 Task: Play online Dominion games in medium mode.
Action: Mouse moved to (222, 516)
Screenshot: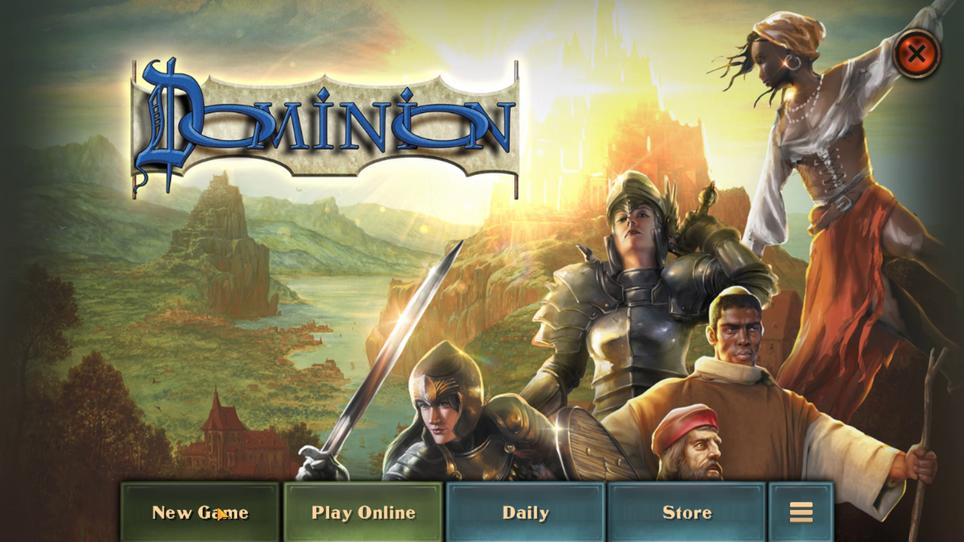 
Action: Mouse pressed left at (222, 516)
Screenshot: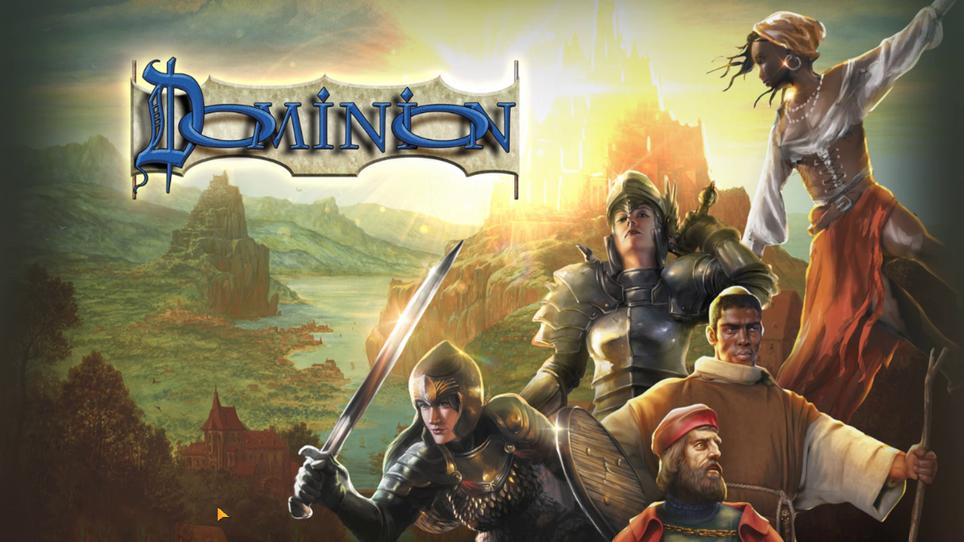 
Action: Mouse moved to (453, 222)
Screenshot: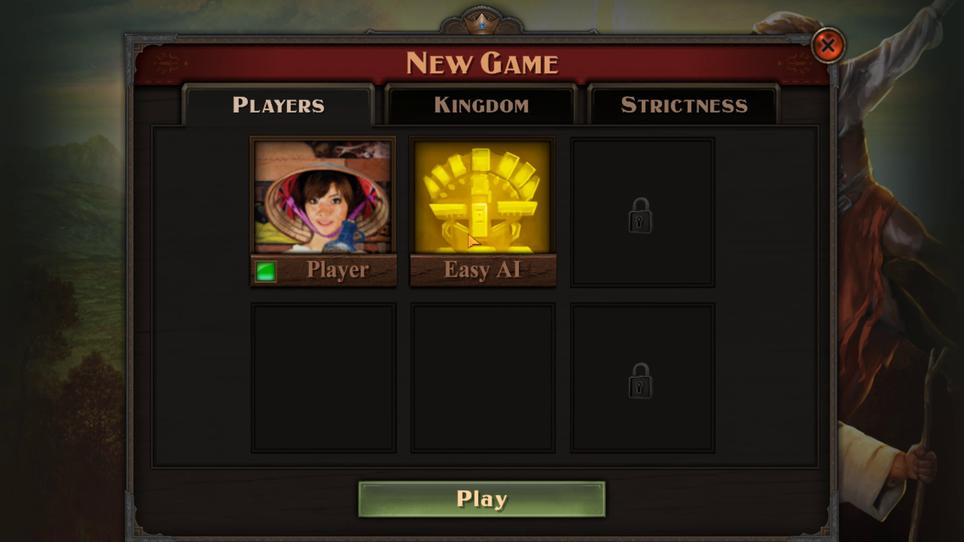 
Action: Mouse pressed left at (453, 222)
Screenshot: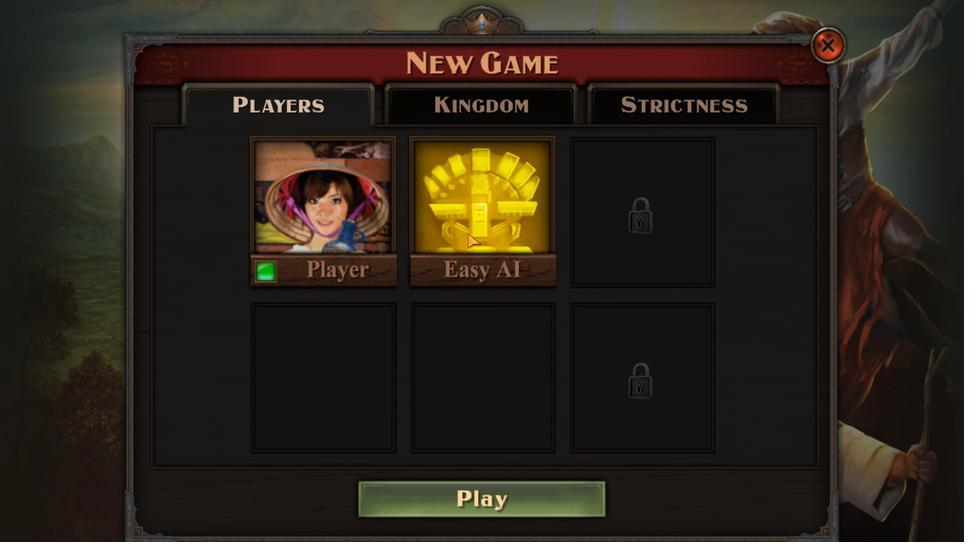 
Action: Mouse moved to (316, 387)
Screenshot: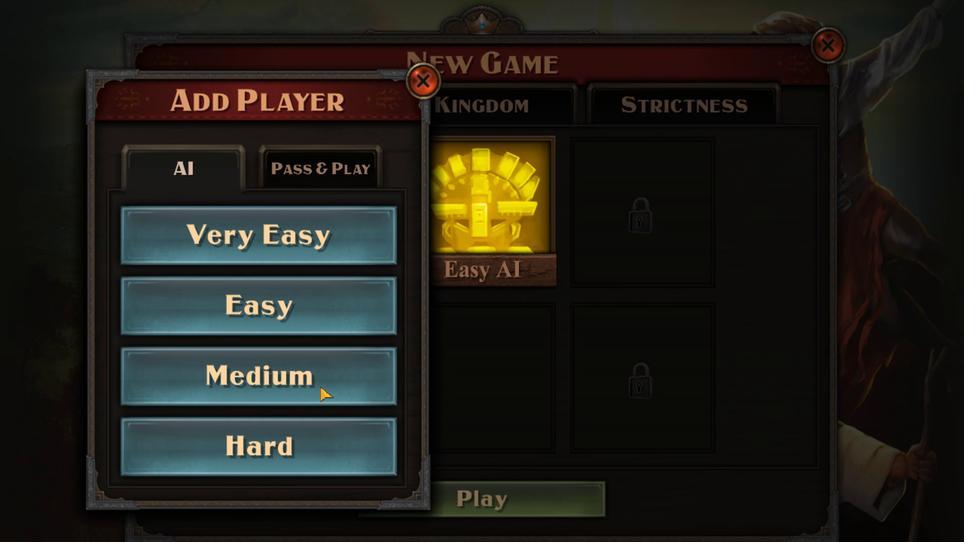 
Action: Mouse pressed left at (316, 387)
Screenshot: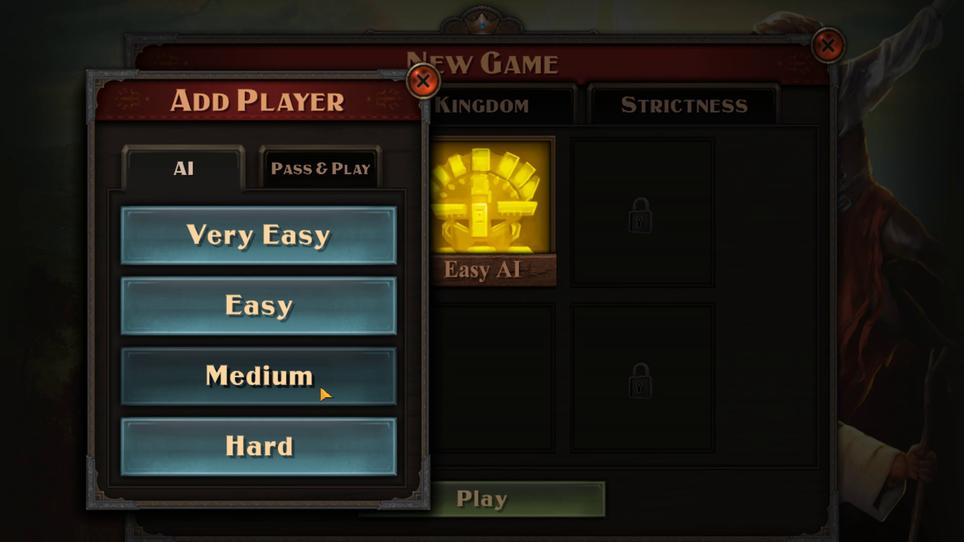 
Action: Mouse moved to (518, 504)
Screenshot: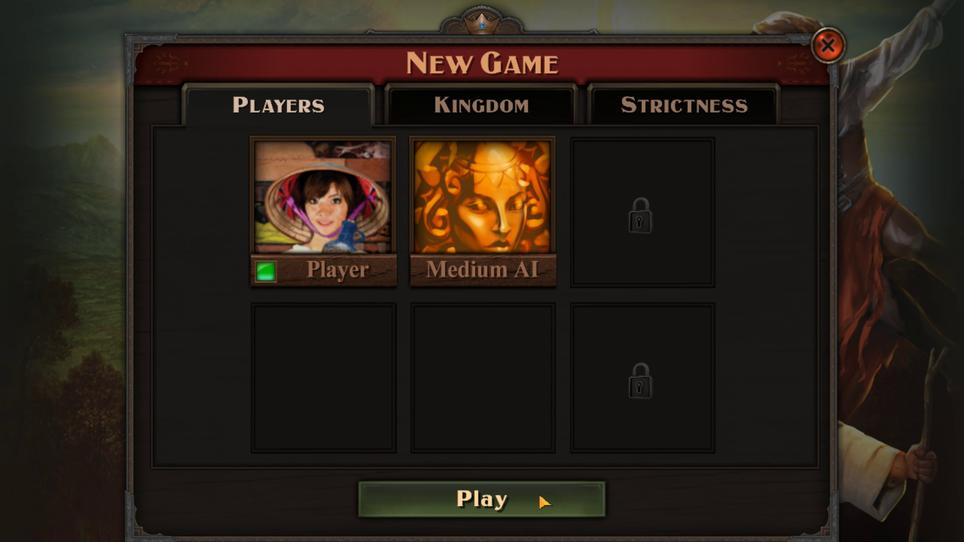 
Action: Mouse pressed left at (518, 504)
Screenshot: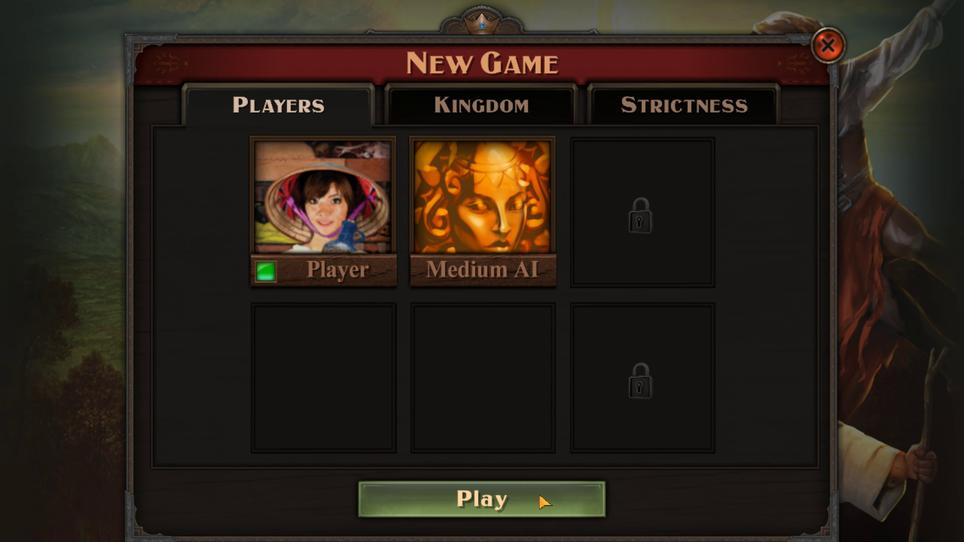 
Action: Mouse moved to (458, 465)
Screenshot: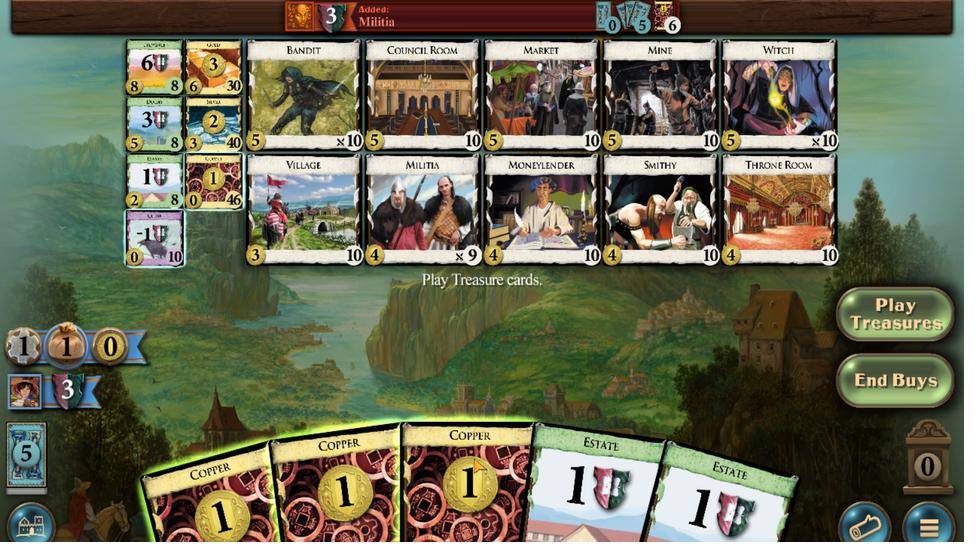 
Action: Mouse scrolled (458, 464) with delta (0, 0)
Screenshot: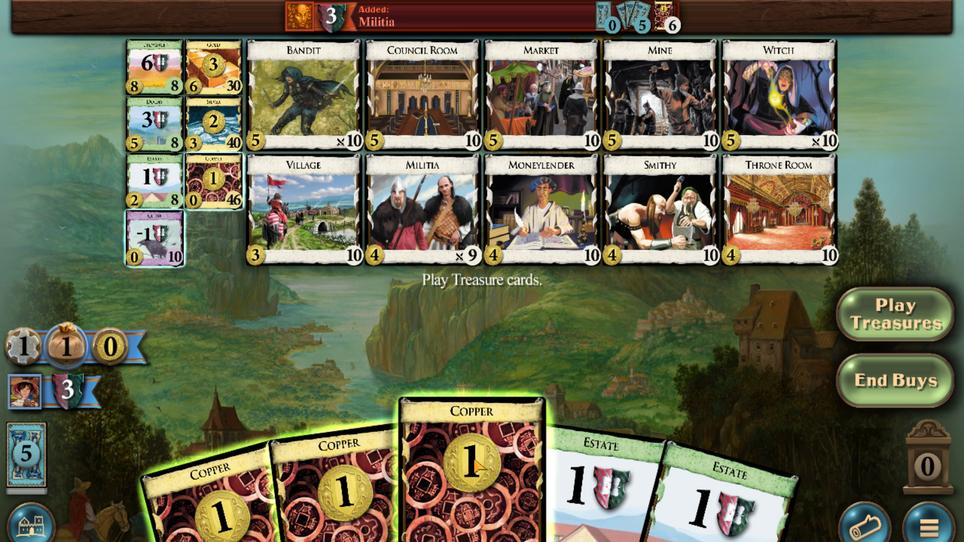 
Action: Mouse moved to (403, 498)
Screenshot: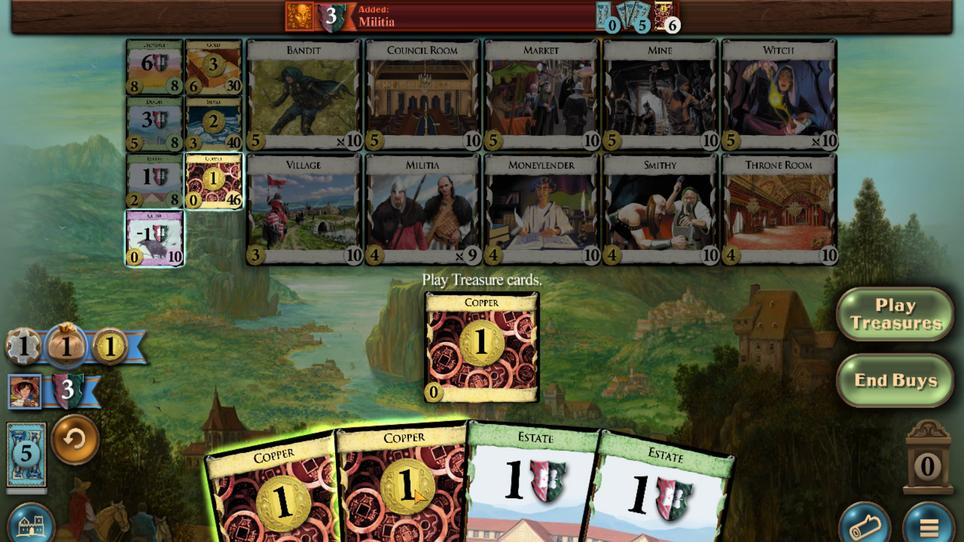 
Action: Mouse scrolled (403, 497) with delta (0, 0)
Screenshot: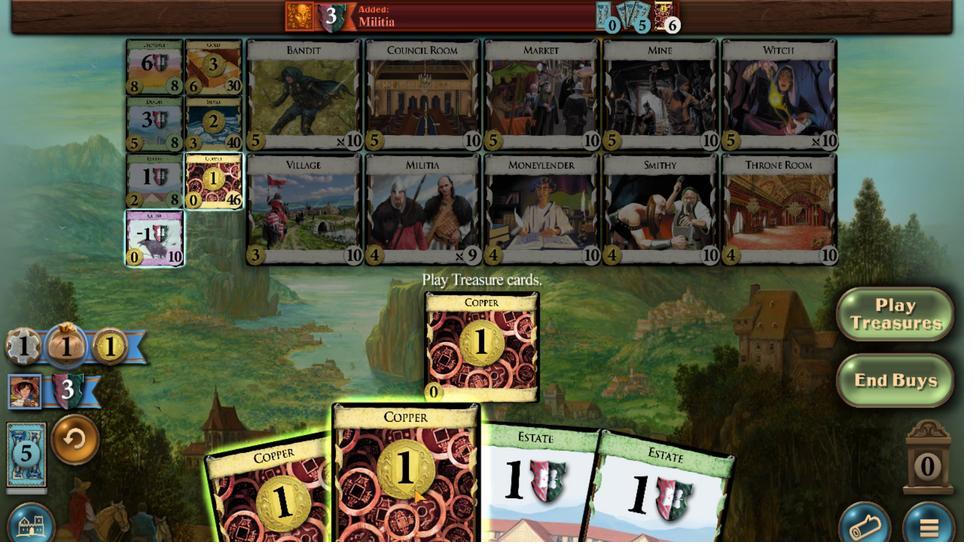 
Action: Mouse moved to (374, 516)
Screenshot: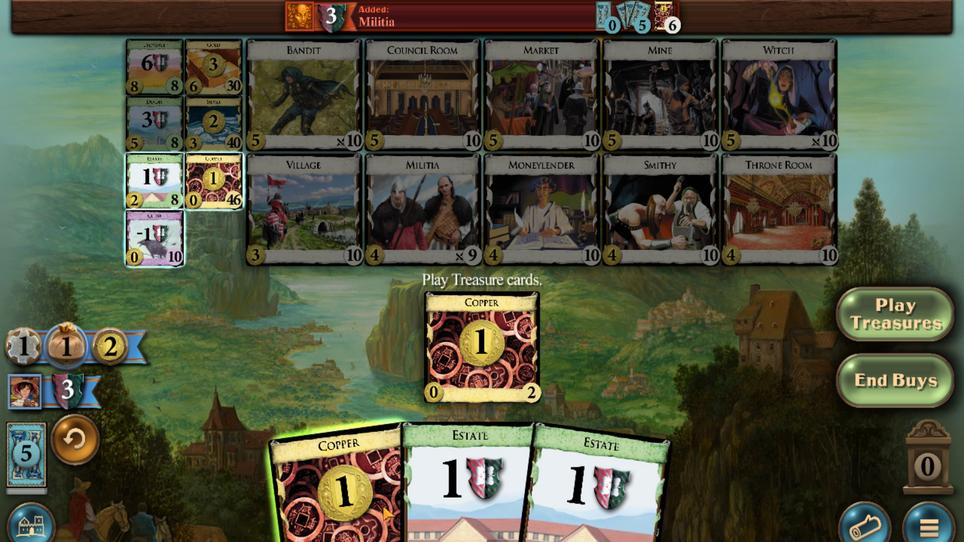 
Action: Mouse scrolled (374, 515) with delta (0, 0)
Screenshot: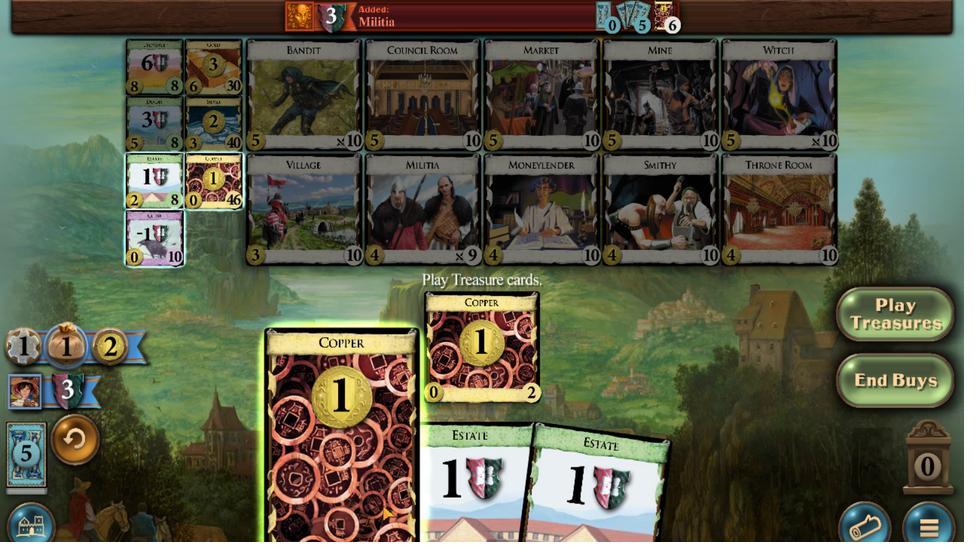 
Action: Mouse moved to (229, 114)
Screenshot: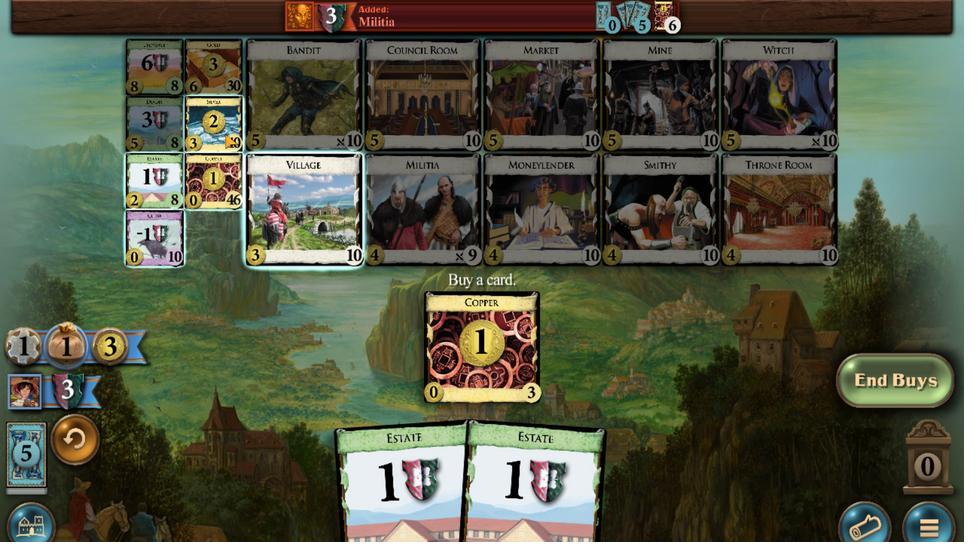
Action: Mouse scrolled (229, 115) with delta (0, 0)
Screenshot: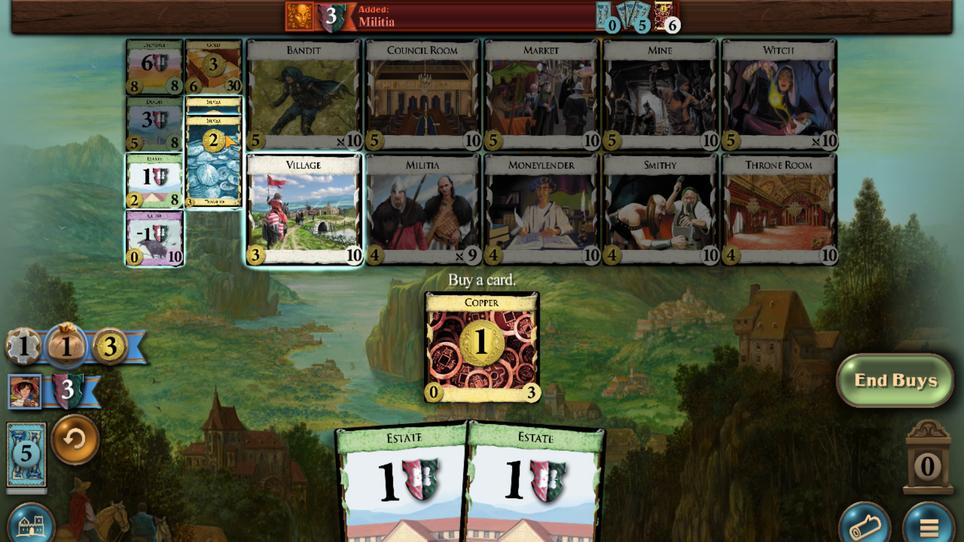 
Action: Mouse scrolled (229, 115) with delta (0, 0)
Screenshot: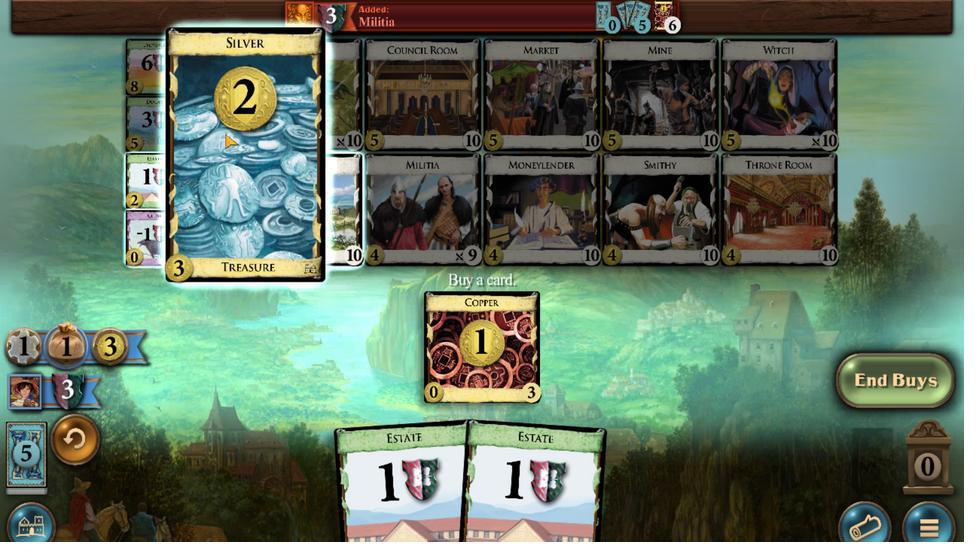 
Action: Mouse scrolled (229, 115) with delta (0, 0)
Screenshot: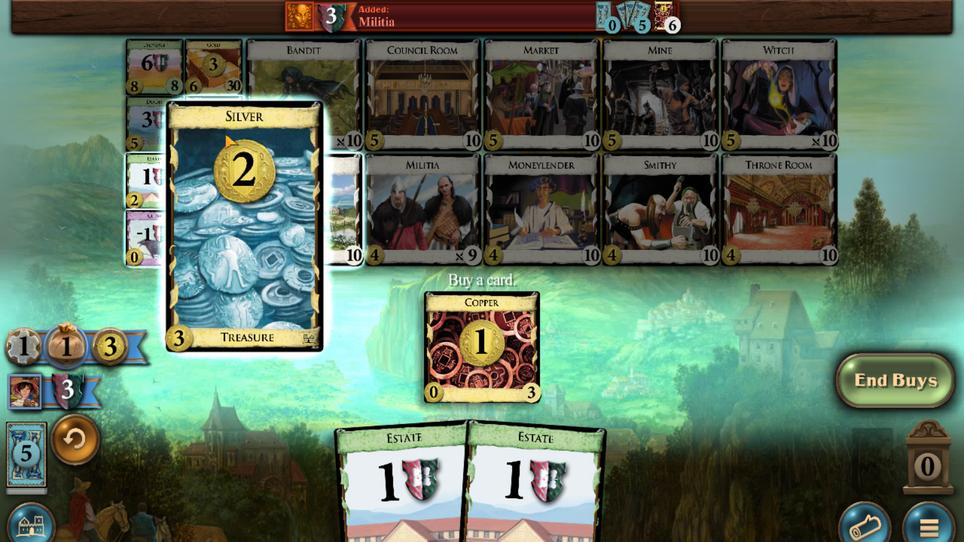
Action: Mouse scrolled (229, 115) with delta (0, 0)
Screenshot: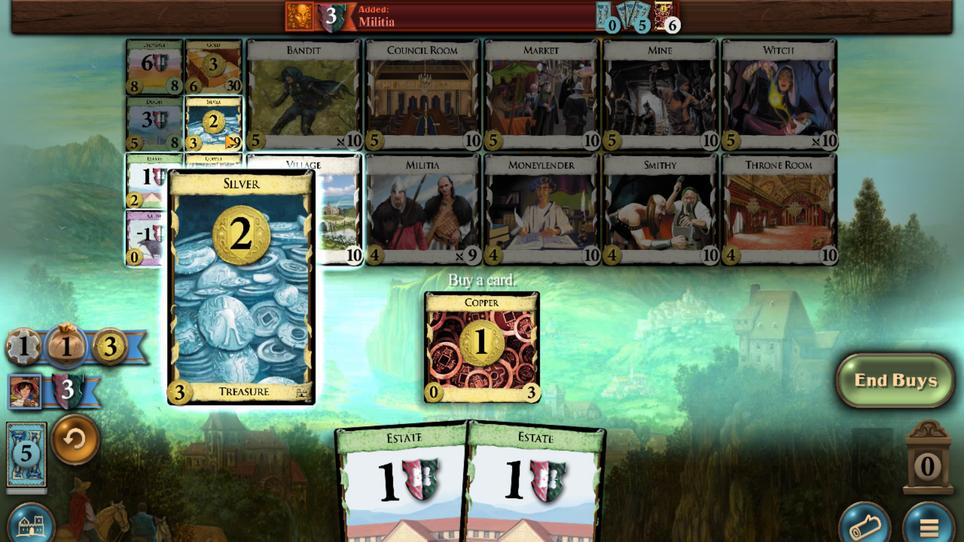 
Action: Mouse scrolled (229, 115) with delta (0, 0)
Screenshot: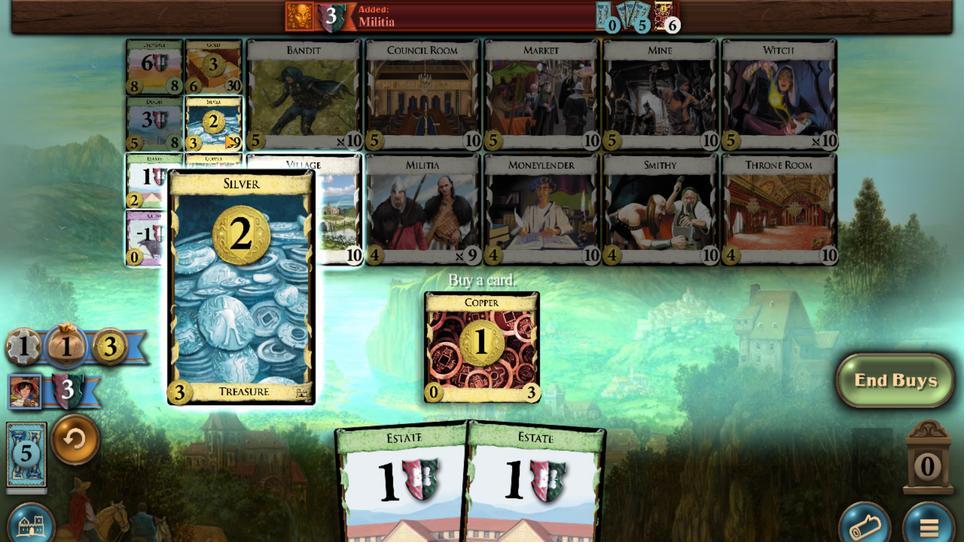 
Action: Mouse moved to (569, 491)
Screenshot: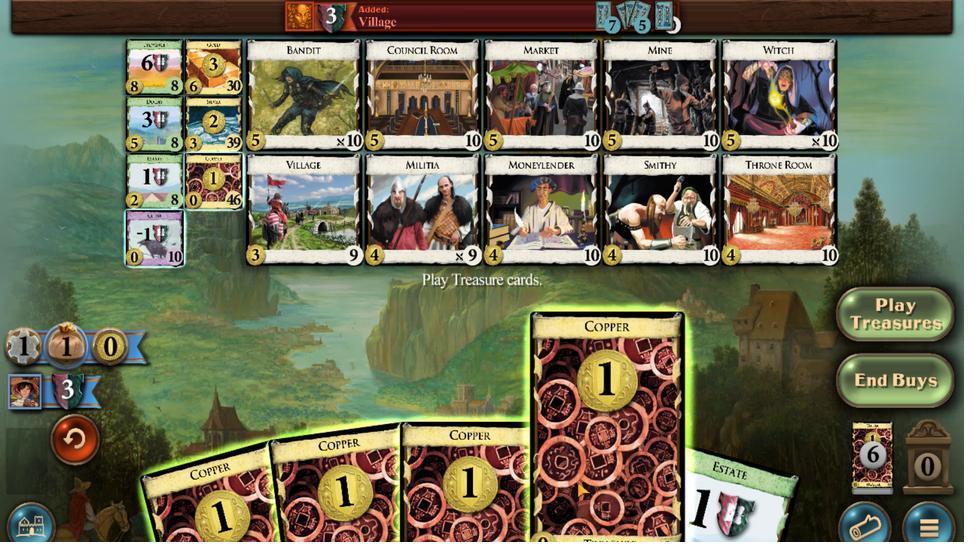 
Action: Mouse scrolled (569, 491) with delta (0, 0)
Screenshot: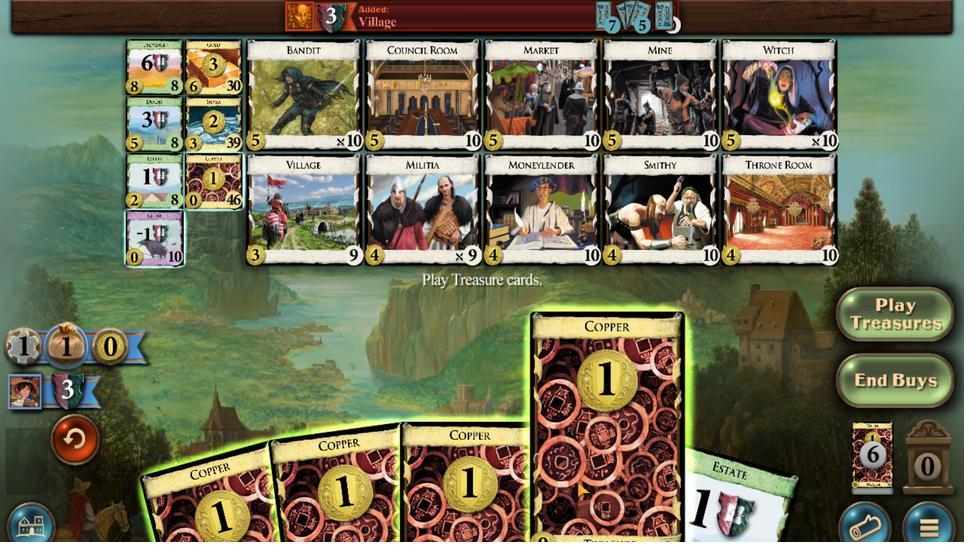 
Action: Mouse moved to (477, 495)
Screenshot: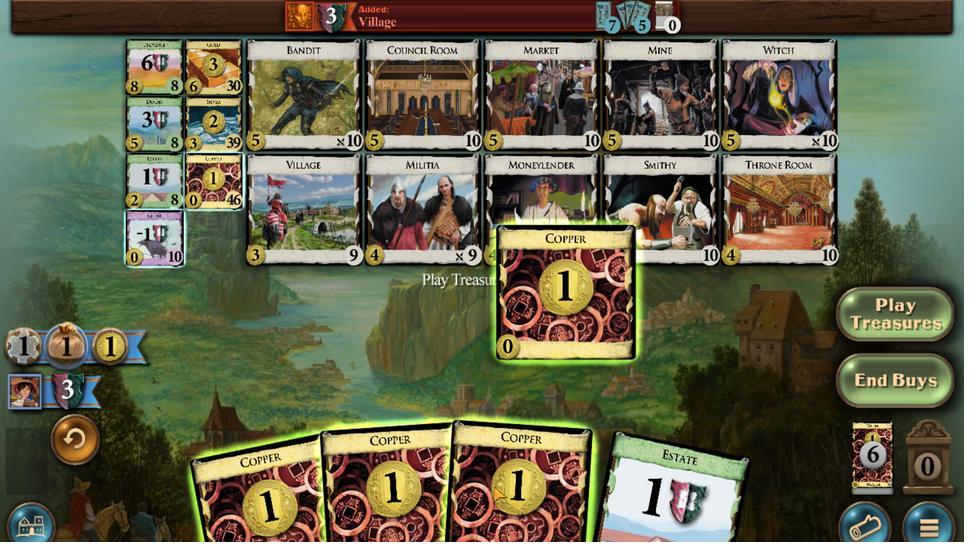 
Action: Mouse scrolled (477, 495) with delta (0, 0)
Screenshot: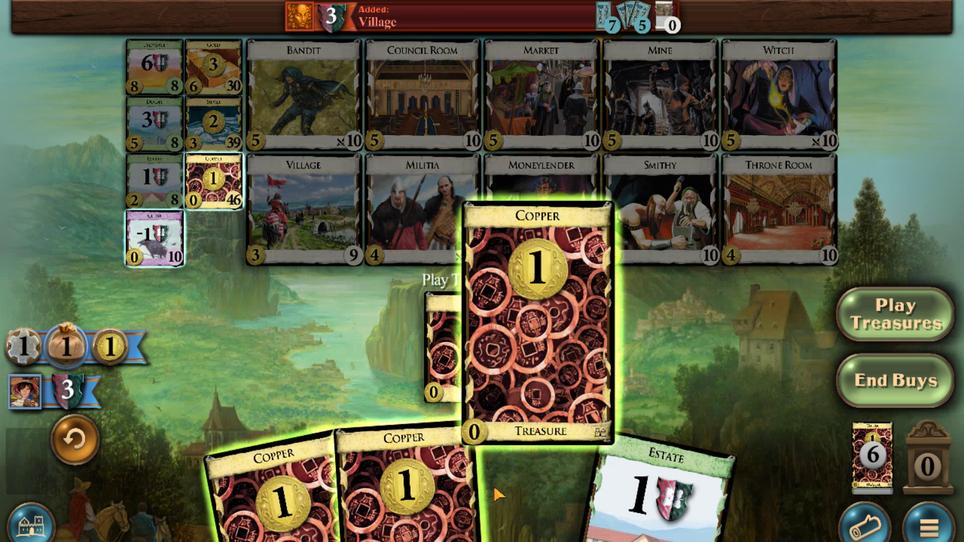 
Action: Mouse moved to (467, 499)
Screenshot: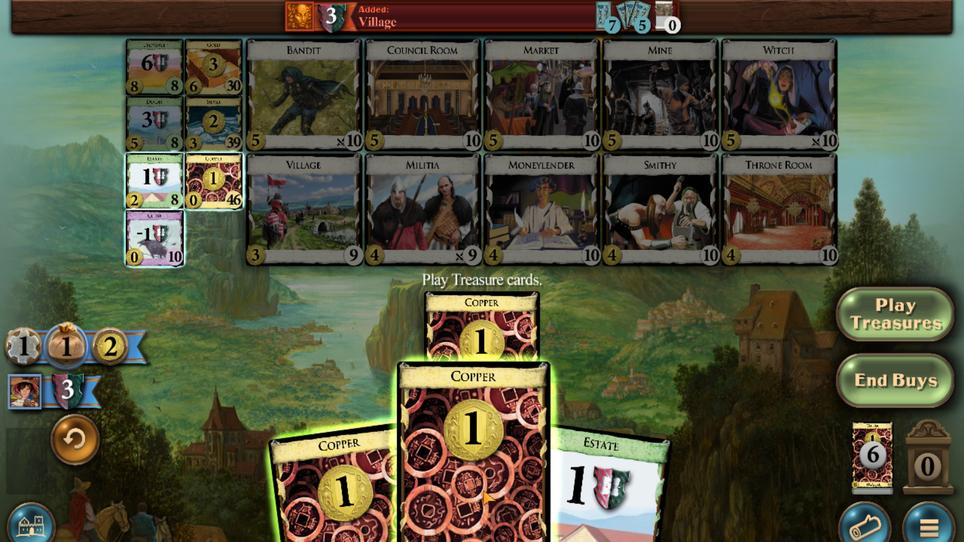 
Action: Mouse scrolled (467, 498) with delta (0, -1)
Screenshot: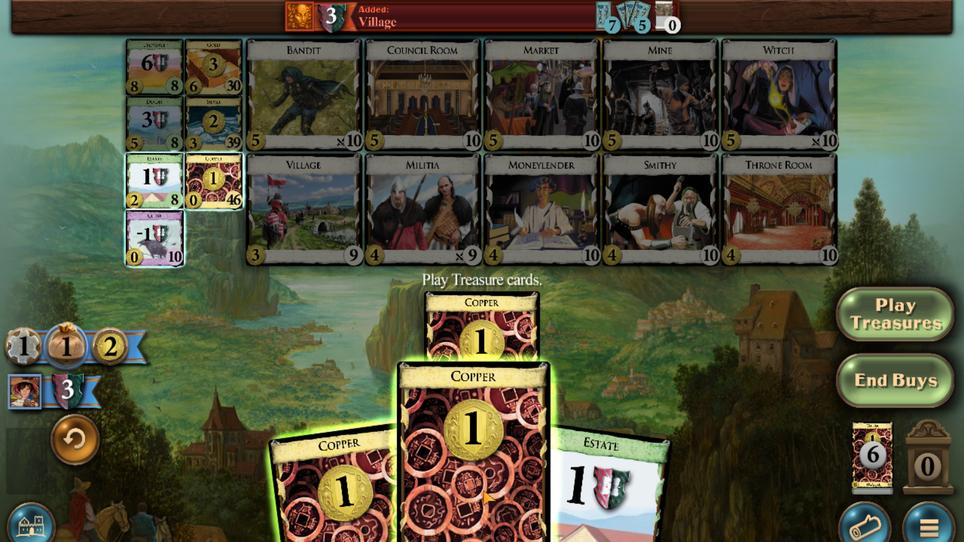 
Action: Mouse moved to (412, 479)
Screenshot: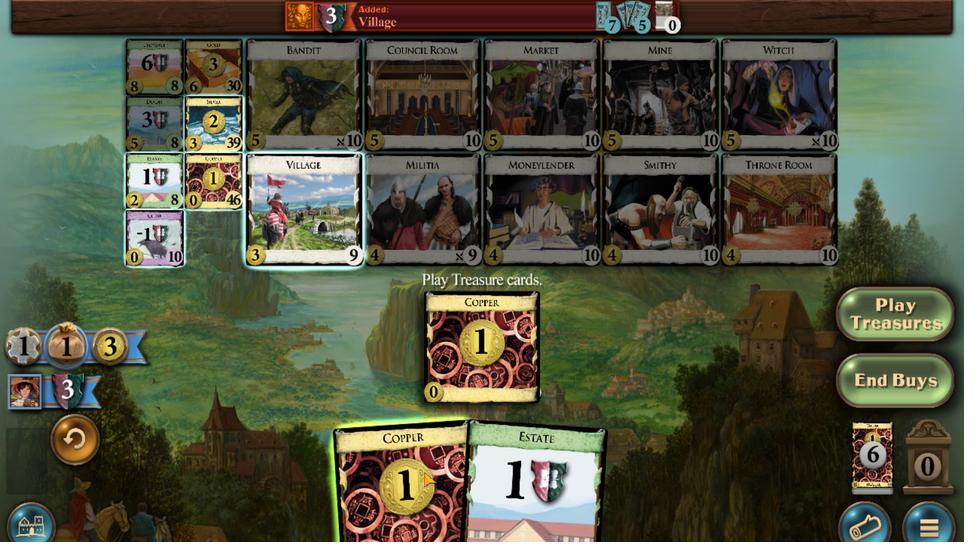 
Action: Mouse scrolled (412, 479) with delta (0, 0)
Screenshot: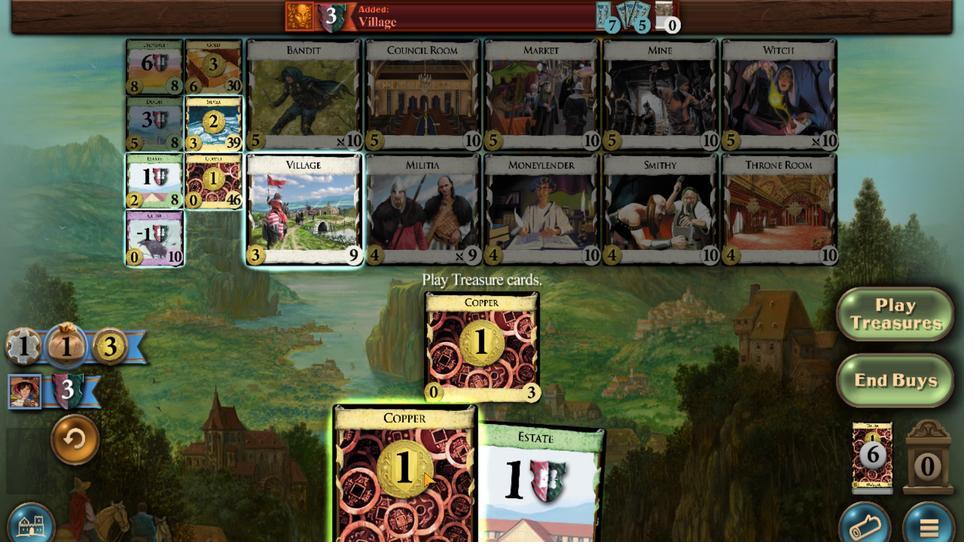 
Action: Mouse moved to (616, 223)
Screenshot: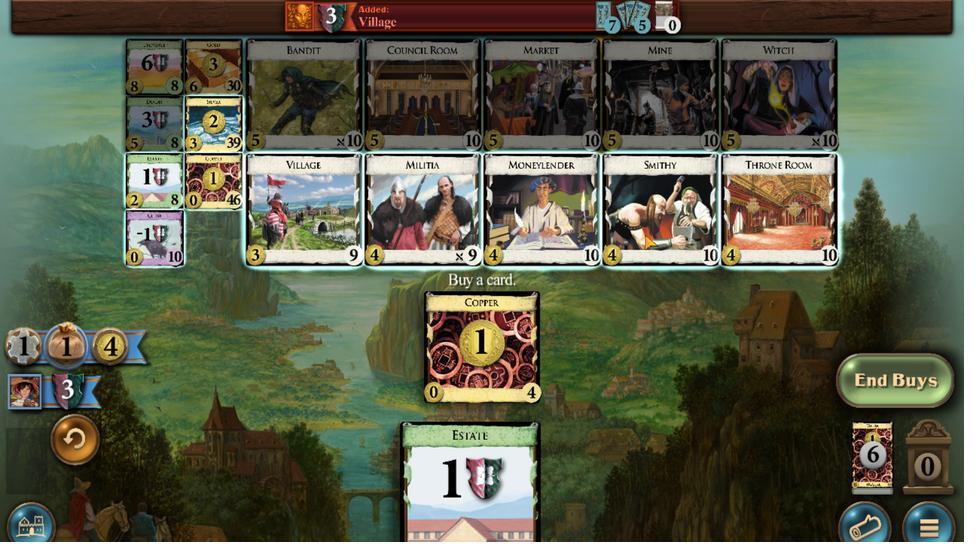 
Action: Mouse scrolled (616, 224) with delta (0, 0)
Screenshot: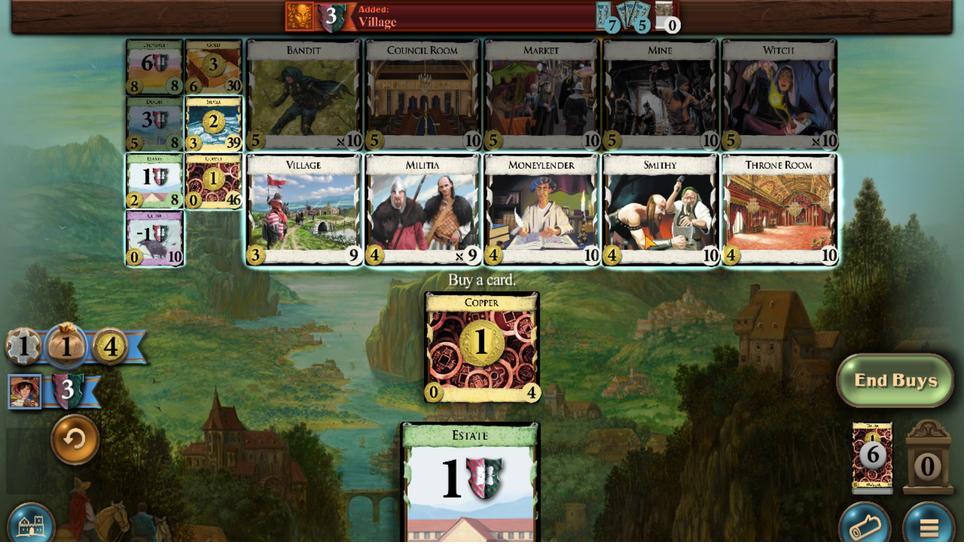 
Action: Mouse scrolled (616, 224) with delta (0, 0)
Screenshot: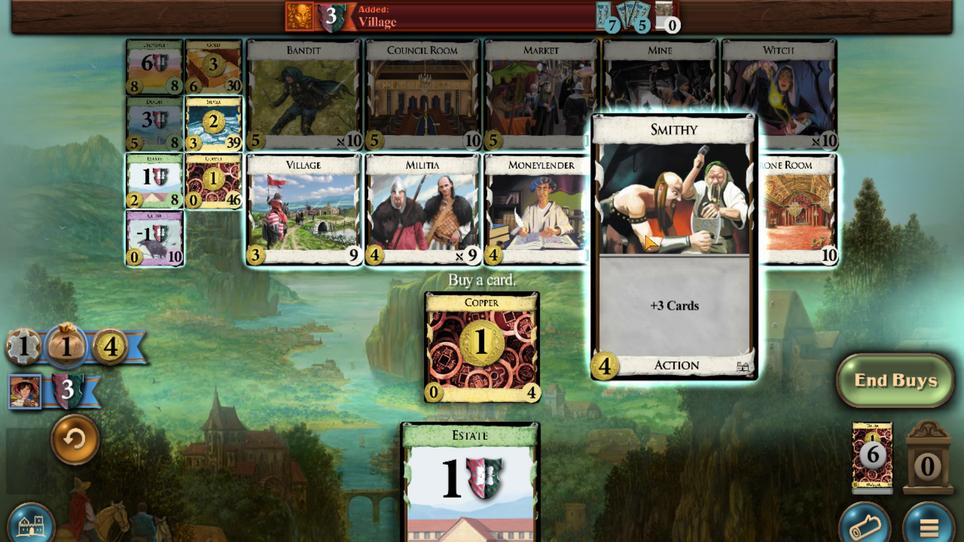
Action: Mouse scrolled (616, 224) with delta (0, 0)
Screenshot: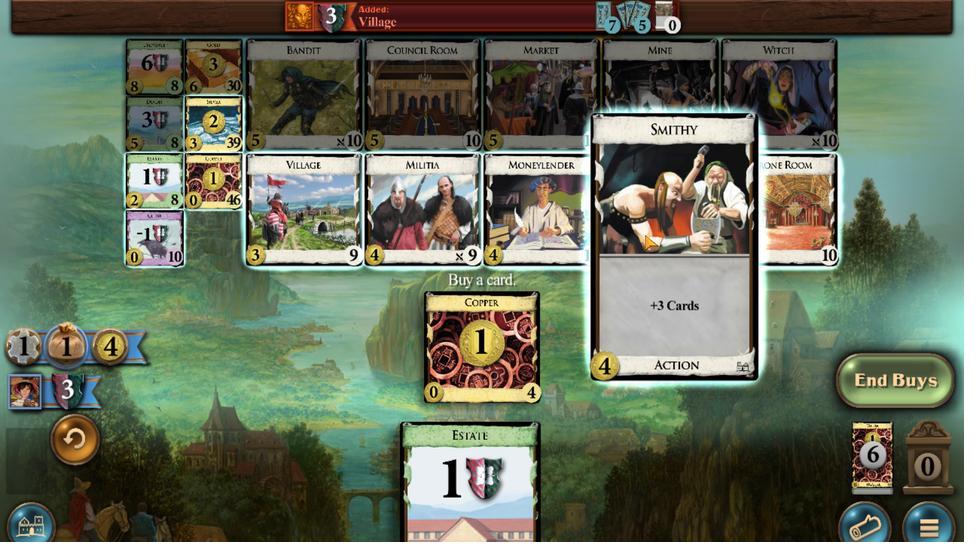 
Action: Mouse scrolled (616, 224) with delta (0, 0)
Screenshot: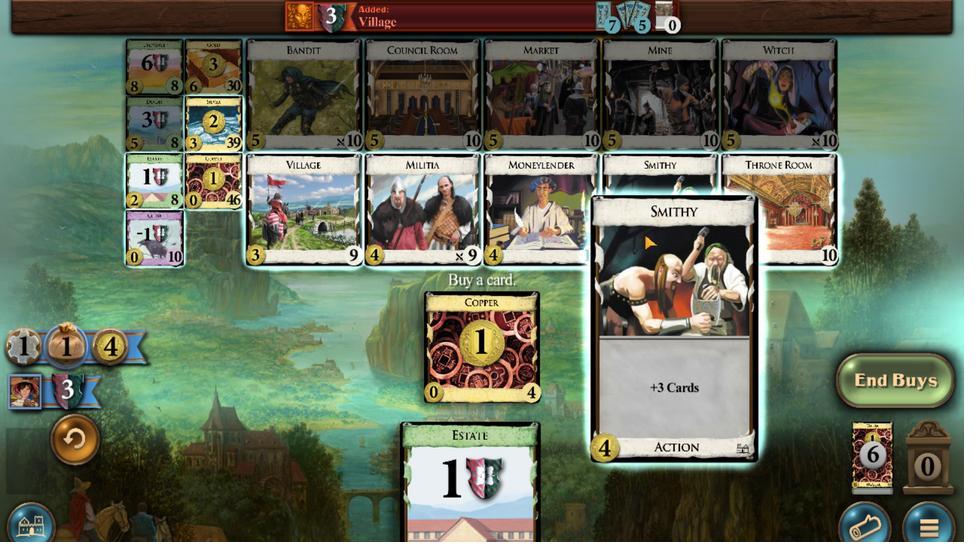 
Action: Mouse moved to (554, 491)
Screenshot: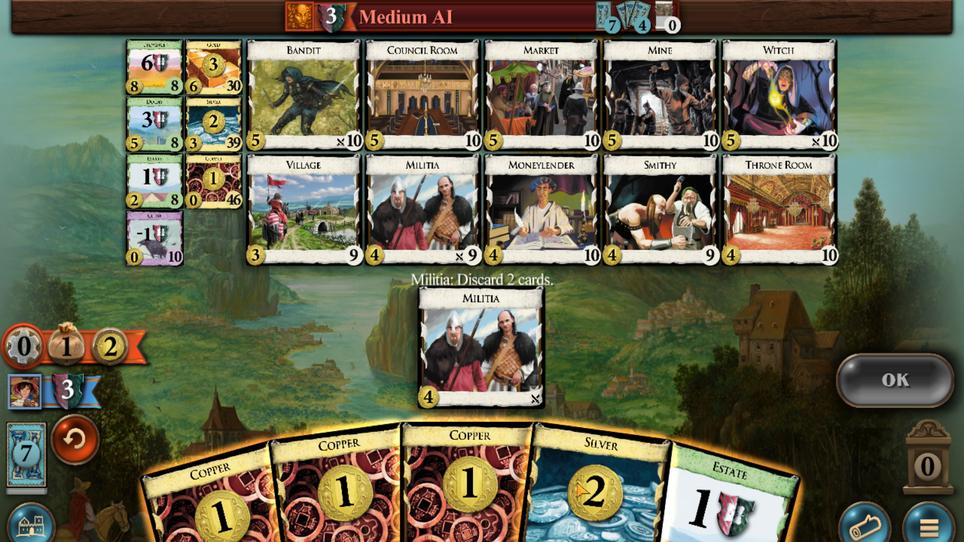 
Action: Mouse scrolled (554, 490) with delta (0, 0)
Screenshot: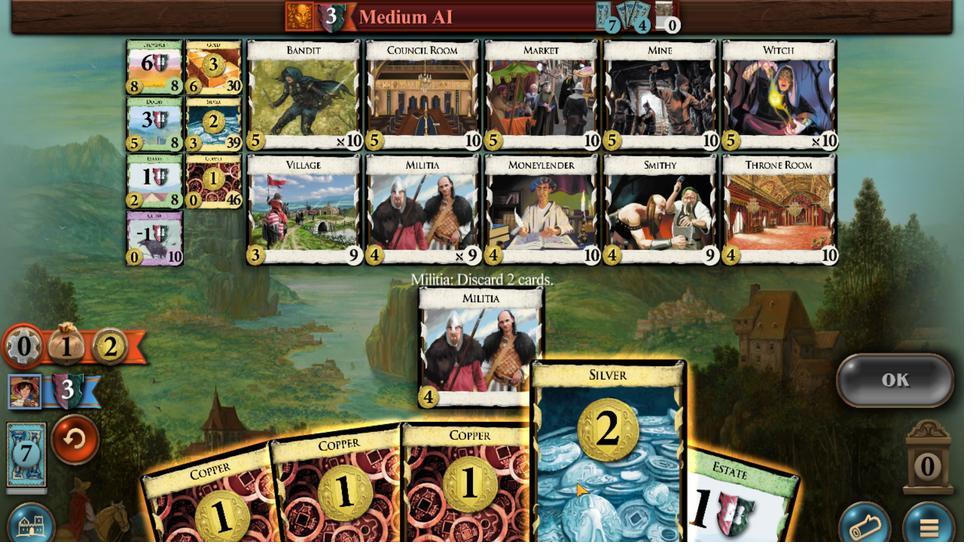 
Action: Mouse moved to (512, 483)
Screenshot: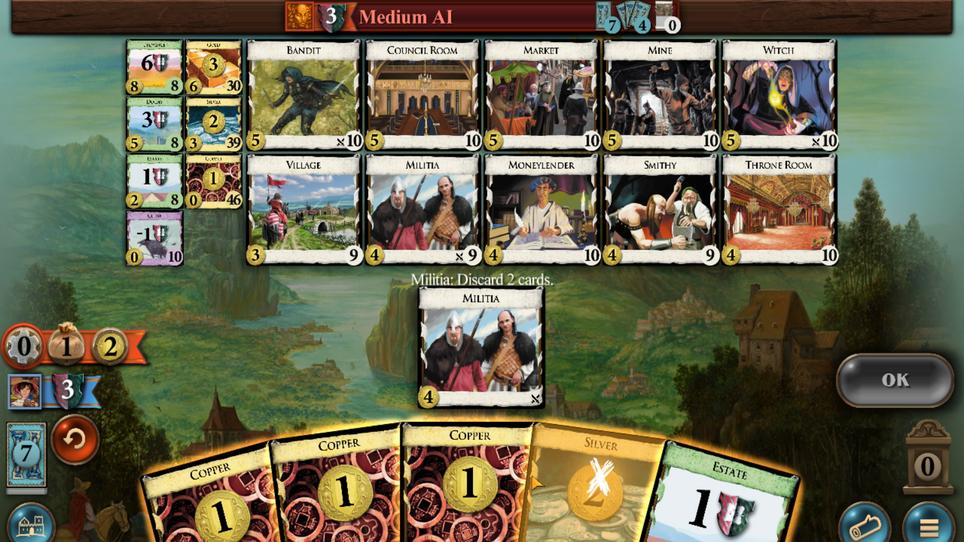 
Action: Mouse scrolled (512, 482) with delta (0, 0)
Screenshot: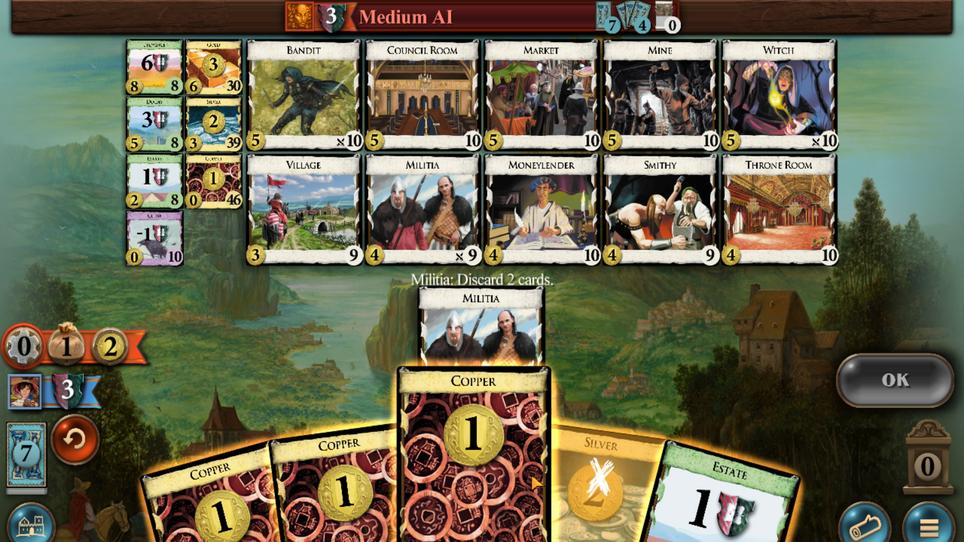 
Action: Mouse moved to (480, 483)
Screenshot: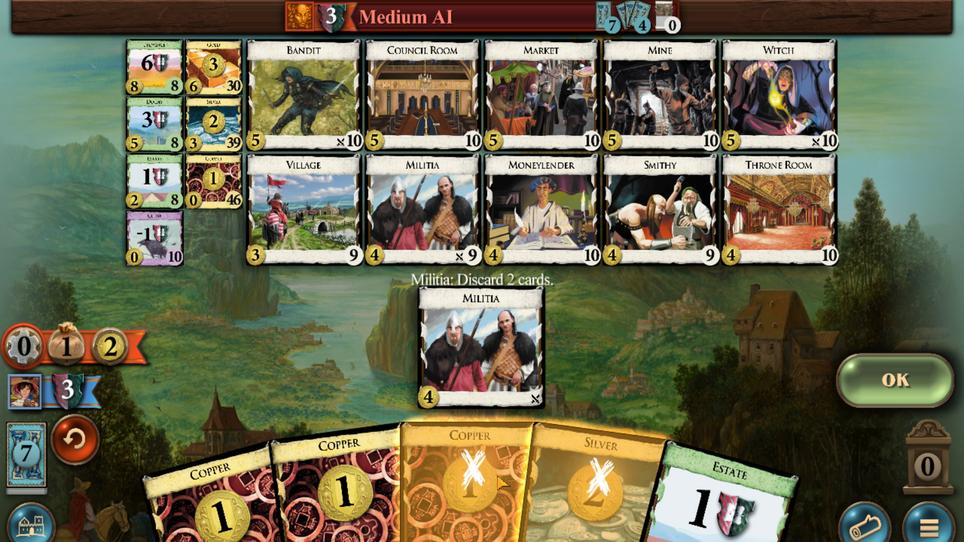 
Action: Mouse scrolled (480, 482) with delta (0, 0)
Screenshot: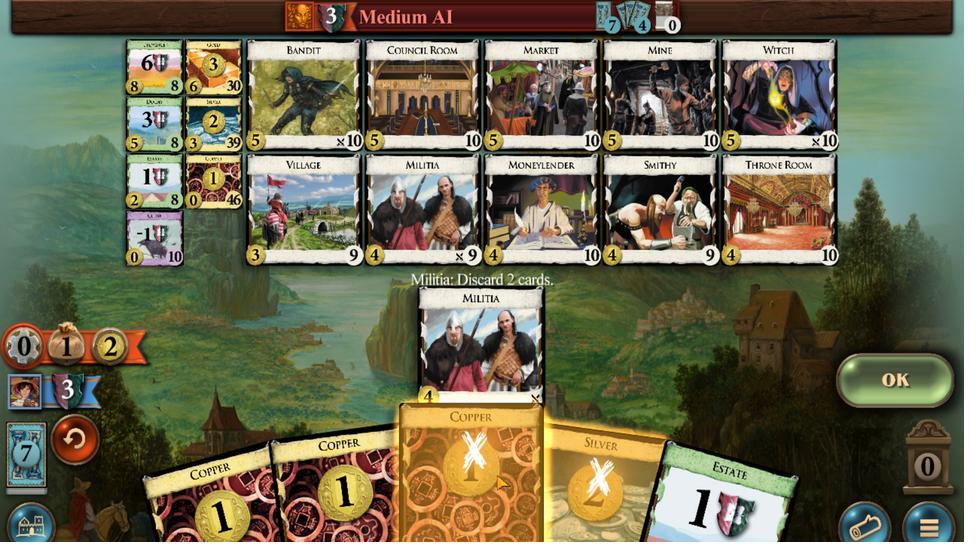 
Action: Mouse moved to (542, 482)
Screenshot: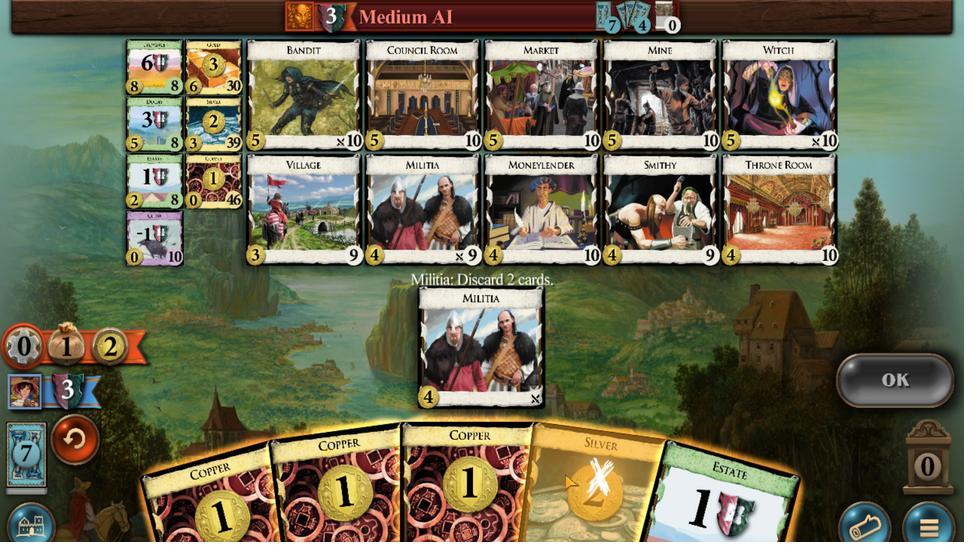 
Action: Mouse scrolled (542, 482) with delta (0, 0)
Screenshot: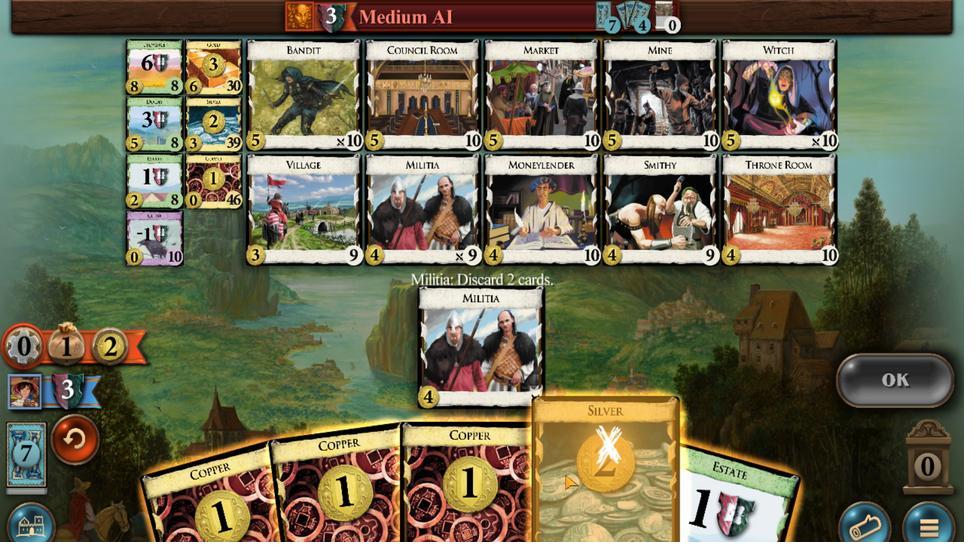 
Action: Mouse moved to (653, 524)
Screenshot: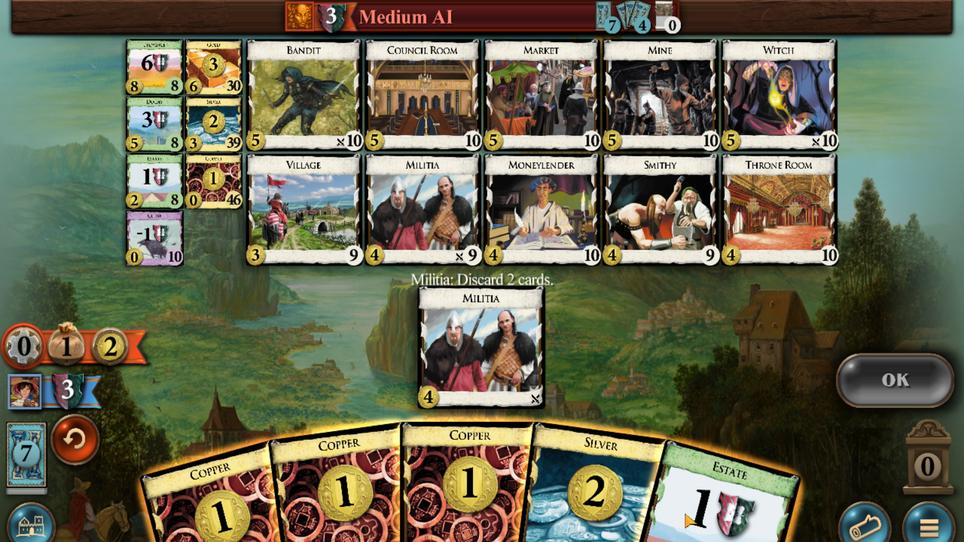 
Action: Mouse scrolled (653, 523) with delta (0, 0)
Screenshot: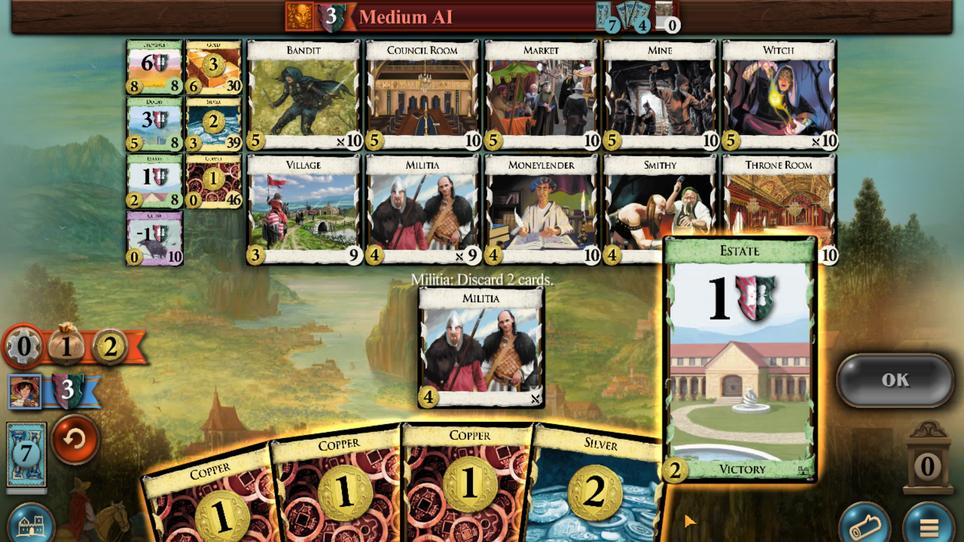 
Action: Mouse moved to (252, 538)
Screenshot: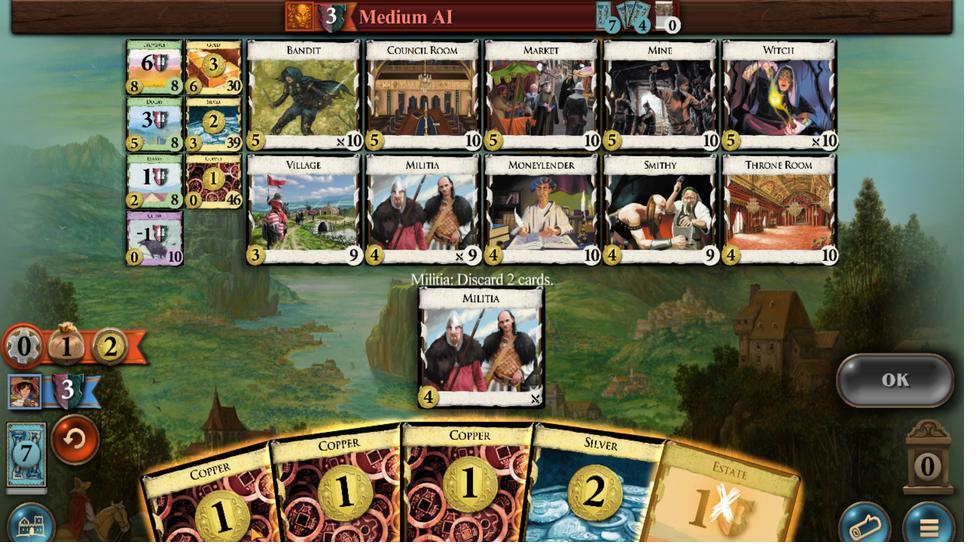 
Action: Mouse scrolled (252, 538) with delta (0, 0)
Screenshot: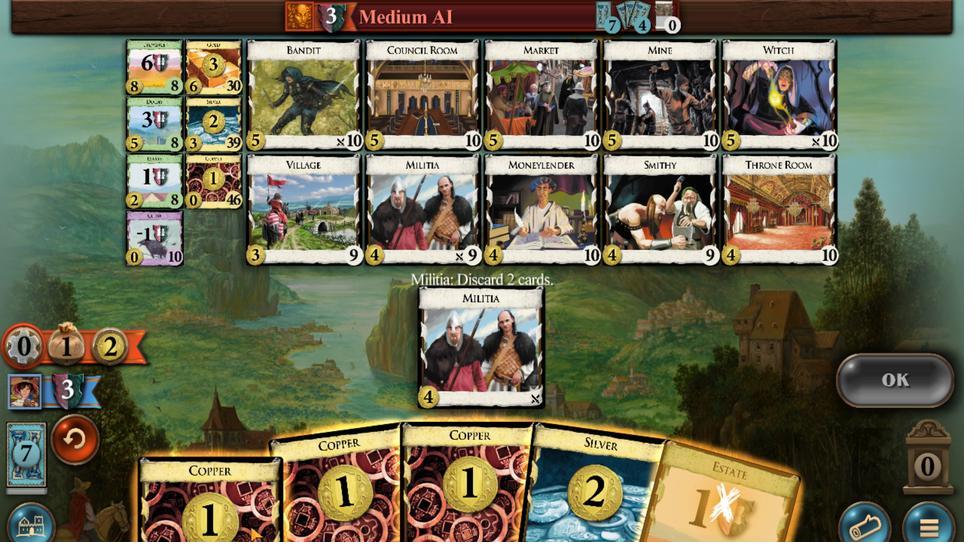 
Action: Mouse moved to (847, 381)
Screenshot: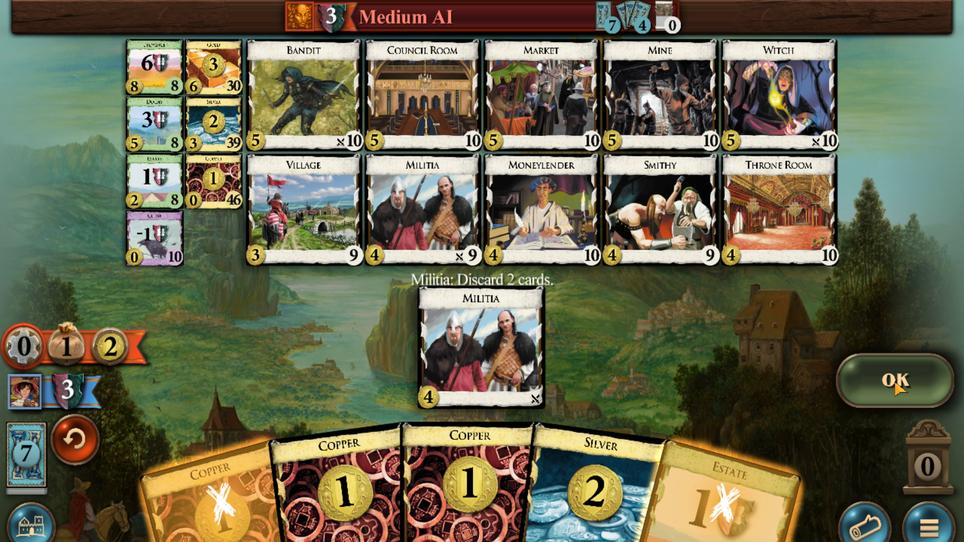 
Action: Mouse pressed left at (847, 381)
Screenshot: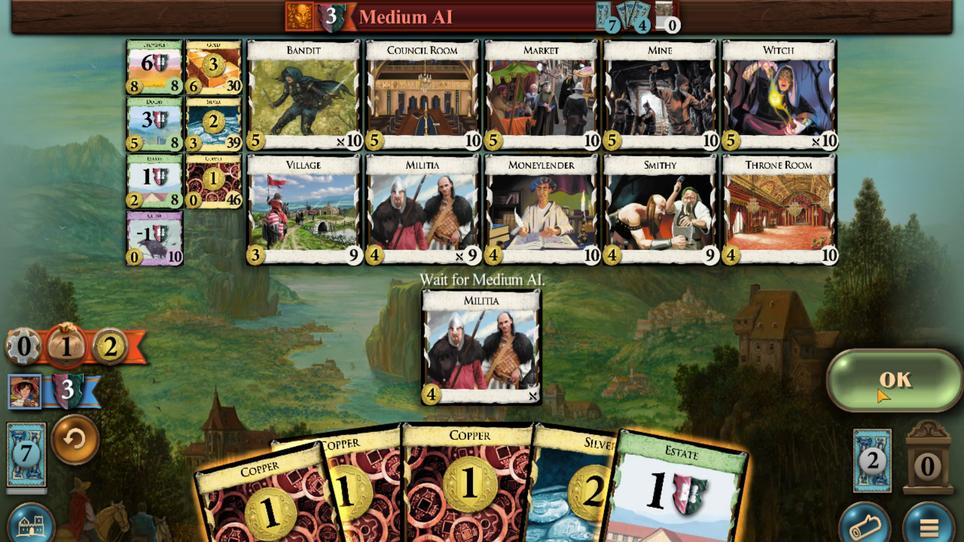 
Action: Mouse moved to (571, 478)
Screenshot: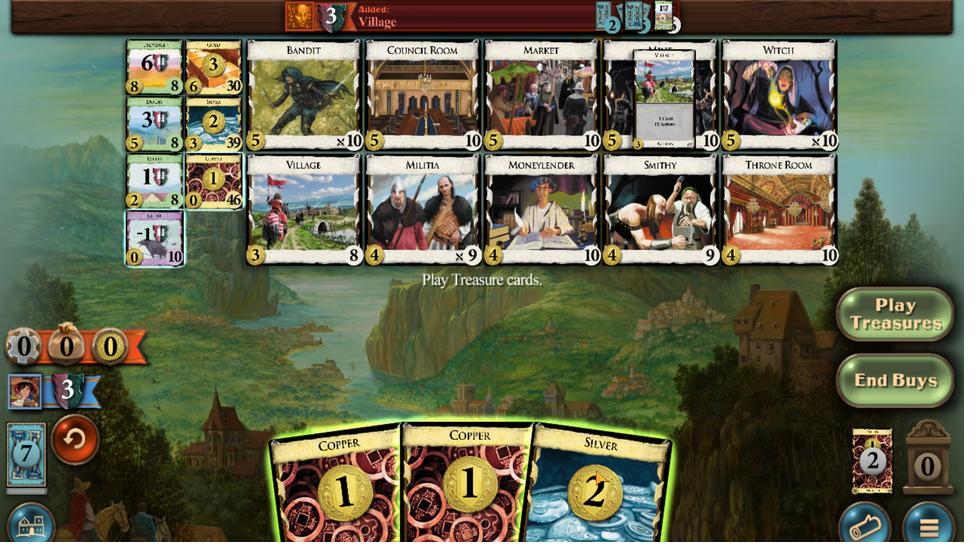 
Action: Mouse scrolled (571, 477) with delta (0, 0)
Screenshot: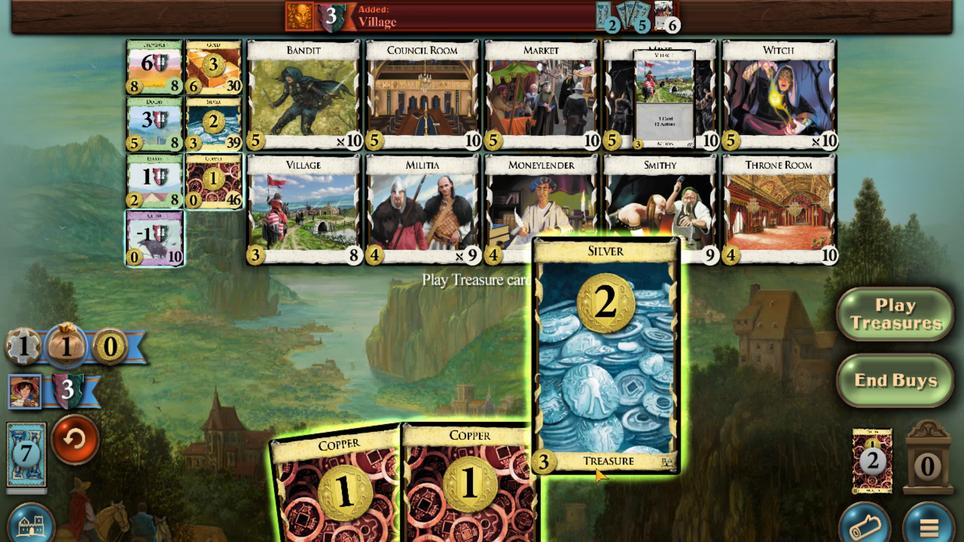 
Action: Mouse moved to (477, 456)
Screenshot: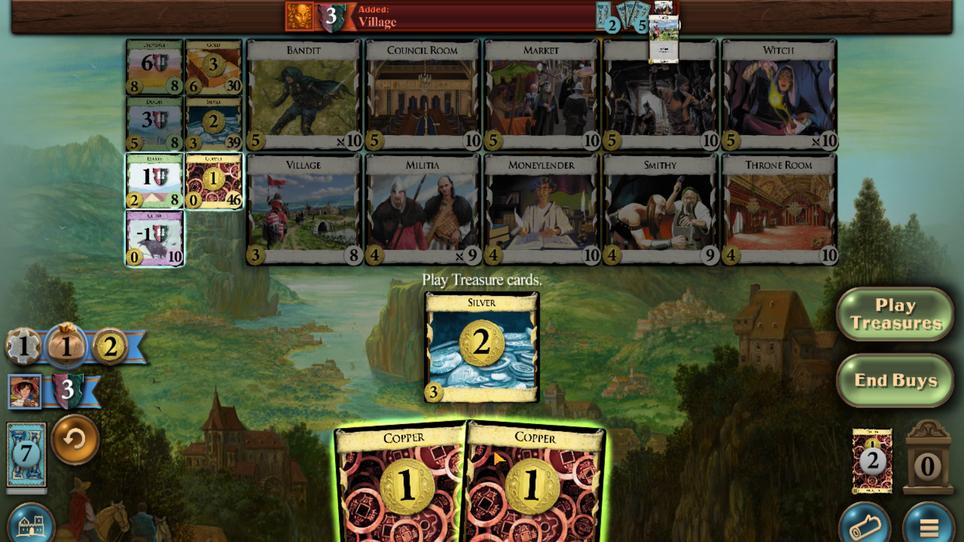 
Action: Mouse scrolled (477, 456) with delta (0, 0)
Screenshot: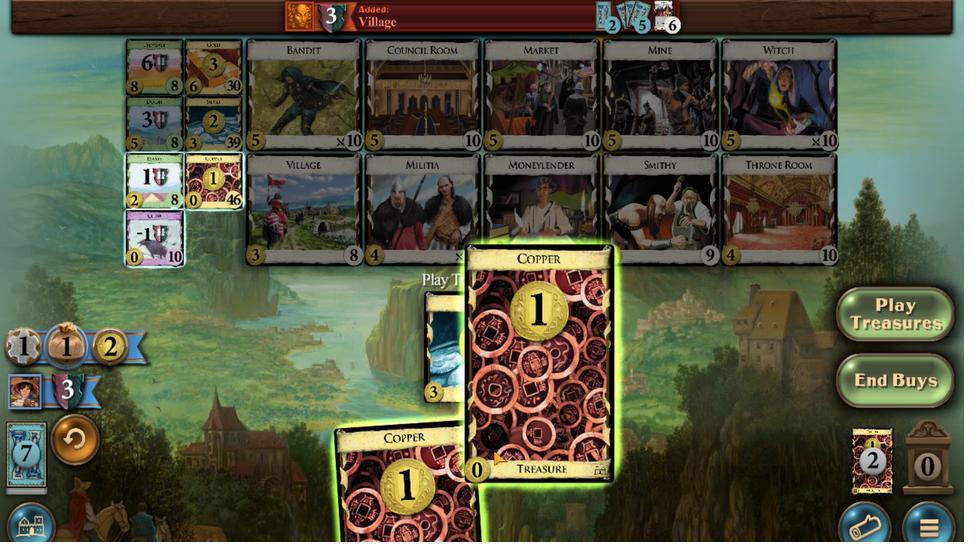 
Action: Mouse moved to (465, 462)
Screenshot: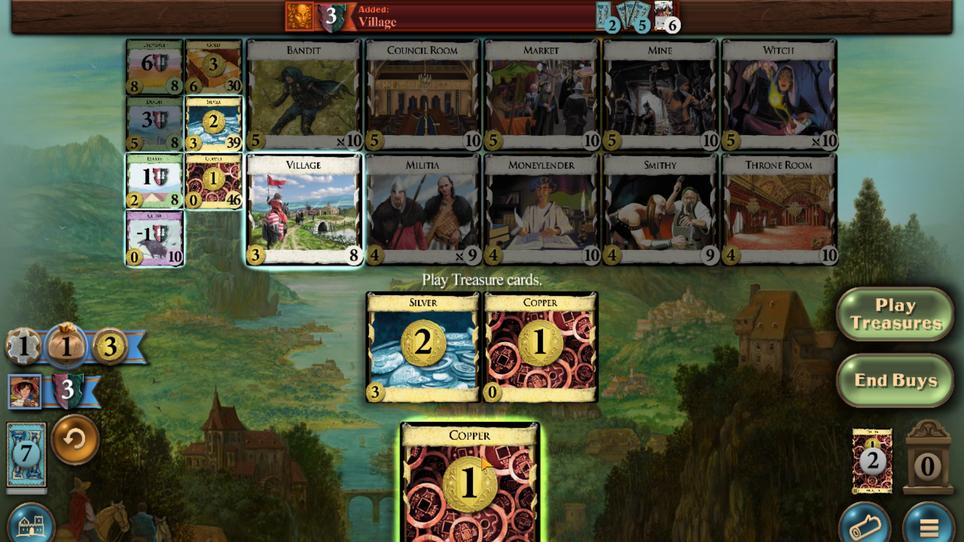 
Action: Mouse scrolled (465, 461) with delta (0, -1)
Screenshot: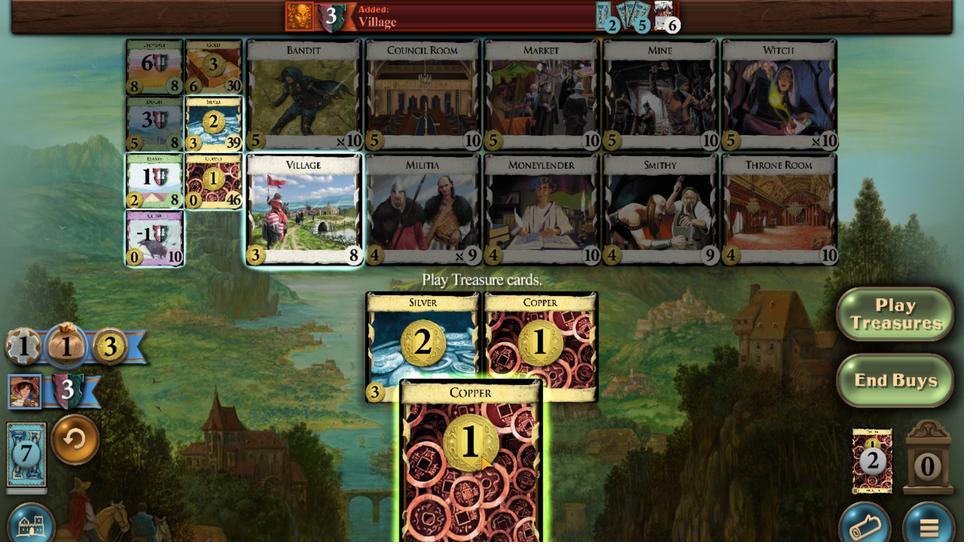 
Action: Mouse moved to (216, 104)
Screenshot: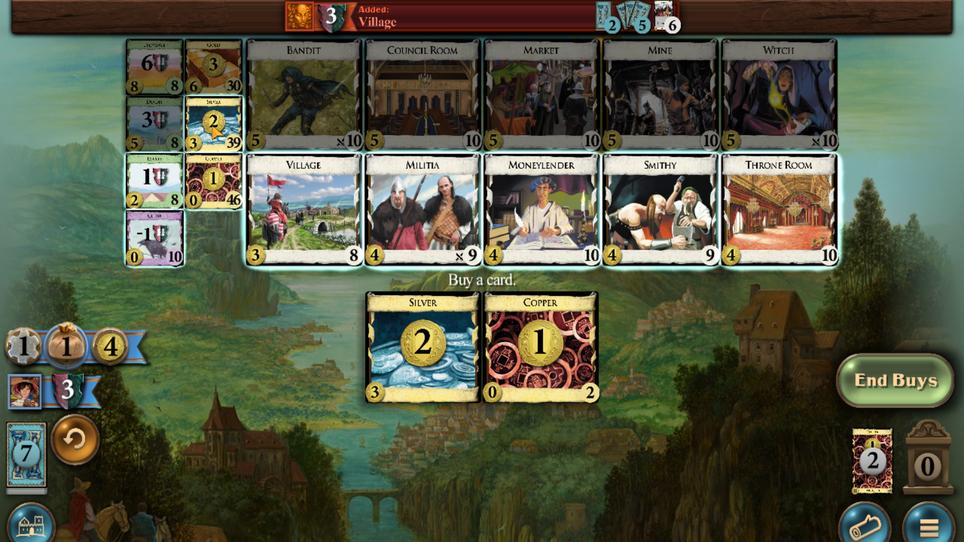 
Action: Mouse scrolled (216, 105) with delta (0, 0)
Screenshot: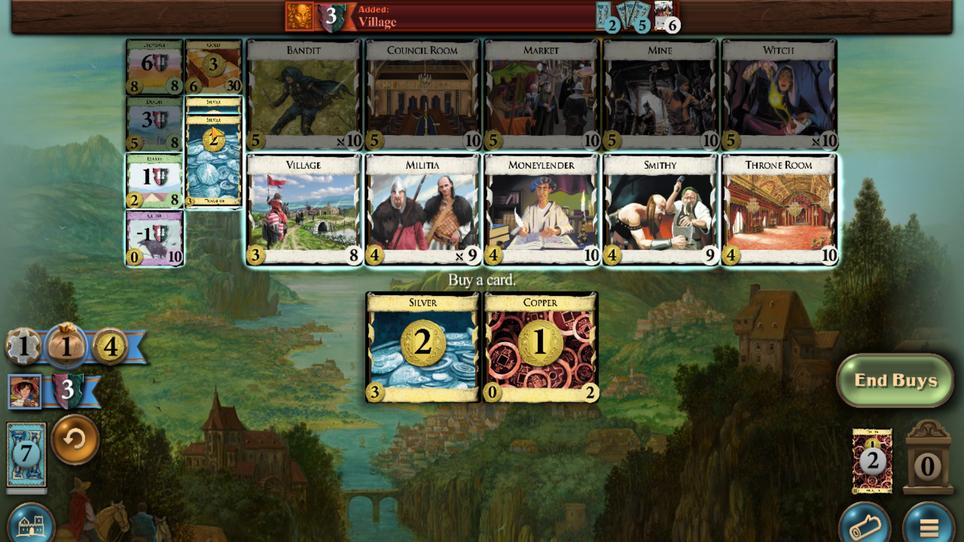 
Action: Mouse scrolled (216, 105) with delta (0, 0)
Screenshot: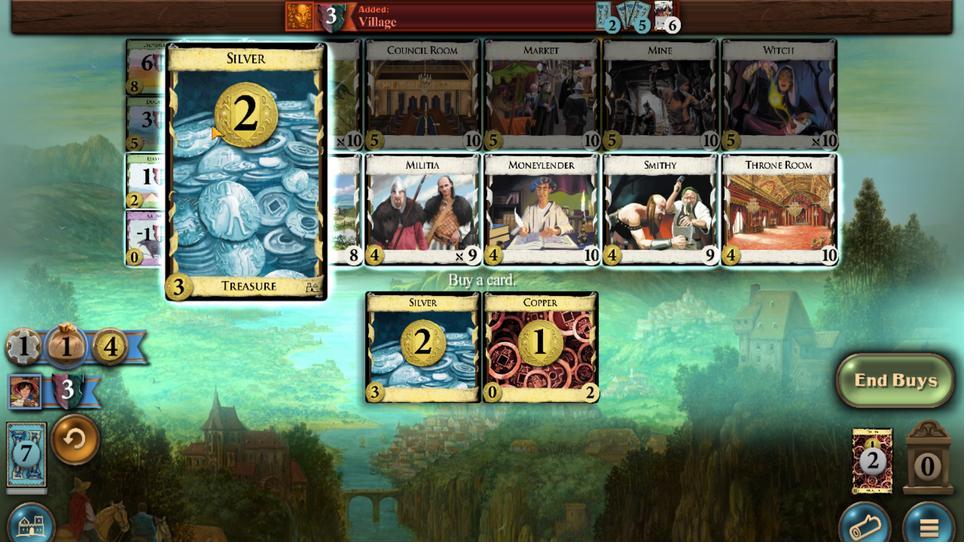 
Action: Mouse scrolled (216, 105) with delta (0, 0)
Screenshot: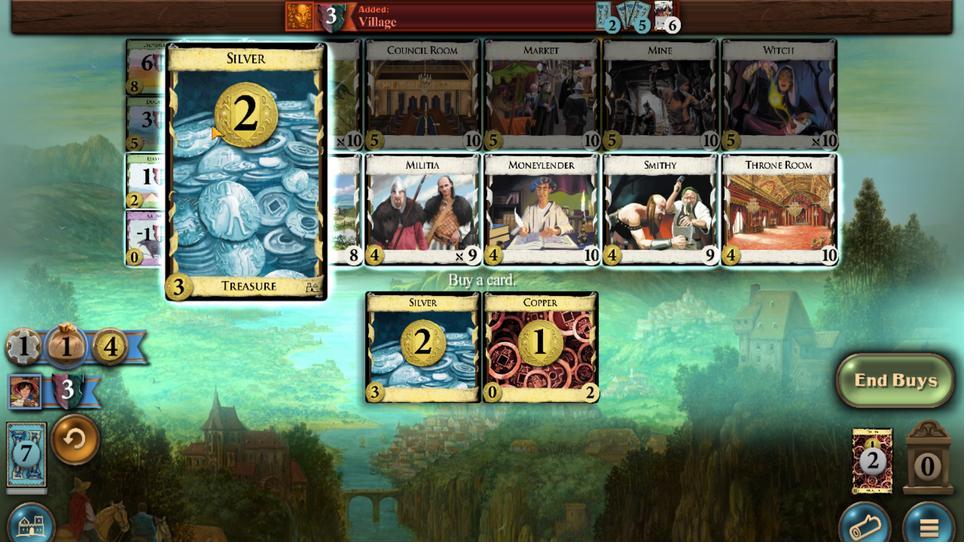 
Action: Mouse scrolled (216, 105) with delta (0, 0)
Screenshot: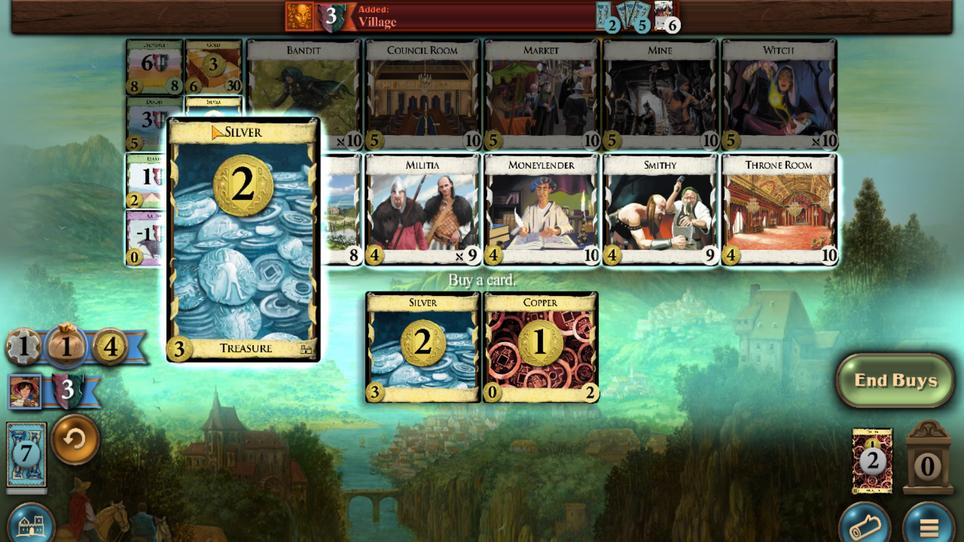 
Action: Mouse scrolled (216, 105) with delta (0, 0)
Screenshot: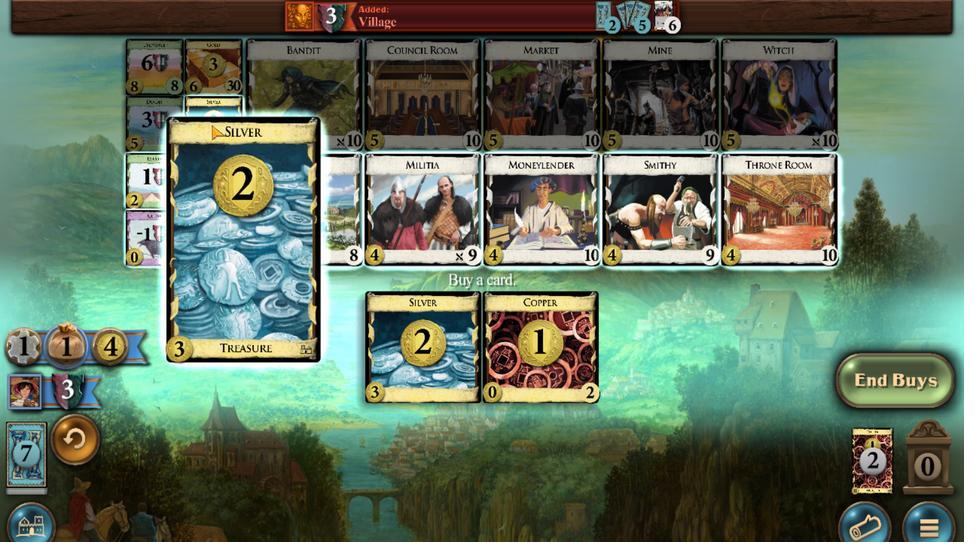 
Action: Mouse moved to (242, 490)
Screenshot: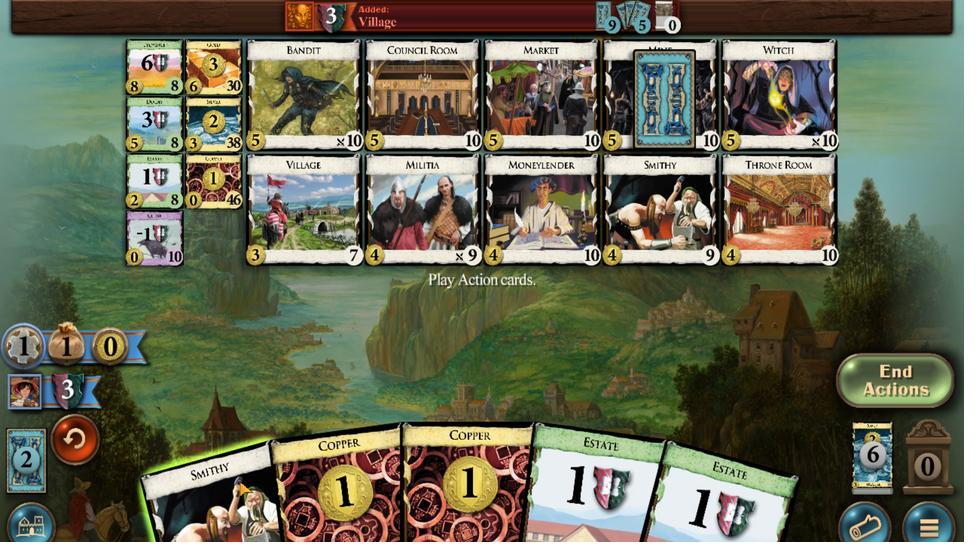 
Action: Mouse scrolled (242, 489) with delta (0, -1)
Screenshot: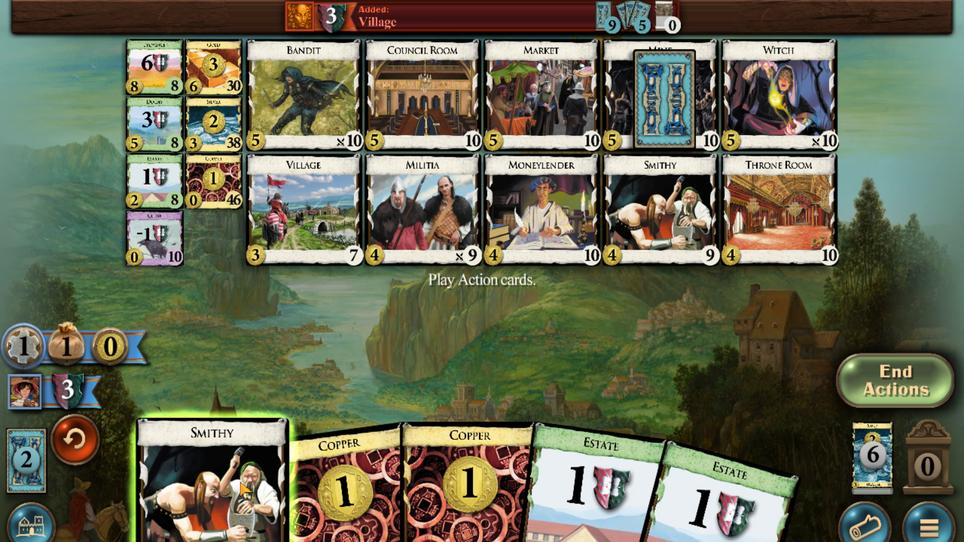 
Action: Mouse moved to (513, 478)
Screenshot: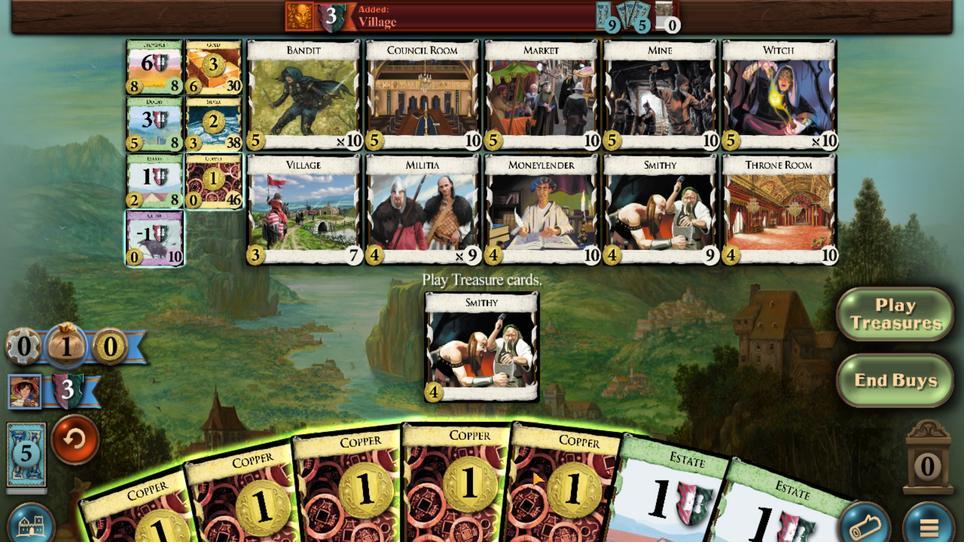 
Action: Mouse scrolled (513, 478) with delta (0, 0)
Screenshot: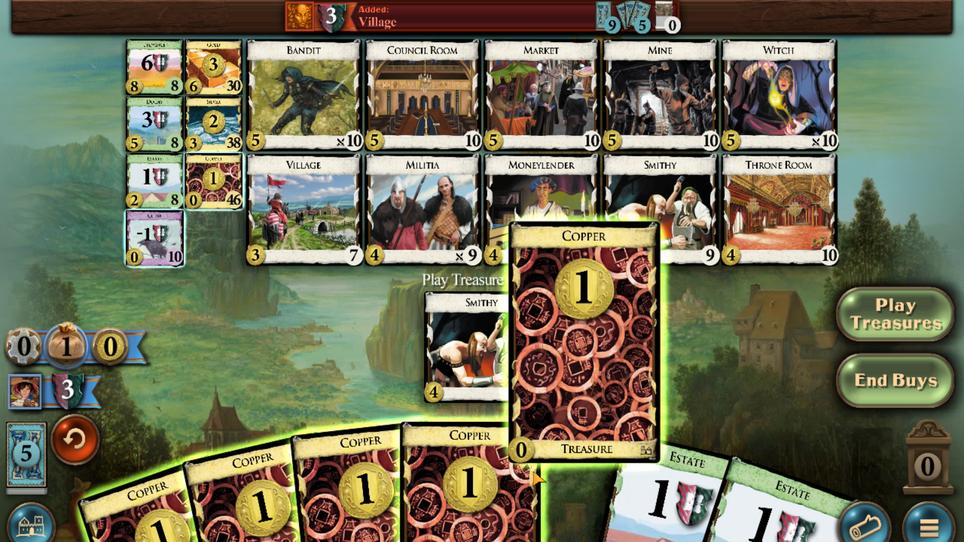 
Action: Mouse moved to (512, 493)
Screenshot: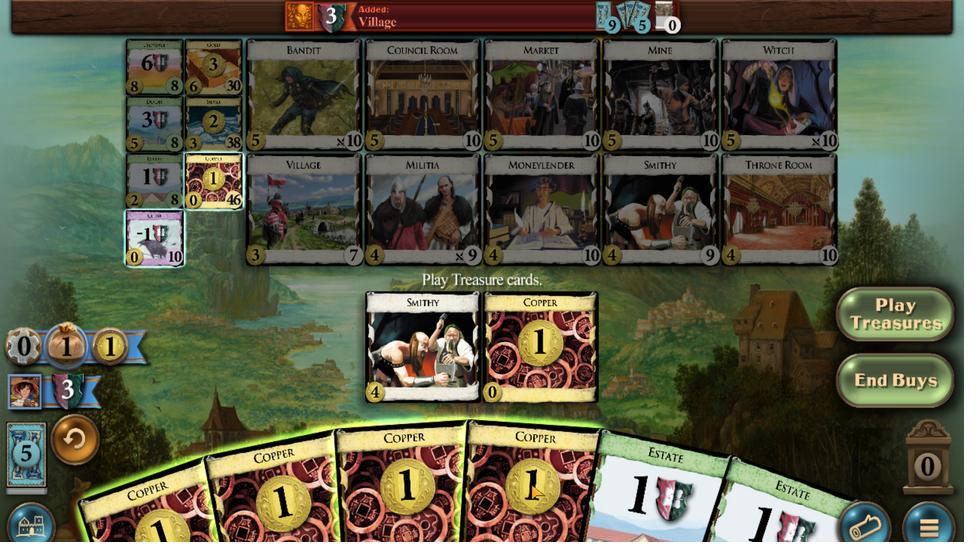 
Action: Mouse scrolled (512, 492) with delta (0, 0)
Screenshot: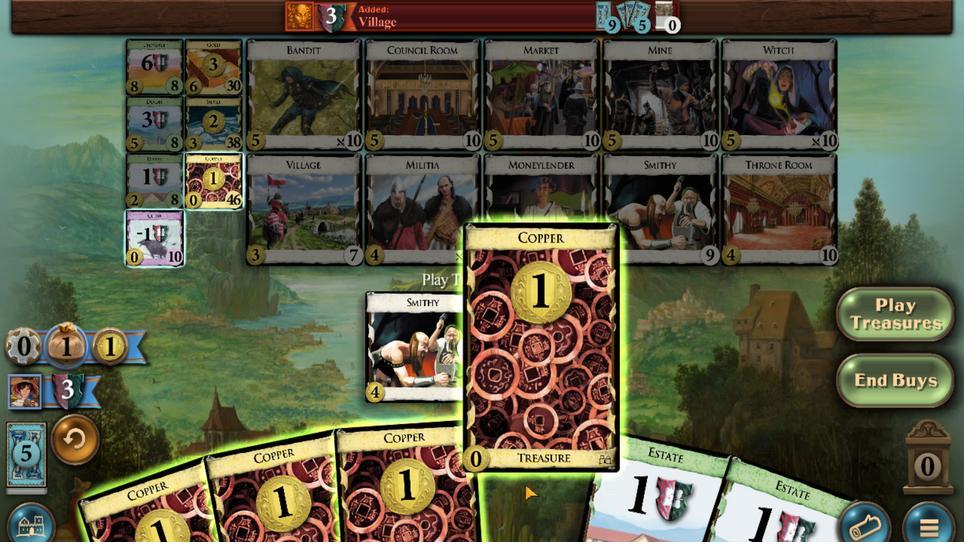 
Action: Mouse moved to (417, 507)
Screenshot: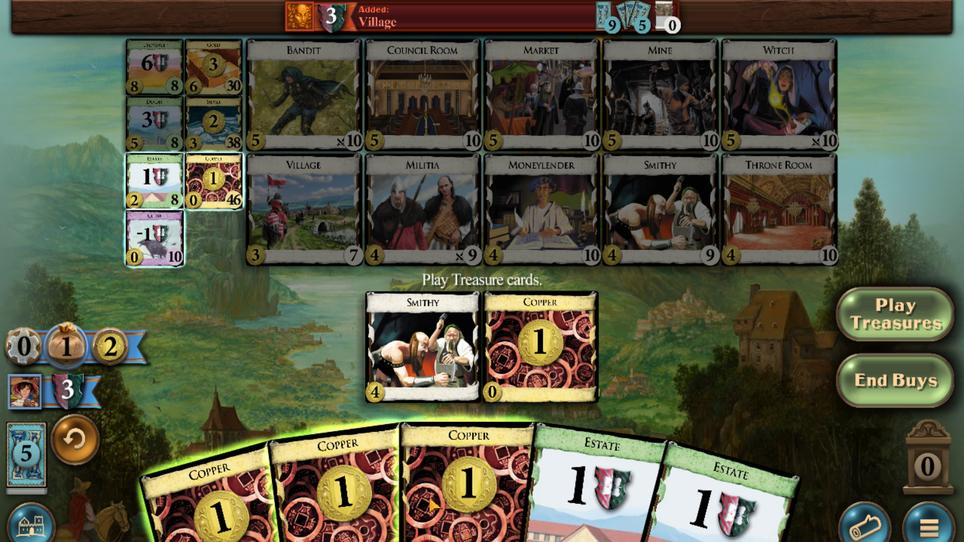 
Action: Mouse scrolled (417, 506) with delta (0, 0)
Screenshot: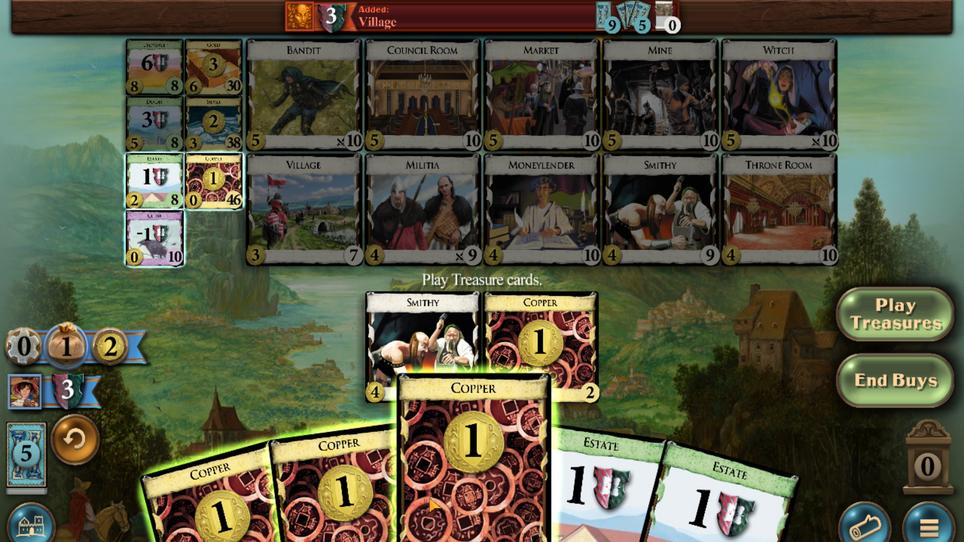 
Action: Mouse moved to (406, 500)
Screenshot: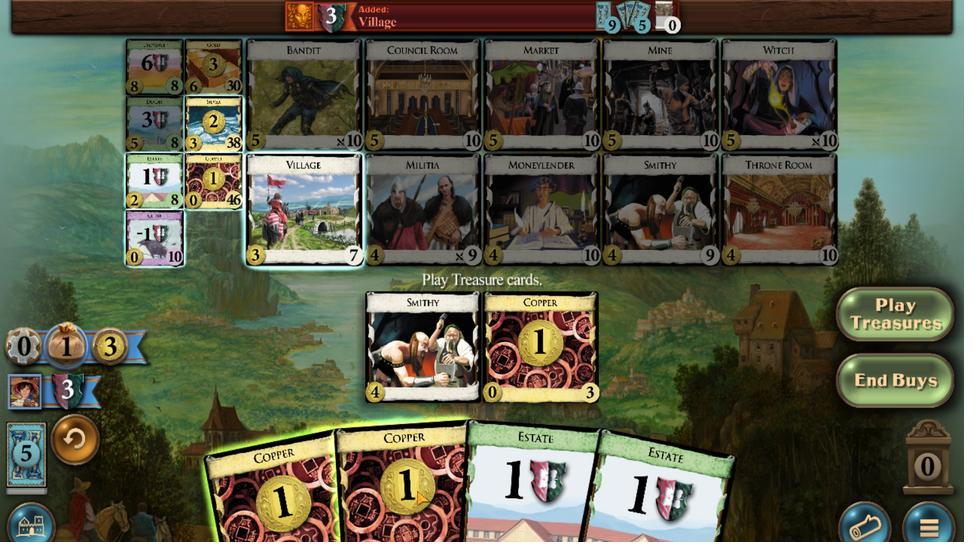 
Action: Mouse scrolled (406, 499) with delta (0, 0)
Screenshot: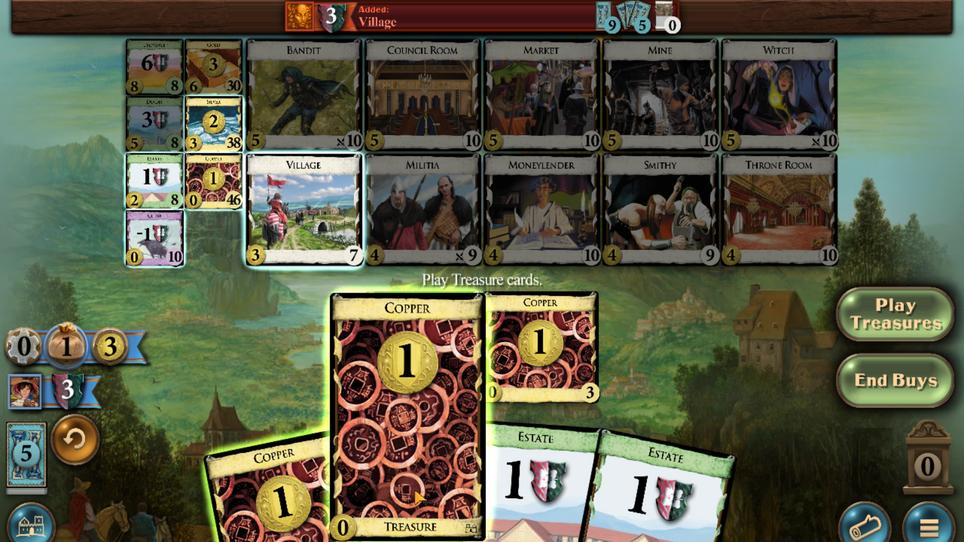 
Action: Mouse moved to (341, 495)
Screenshot: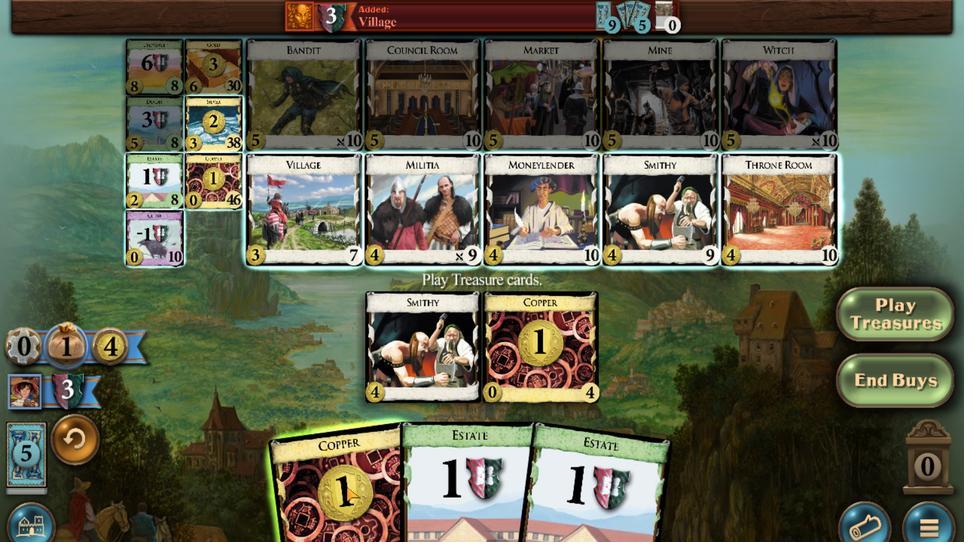 
Action: Mouse scrolled (341, 495) with delta (0, 0)
Screenshot: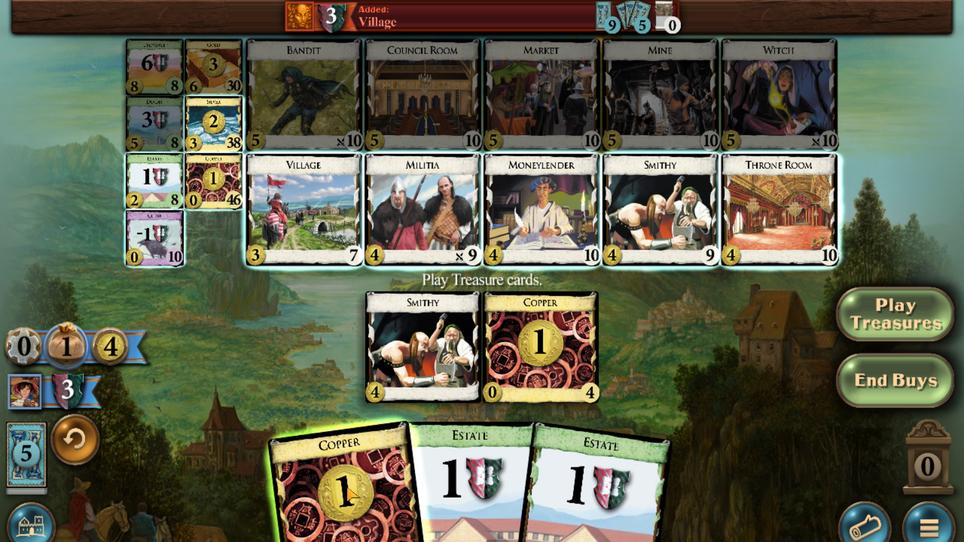 
Action: Mouse moved to (177, 109)
Screenshot: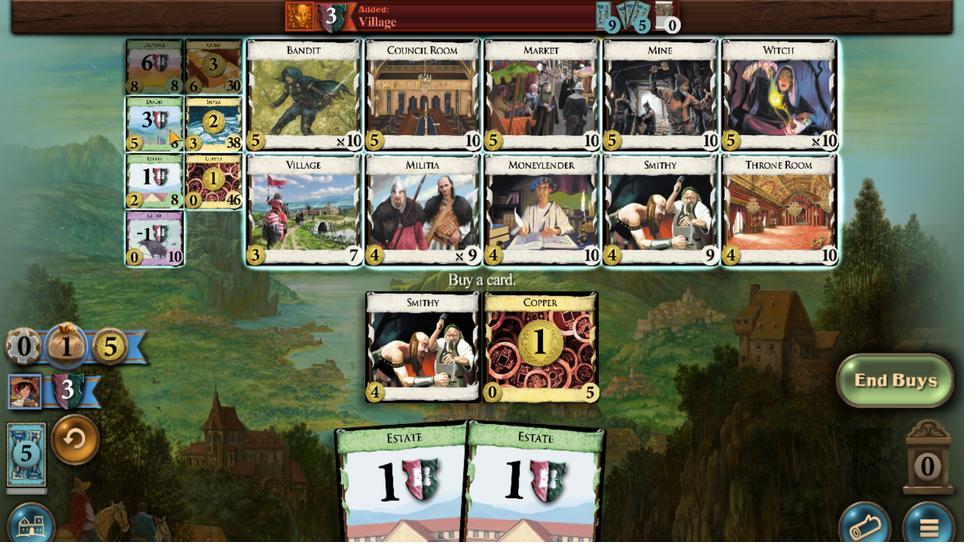 
Action: Mouse scrolled (177, 110) with delta (0, 0)
Screenshot: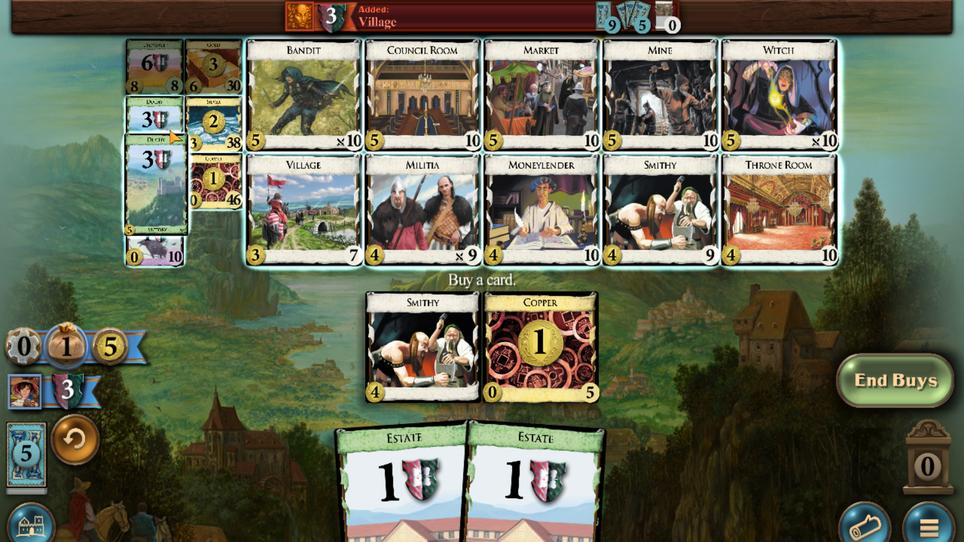 
Action: Mouse scrolled (177, 110) with delta (0, 0)
Screenshot: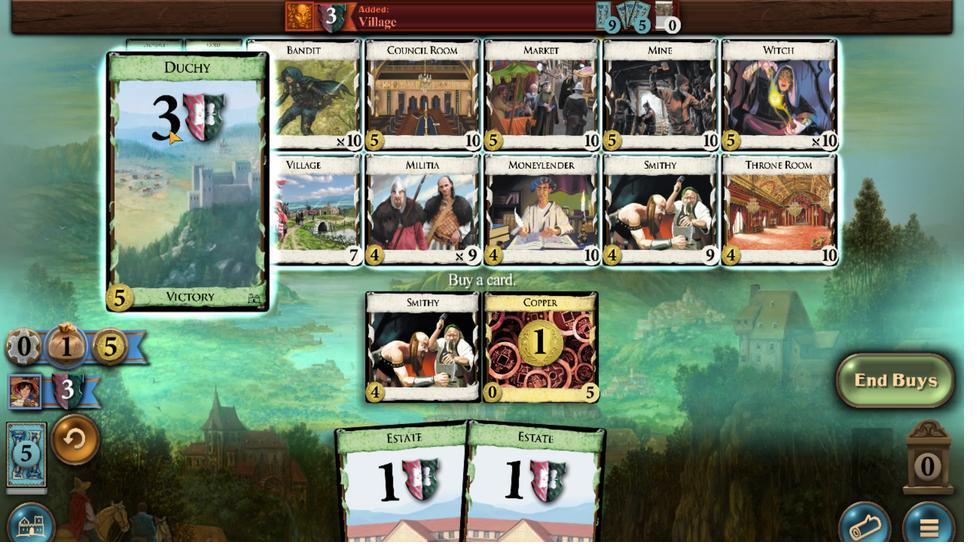 
Action: Mouse scrolled (177, 110) with delta (0, 0)
Screenshot: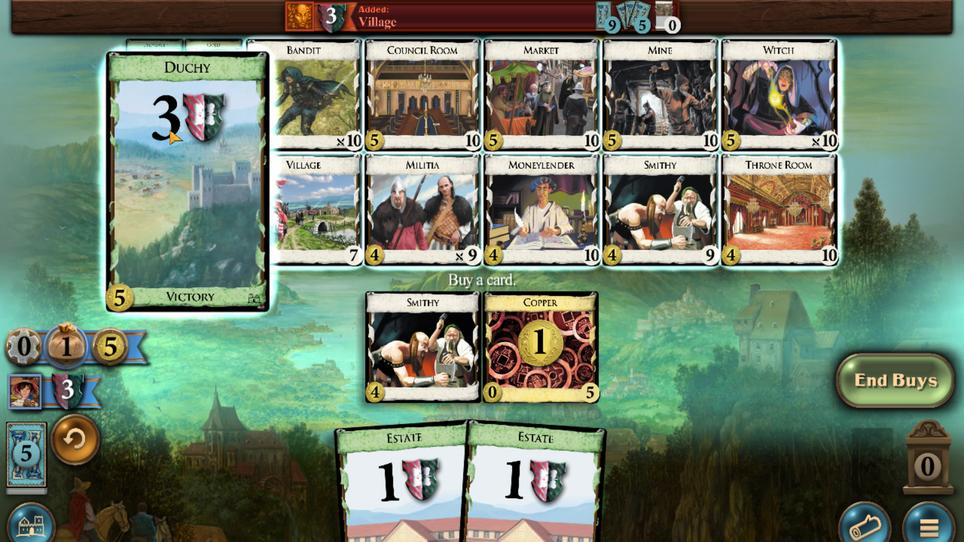 
Action: Mouse scrolled (177, 110) with delta (0, 0)
Screenshot: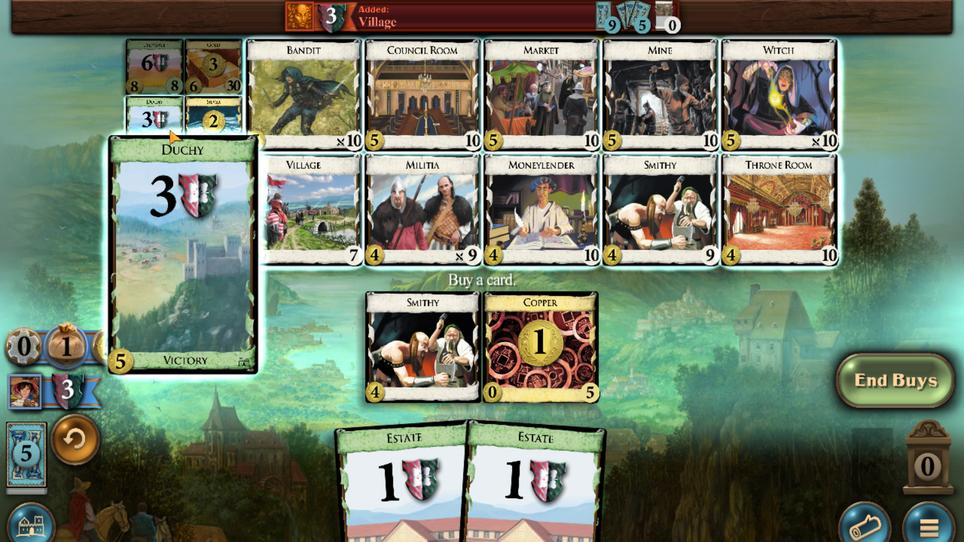 
Action: Mouse moved to (662, 497)
Screenshot: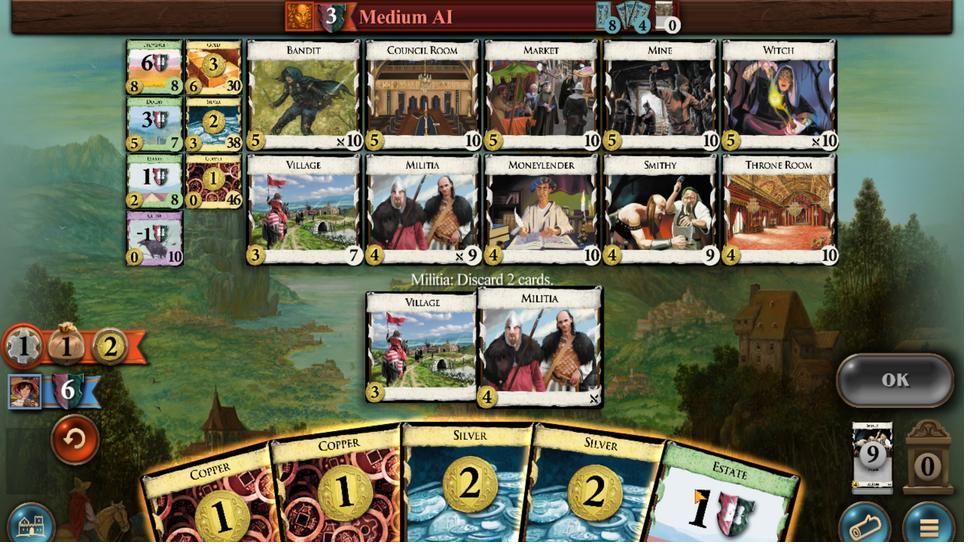 
Action: Mouse scrolled (662, 497) with delta (0, 0)
Screenshot: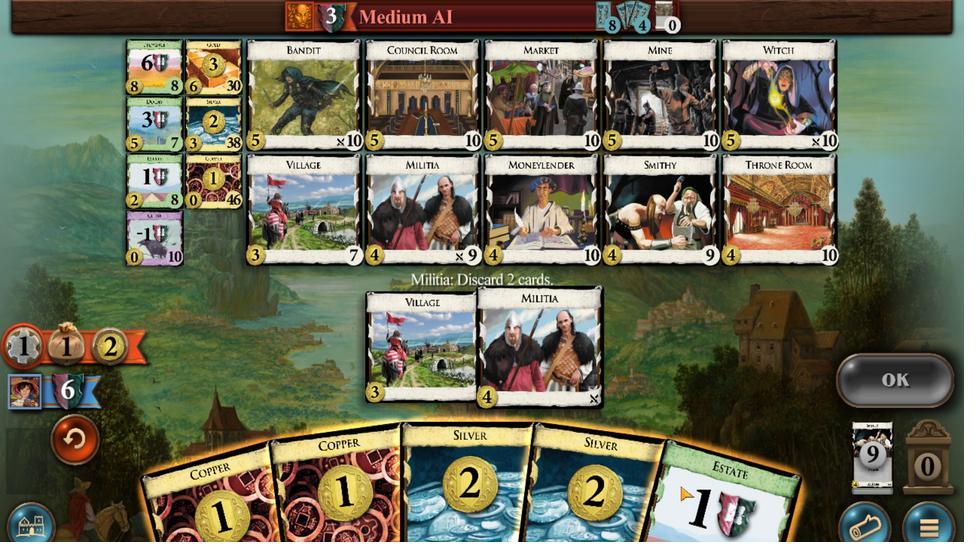 
Action: Mouse moved to (258, 492)
Screenshot: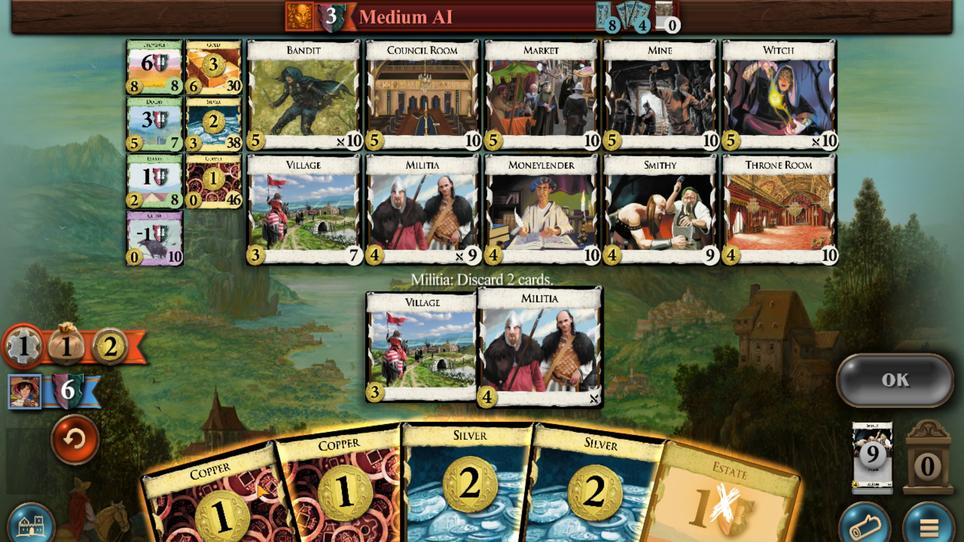 
Action: Mouse scrolled (258, 491) with delta (0, 0)
Screenshot: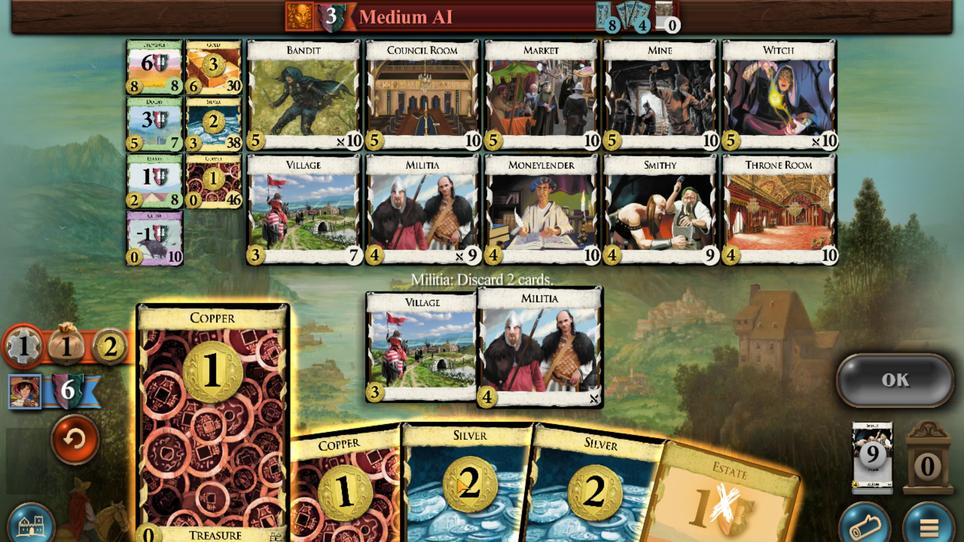 
Action: Mouse moved to (839, 389)
Screenshot: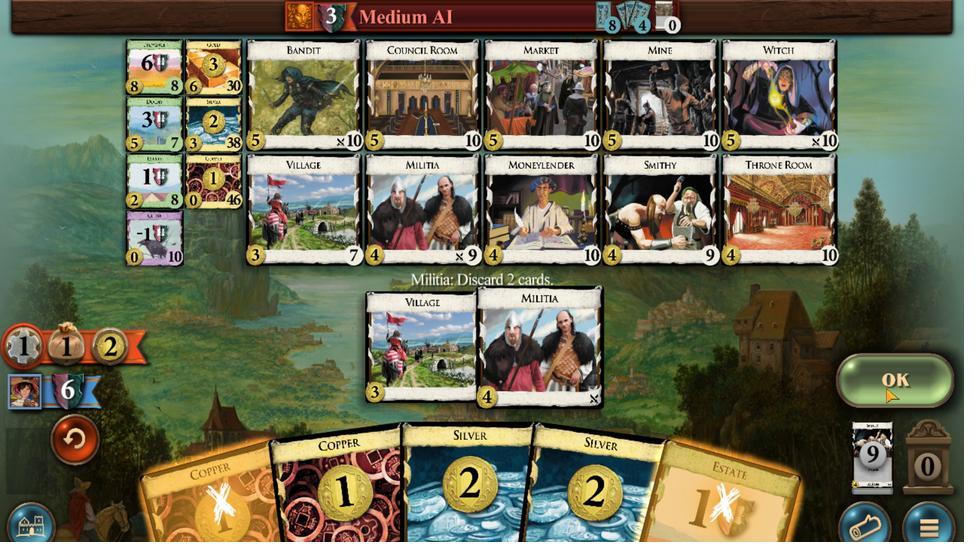 
Action: Mouse scrolled (839, 388) with delta (0, 0)
Screenshot: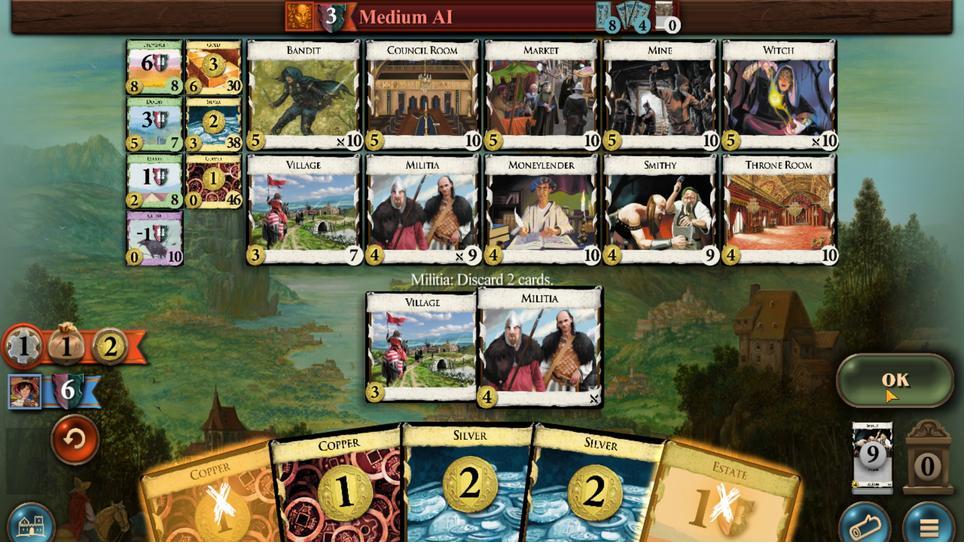 
Action: Mouse moved to (841, 365)
Screenshot: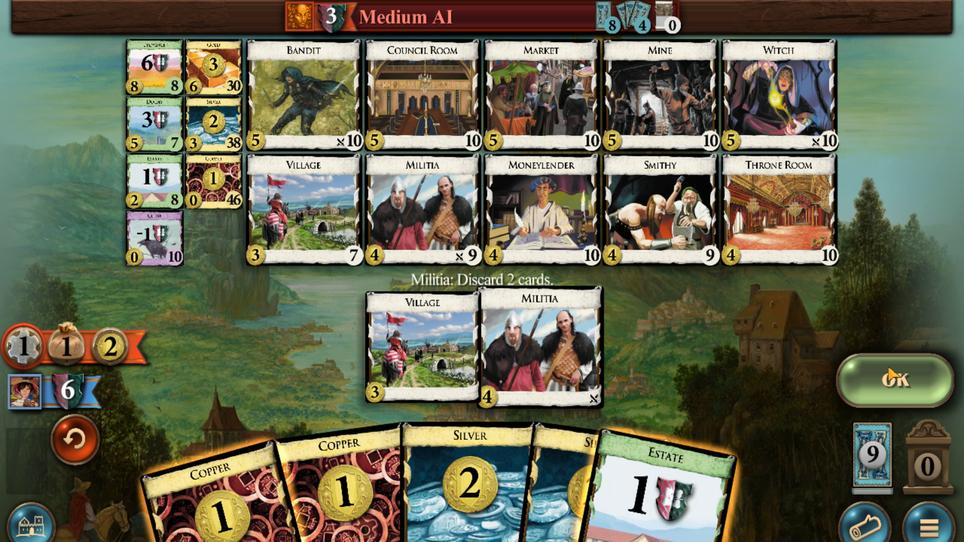 
Action: Mouse pressed left at (841, 365)
Screenshot: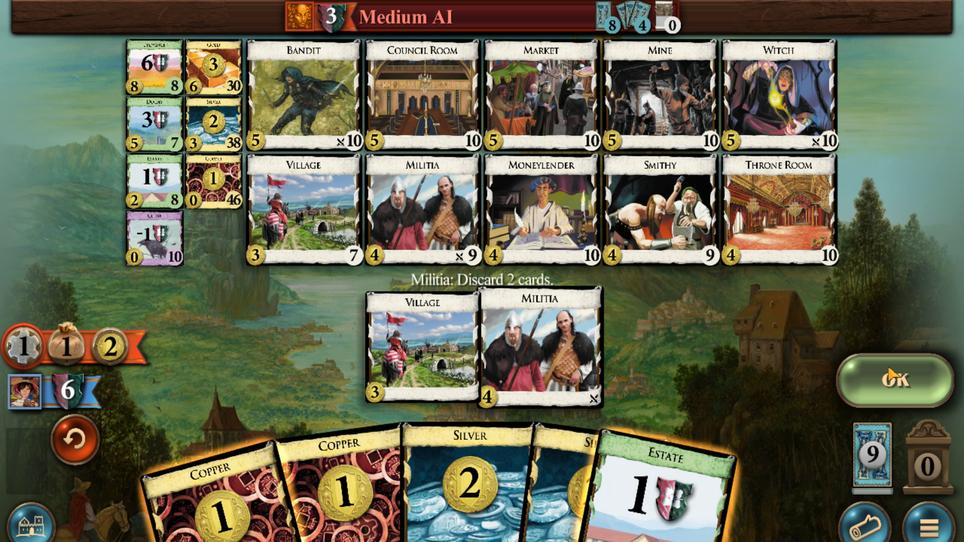 
Action: Mouse moved to (575, 532)
Screenshot: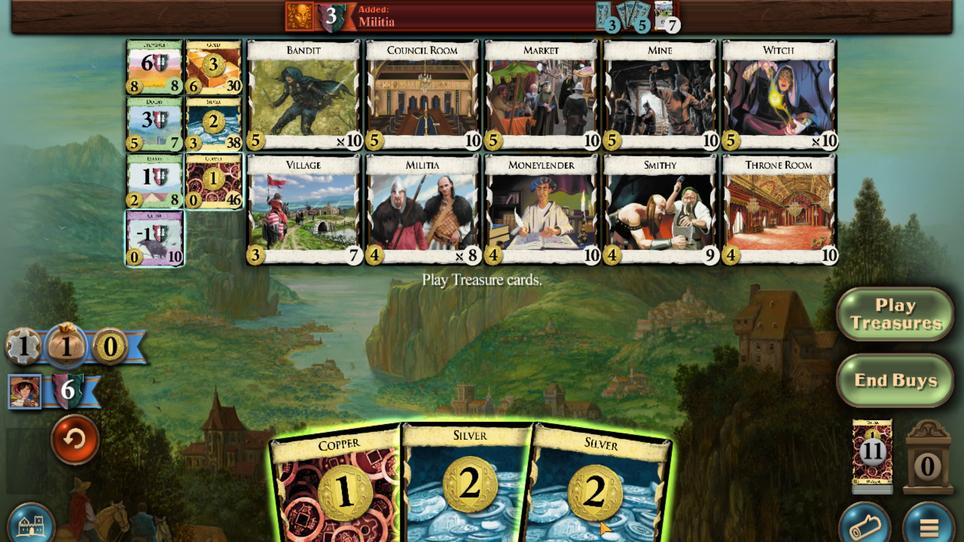 
Action: Mouse scrolled (575, 531) with delta (0, -1)
Screenshot: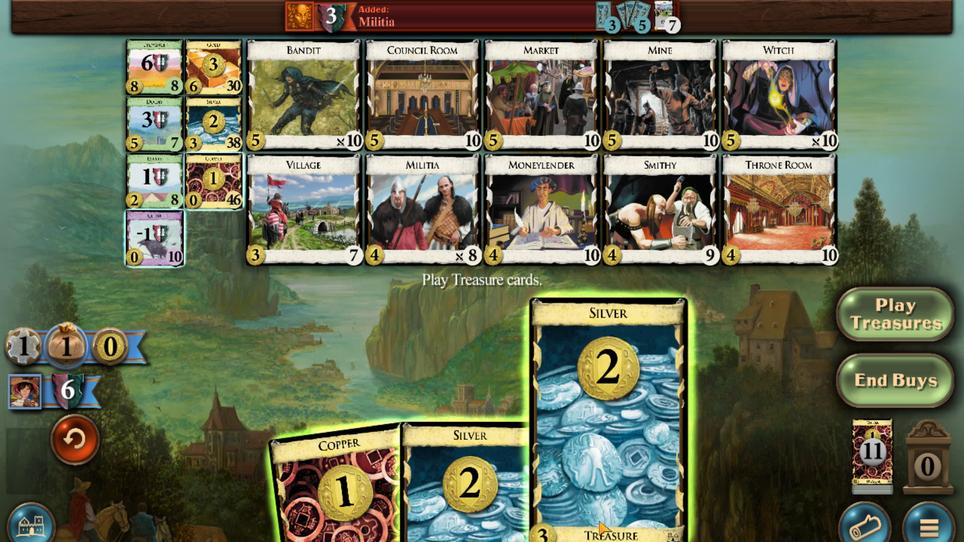 
Action: Mouse moved to (485, 530)
Screenshot: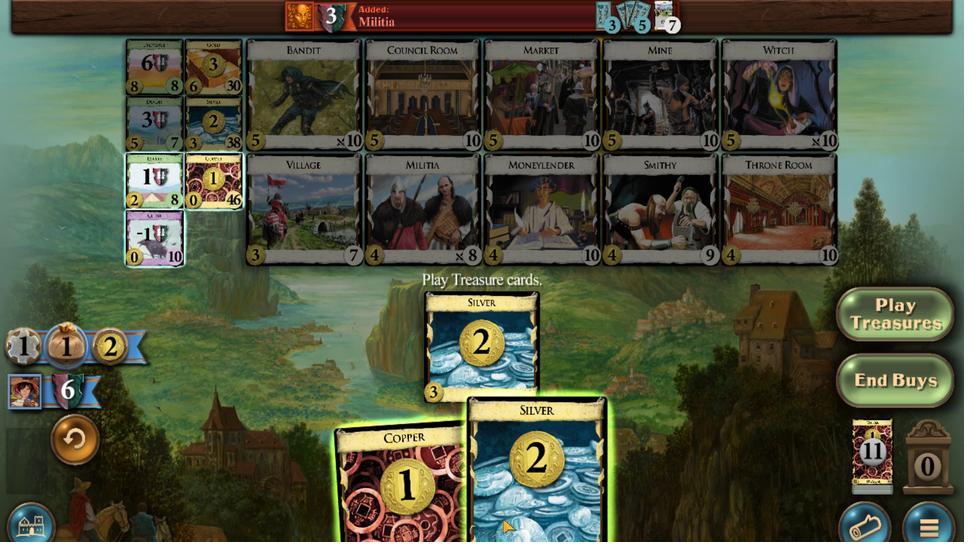 
Action: Mouse scrolled (485, 529) with delta (0, 0)
Screenshot: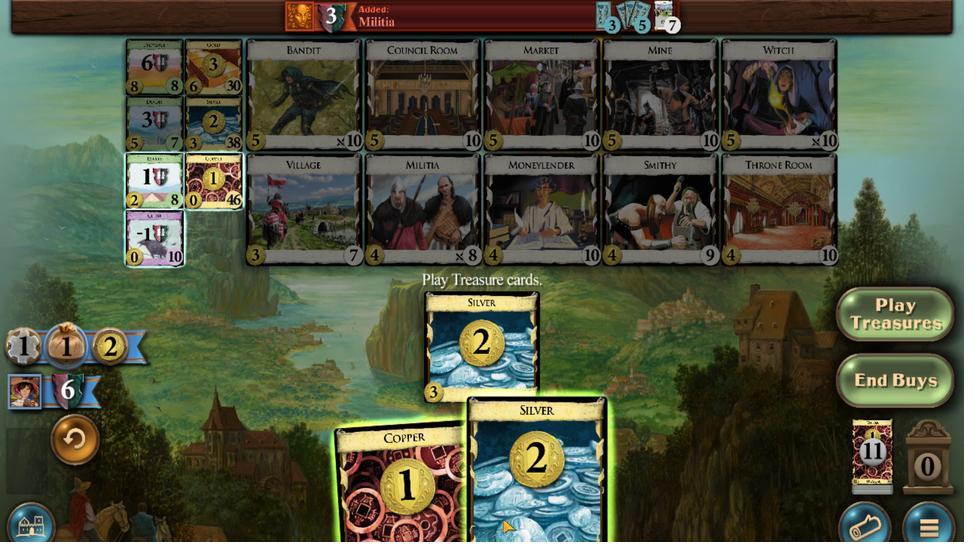 
Action: Mouse moved to (419, 518)
Screenshot: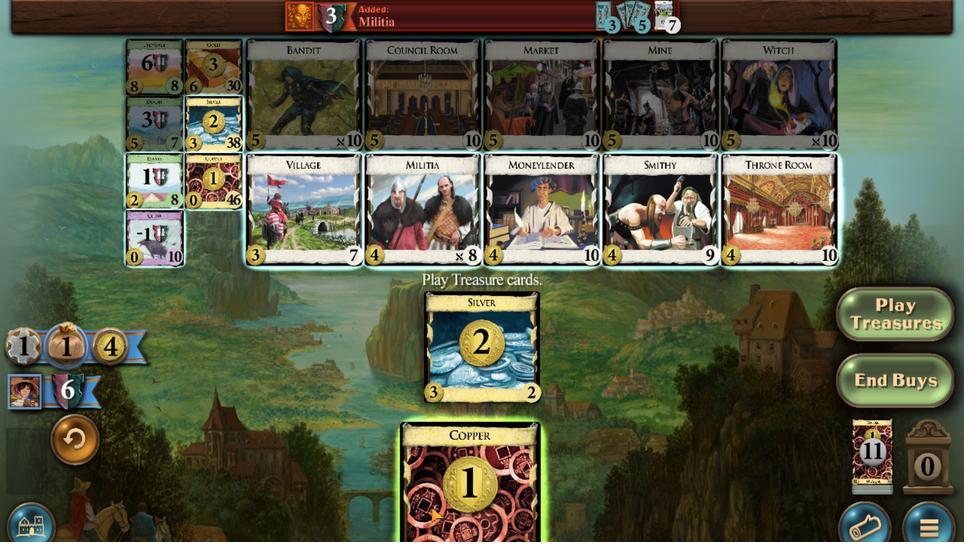 
Action: Mouse scrolled (419, 517) with delta (0, -1)
Screenshot: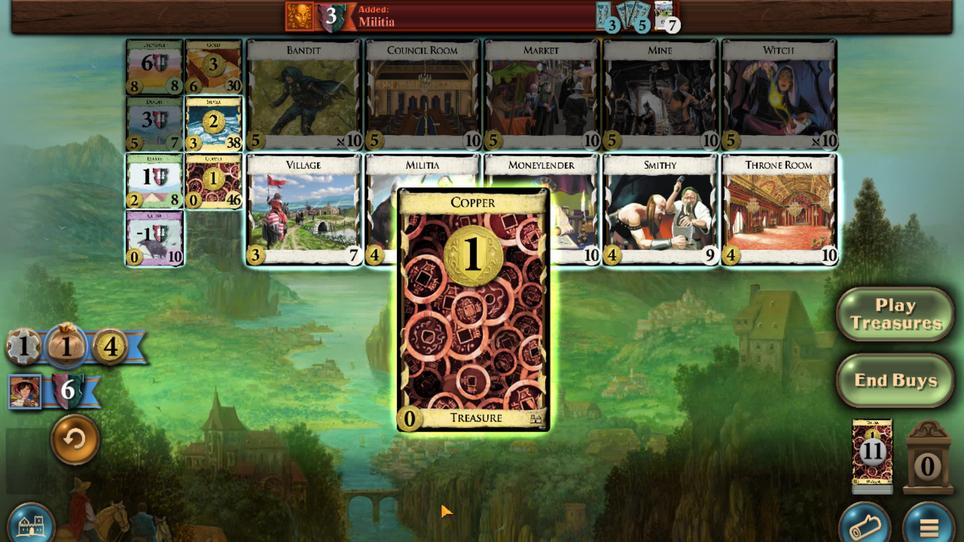 
Action: Mouse moved to (167, 113)
Screenshot: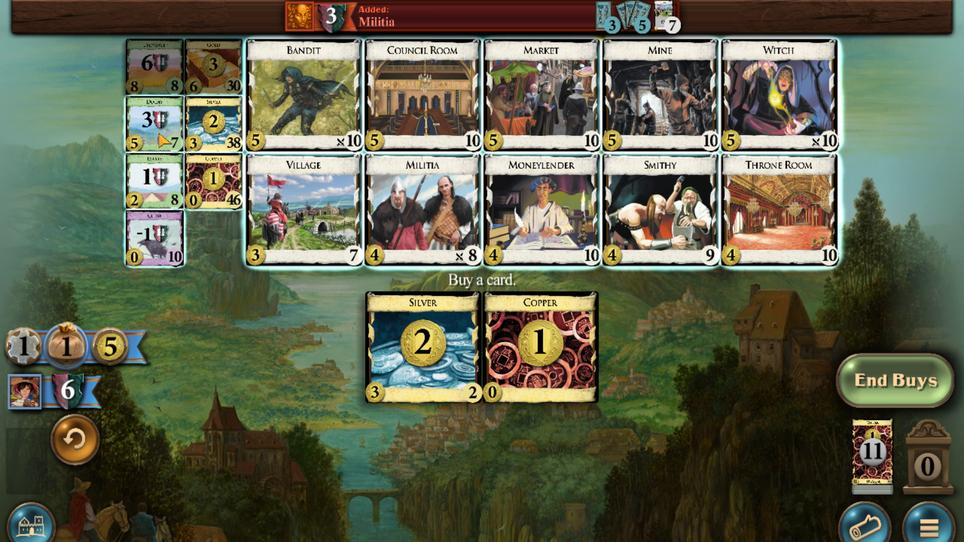 
Action: Mouse scrolled (167, 114) with delta (0, 1)
Screenshot: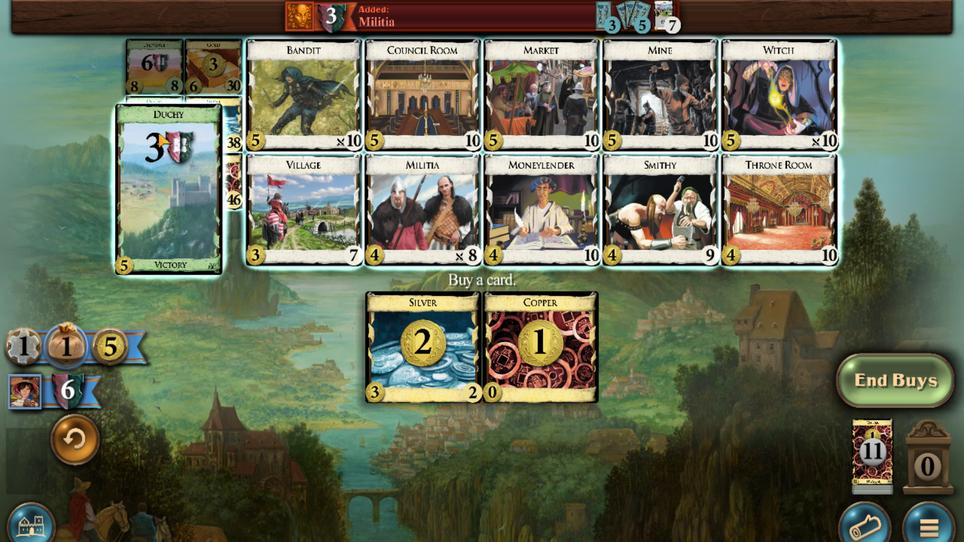 
Action: Mouse scrolled (167, 114) with delta (0, 1)
Screenshot: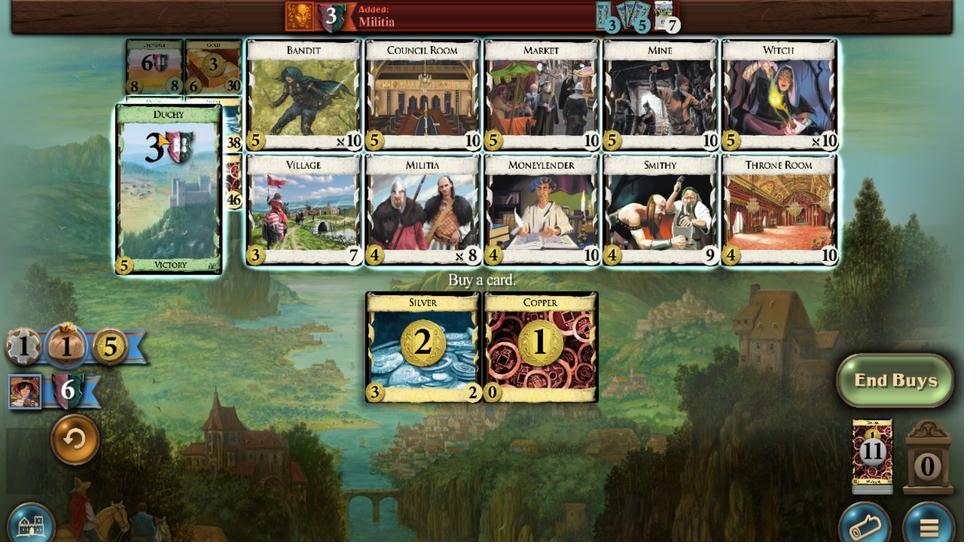 
Action: Mouse scrolled (167, 114) with delta (0, 1)
Screenshot: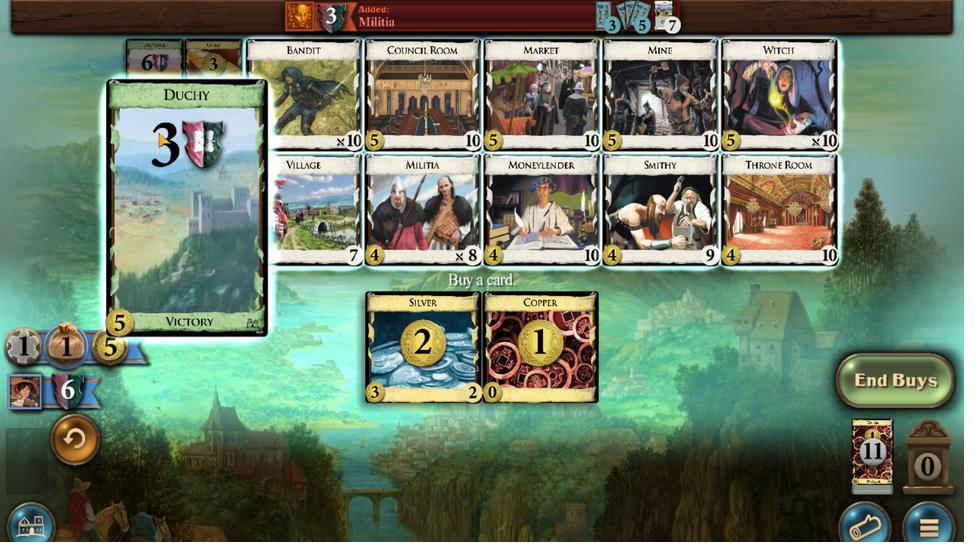
Action: Mouse scrolled (167, 114) with delta (0, 1)
Screenshot: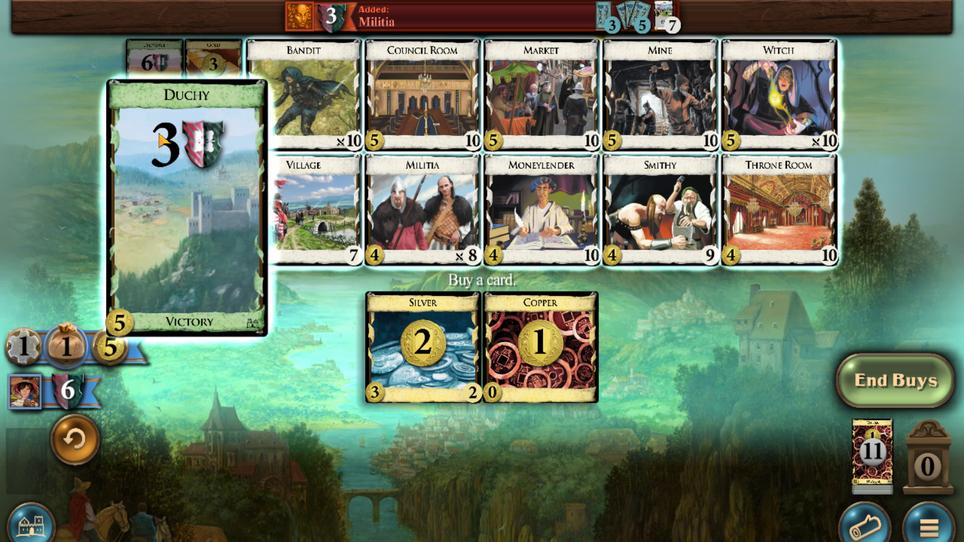
Action: Mouse scrolled (167, 114) with delta (0, 1)
Screenshot: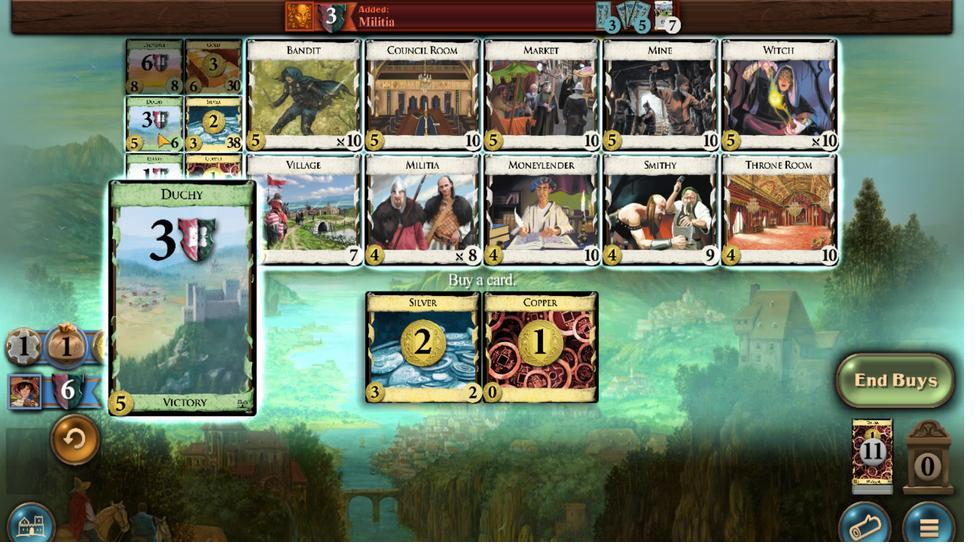 
Action: Mouse scrolled (167, 114) with delta (0, 1)
Screenshot: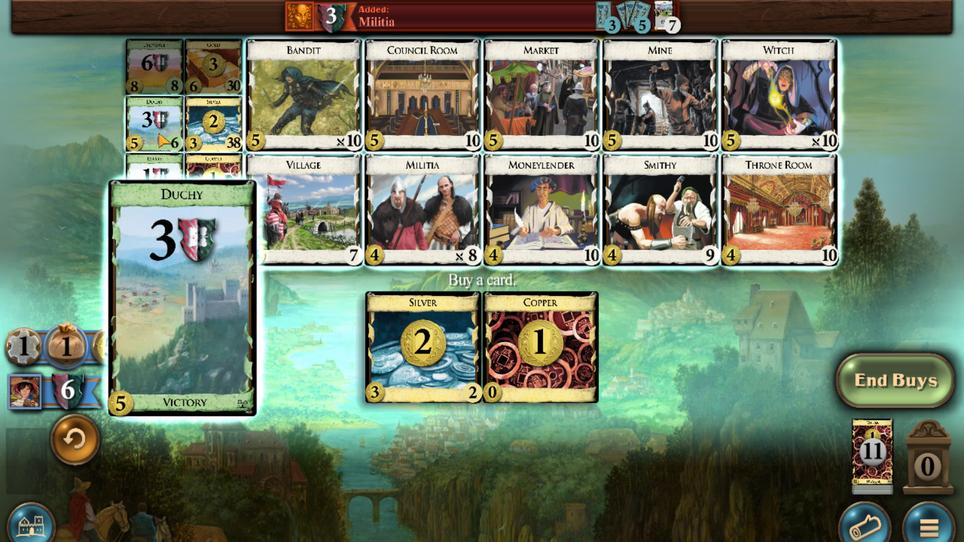 
Action: Mouse moved to (471, 525)
Screenshot: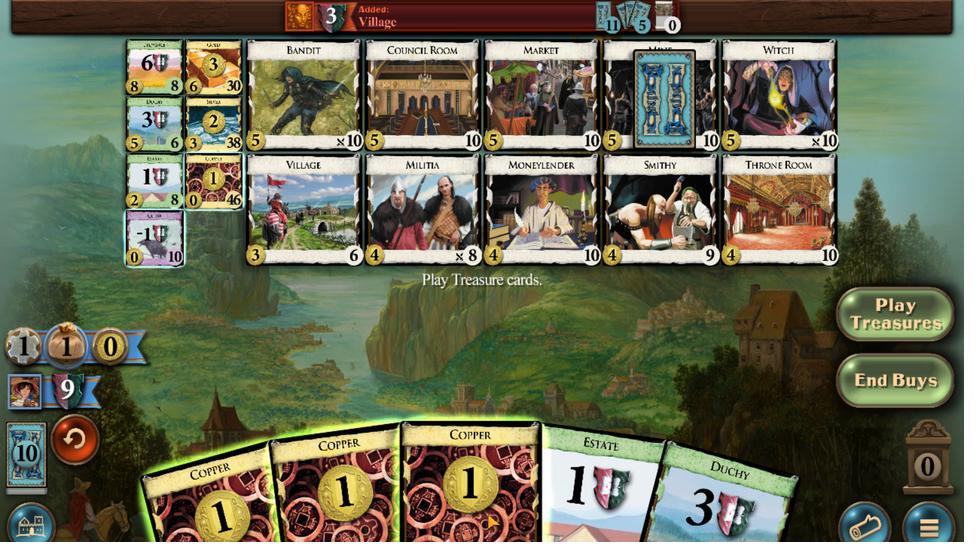
Action: Mouse scrolled (471, 524) with delta (0, 0)
Screenshot: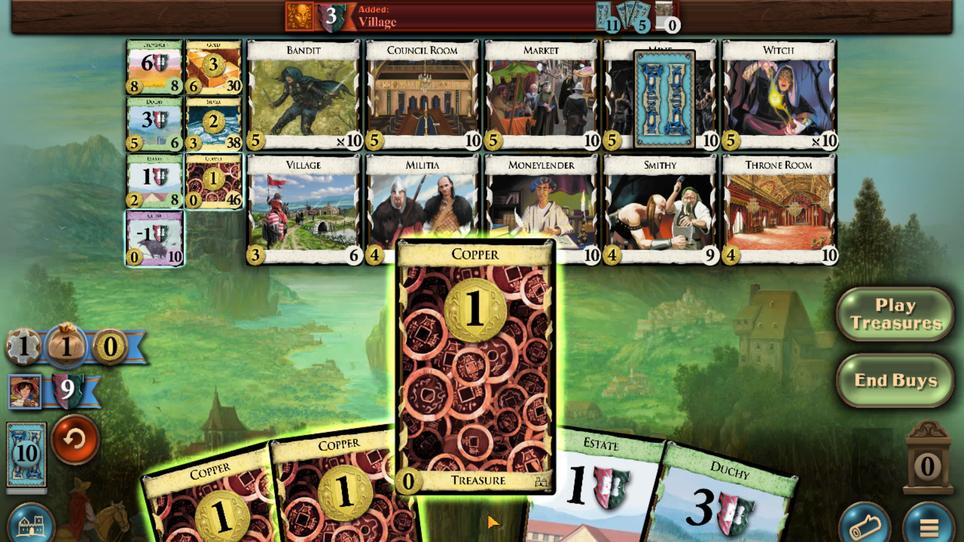 
Action: Mouse moved to (420, 516)
Screenshot: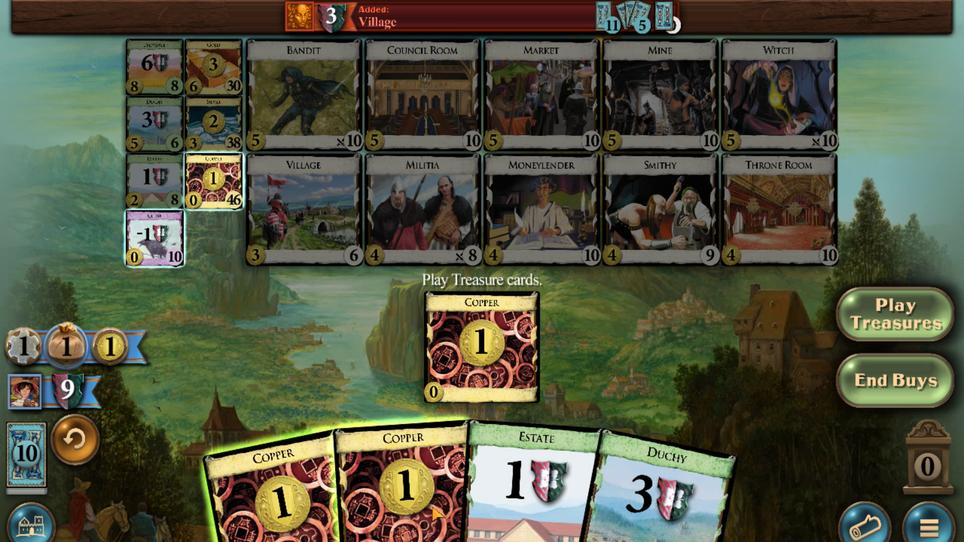 
Action: Mouse scrolled (420, 516) with delta (0, 0)
Screenshot: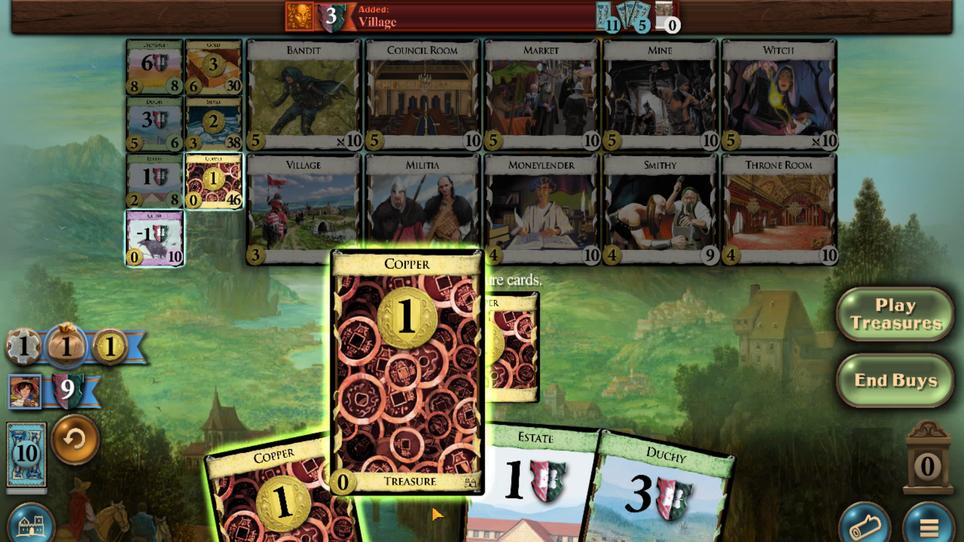 
Action: Mouse moved to (350, 499)
Screenshot: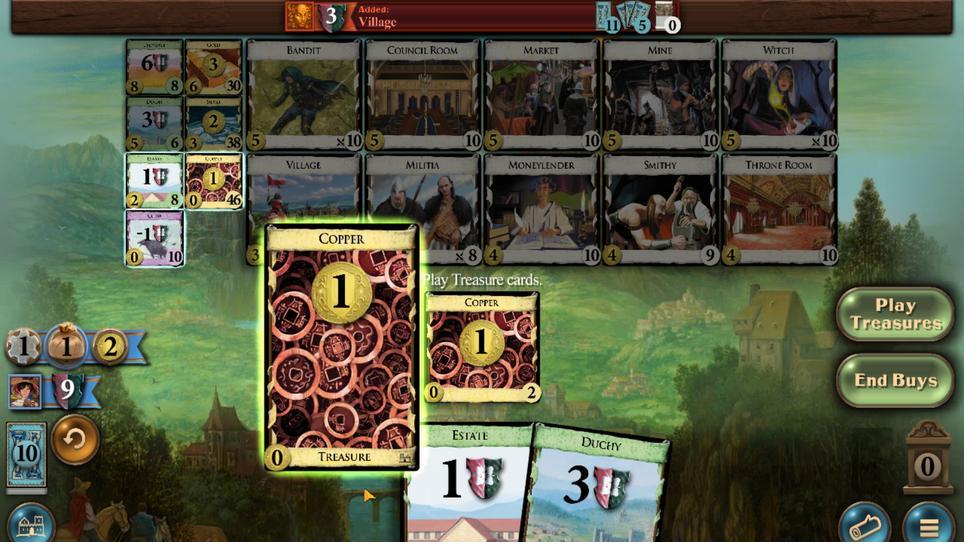 
Action: Mouse scrolled (350, 498) with delta (0, -1)
Screenshot: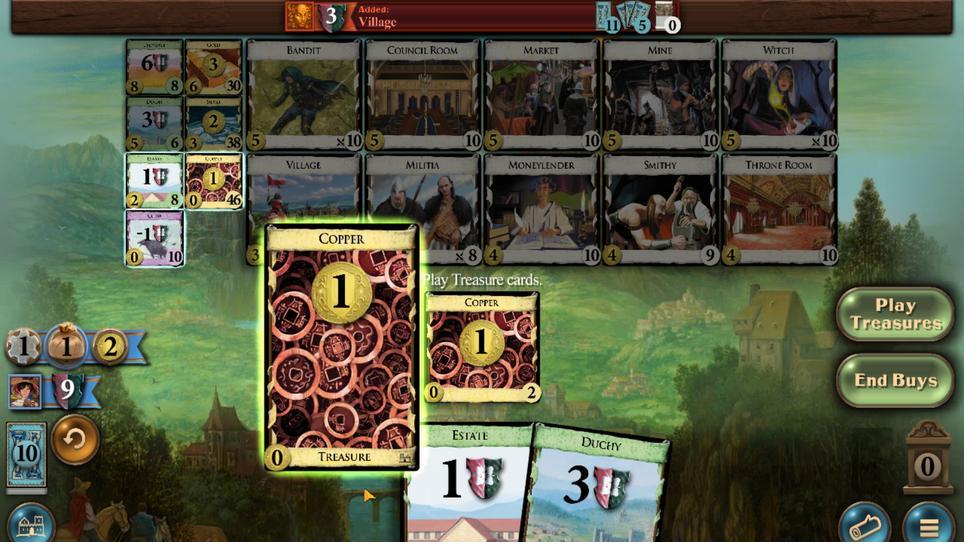
Action: Mouse moved to (222, 103)
Screenshot: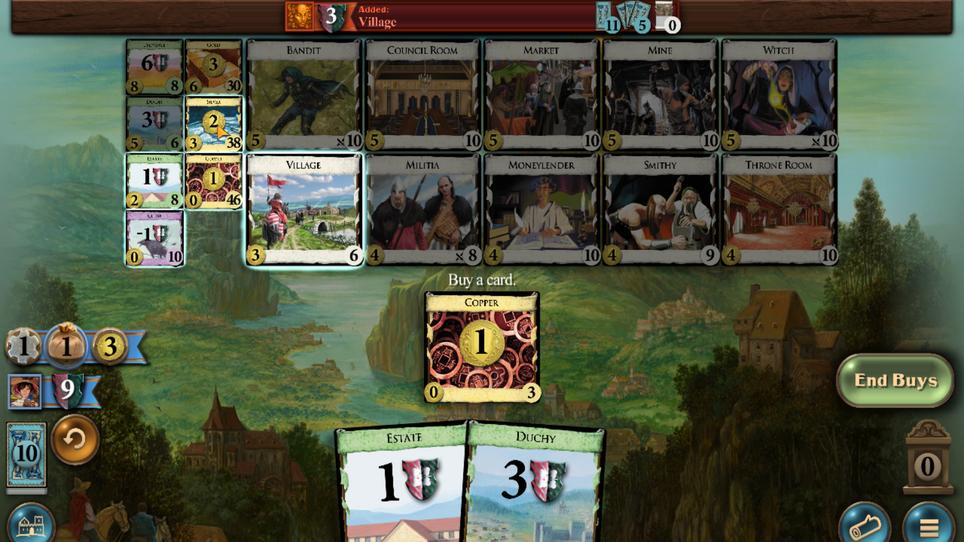 
Action: Mouse scrolled (222, 104) with delta (0, 1)
Screenshot: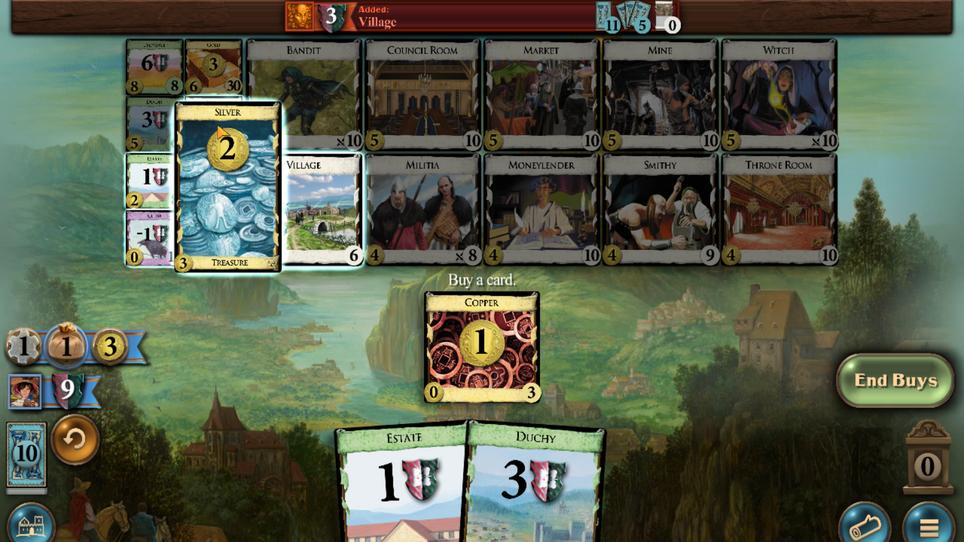 
Action: Mouse scrolled (222, 104) with delta (0, 1)
Screenshot: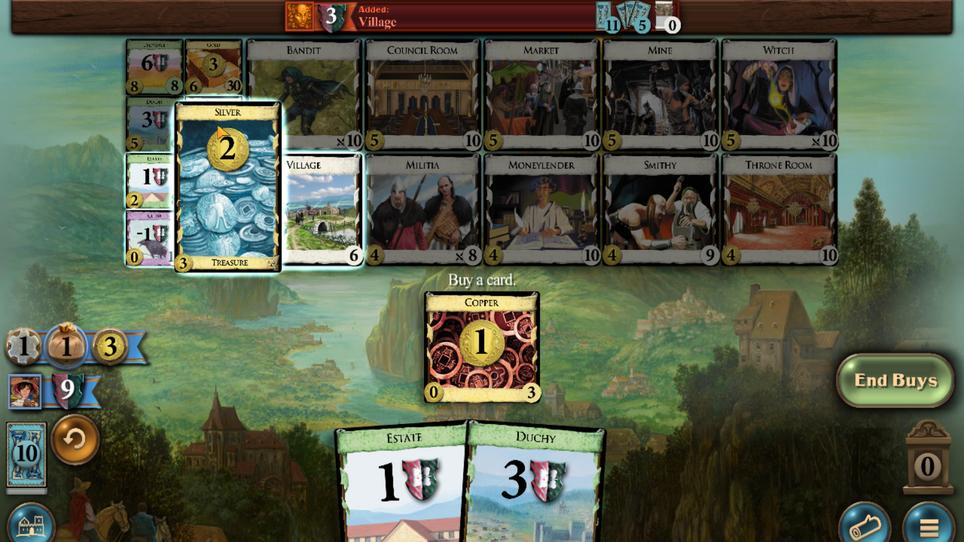
Action: Mouse scrolled (222, 104) with delta (0, 1)
Screenshot: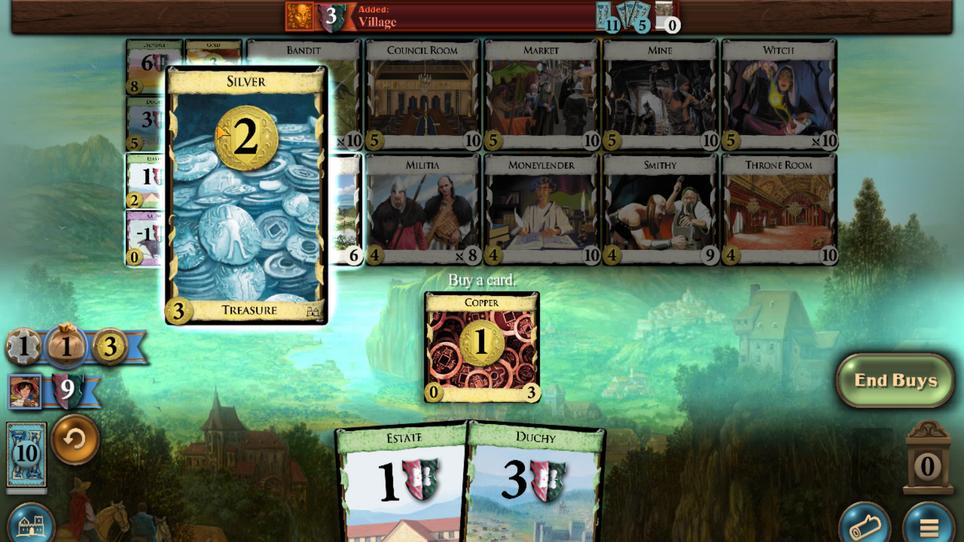 
Action: Mouse scrolled (222, 104) with delta (0, 1)
Screenshot: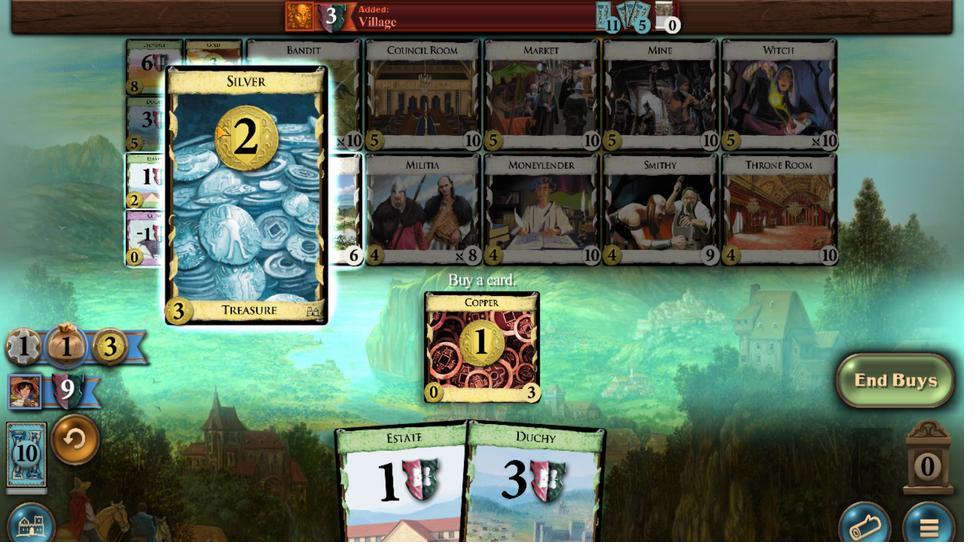 
Action: Mouse moved to (444, 472)
Screenshot: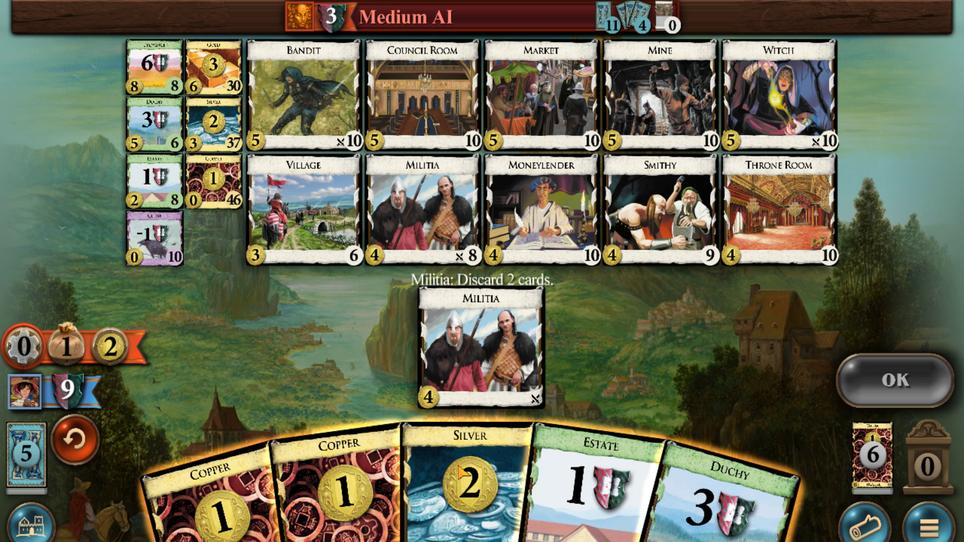 
Action: Mouse scrolled (444, 471) with delta (0, 0)
Screenshot: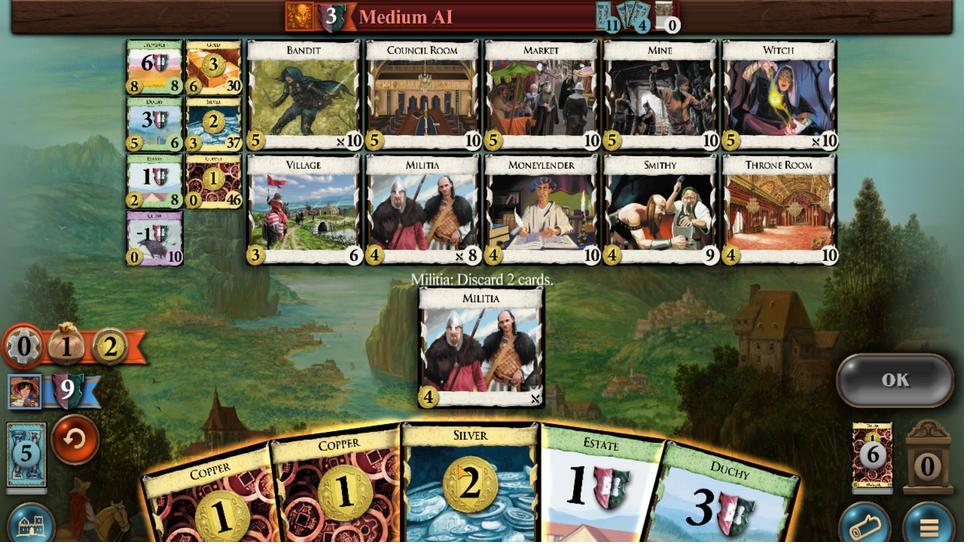 
Action: Mouse moved to (457, 463)
Screenshot: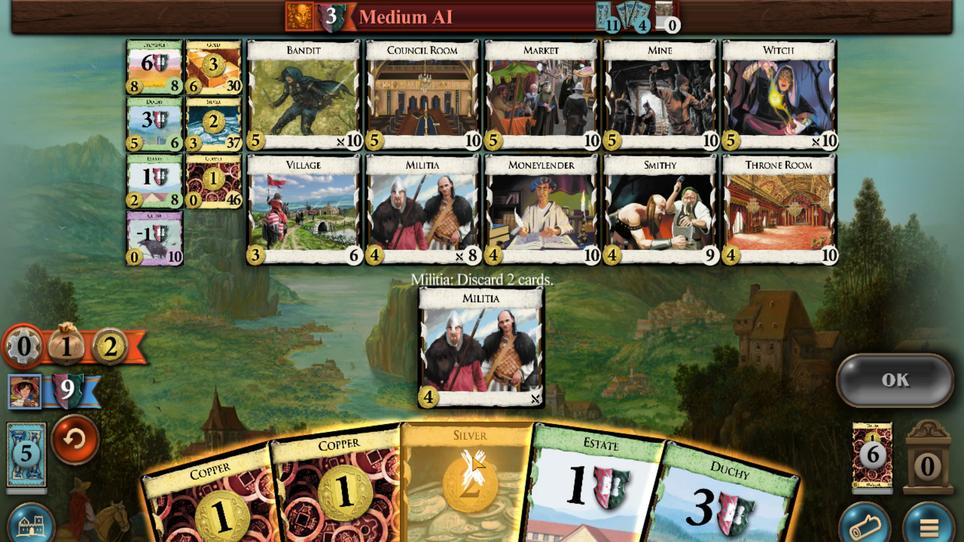 
Action: Mouse scrolled (457, 462) with delta (0, 0)
Screenshot: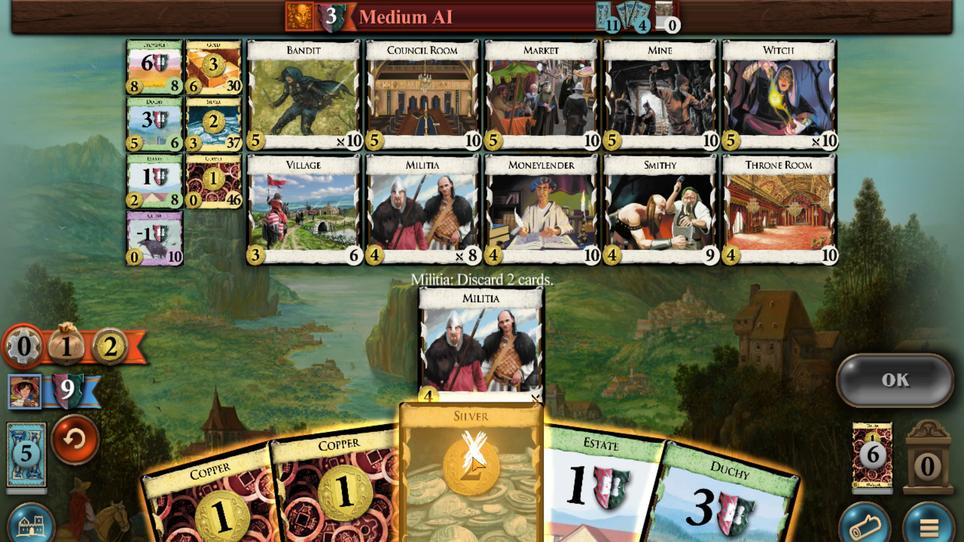 
Action: Mouse moved to (555, 465)
Screenshot: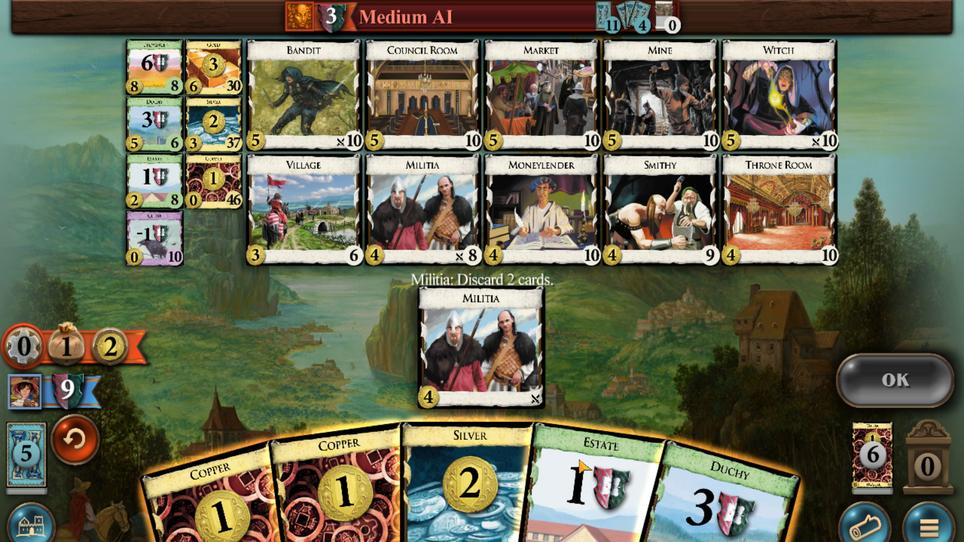 
Action: Mouse scrolled (555, 465) with delta (0, 0)
Screenshot: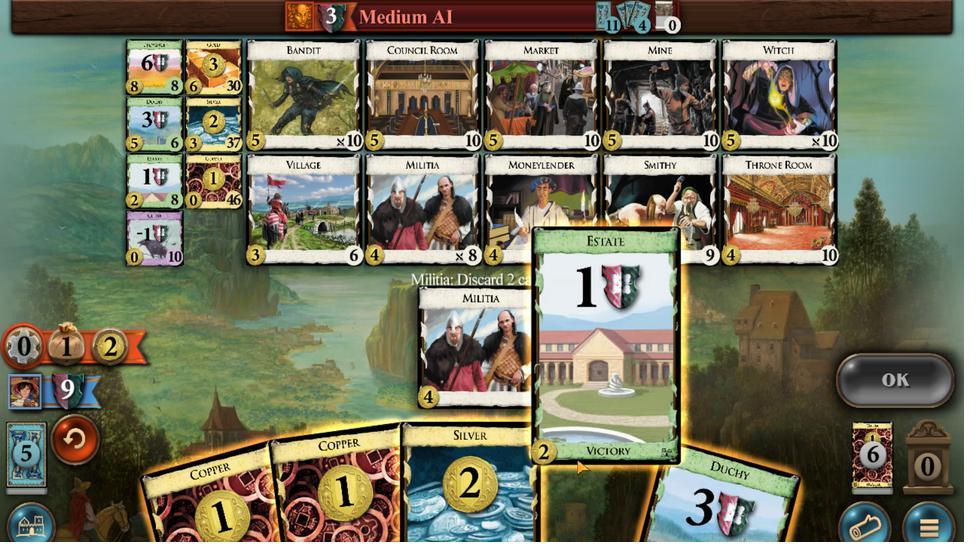 
Action: Mouse moved to (669, 497)
Screenshot: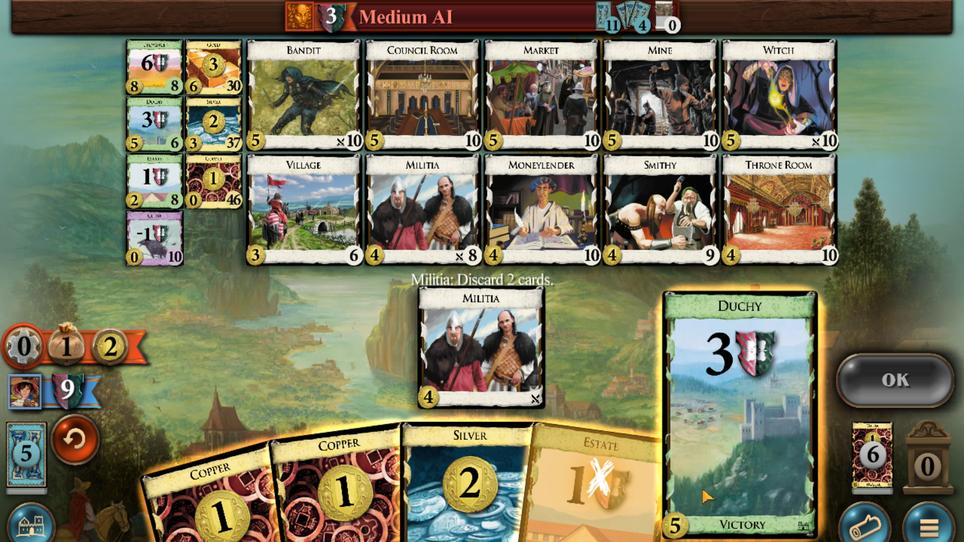 
Action: Mouse scrolled (669, 497) with delta (0, 0)
Screenshot: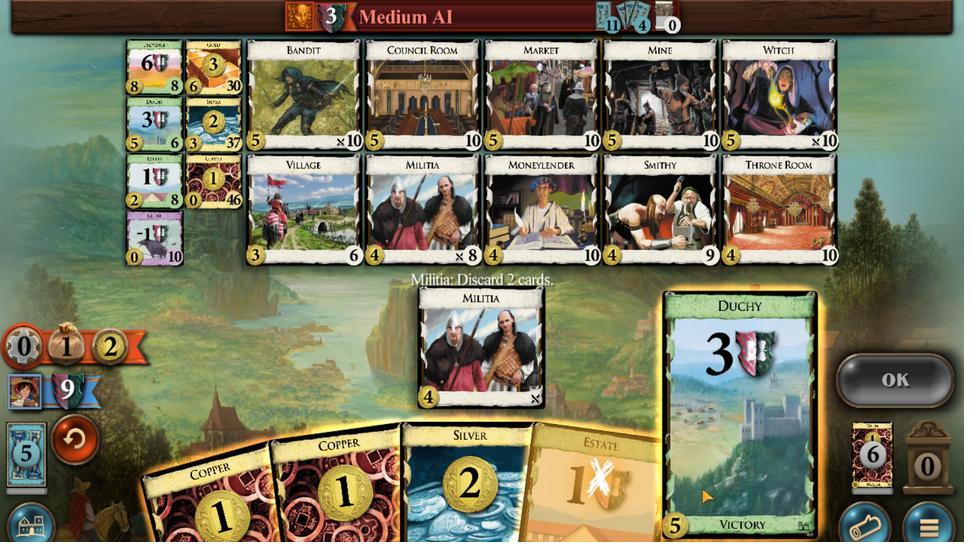 
Action: Mouse moved to (846, 377)
Screenshot: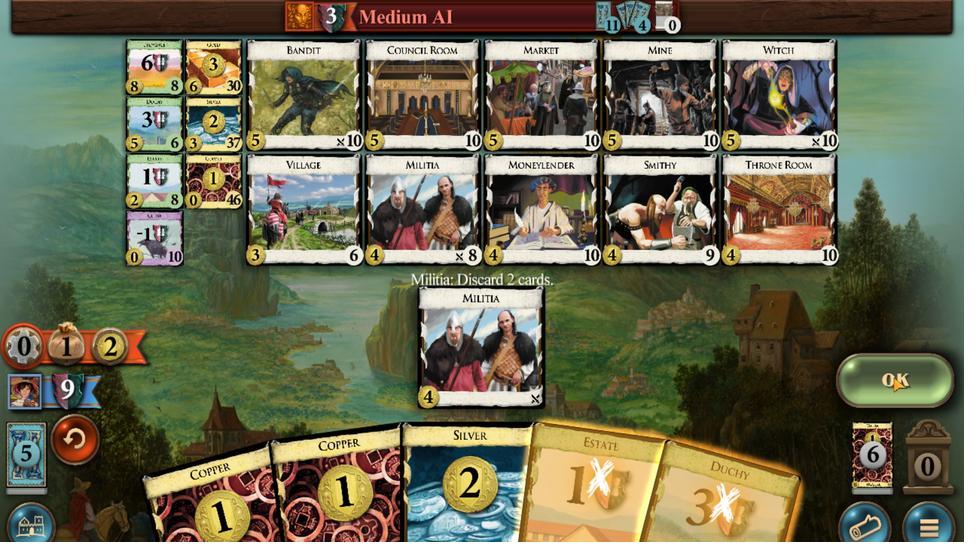 
Action: Mouse pressed left at (846, 377)
Screenshot: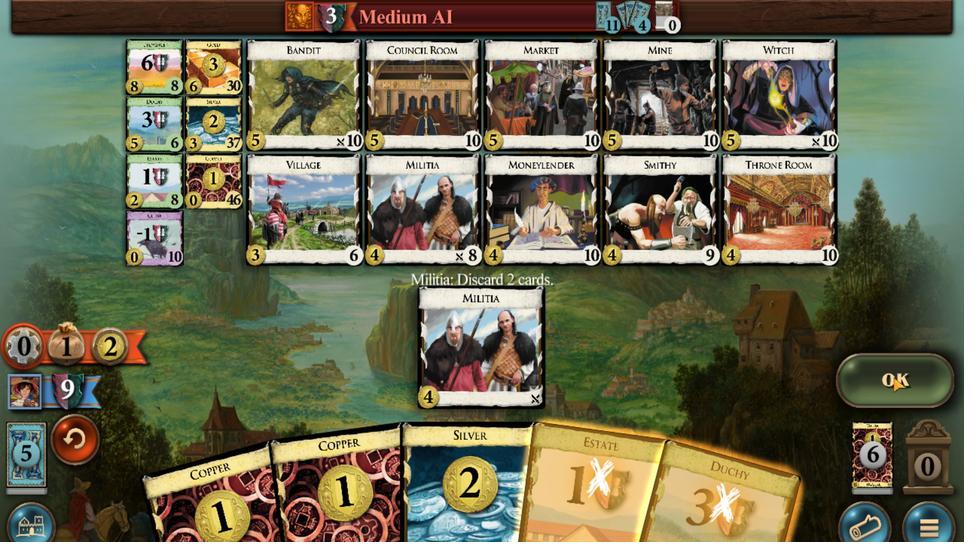 
Action: Mouse moved to (563, 473)
Screenshot: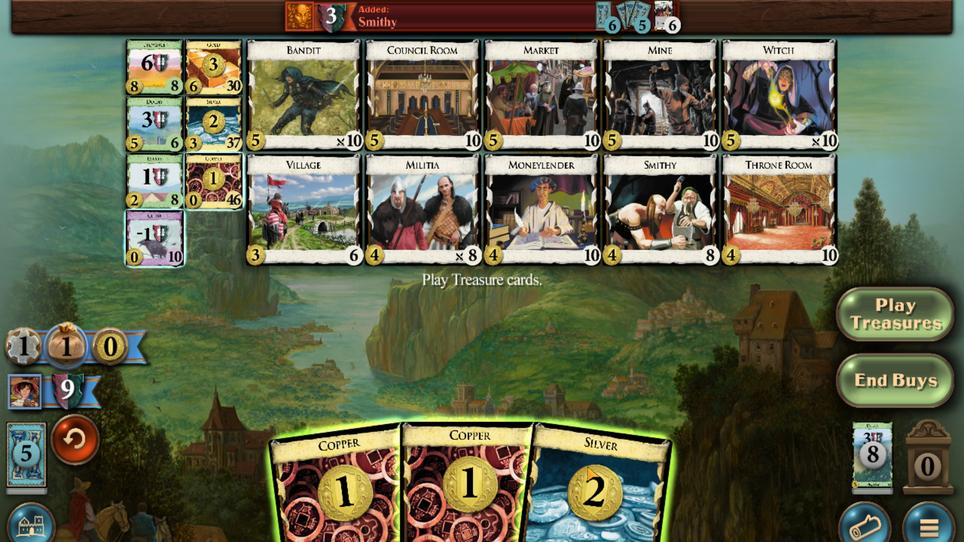 
Action: Mouse scrolled (563, 473) with delta (0, 0)
Screenshot: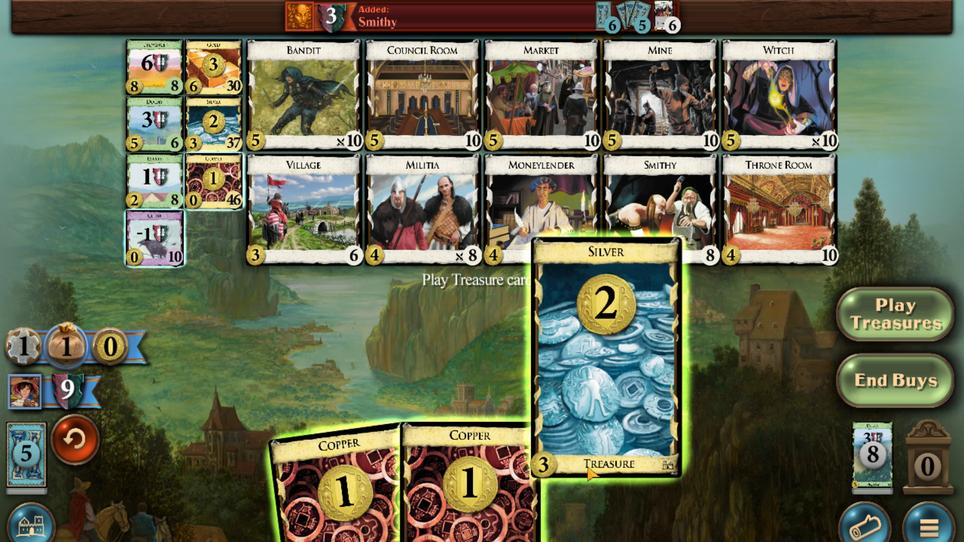 
Action: Mouse moved to (529, 467)
Screenshot: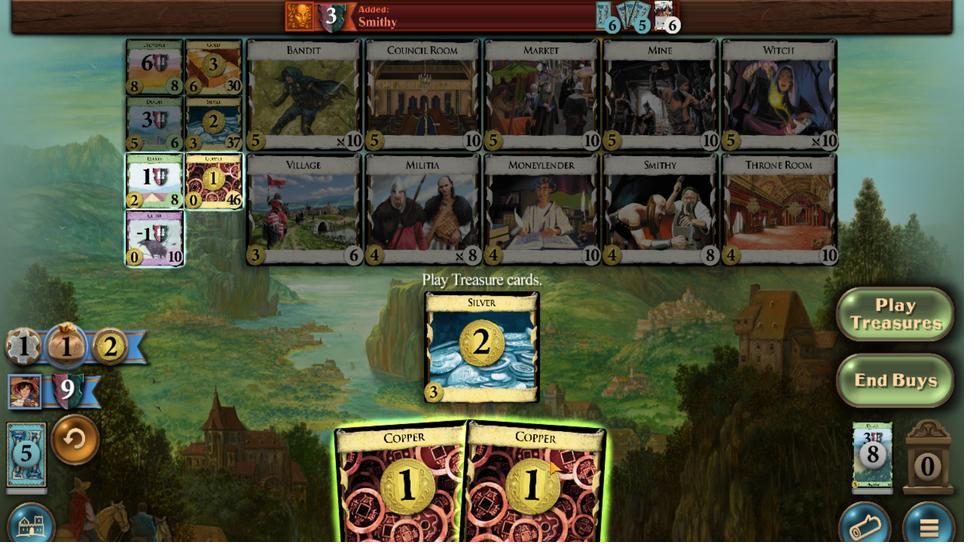 
Action: Mouse scrolled (529, 466) with delta (0, -1)
Screenshot: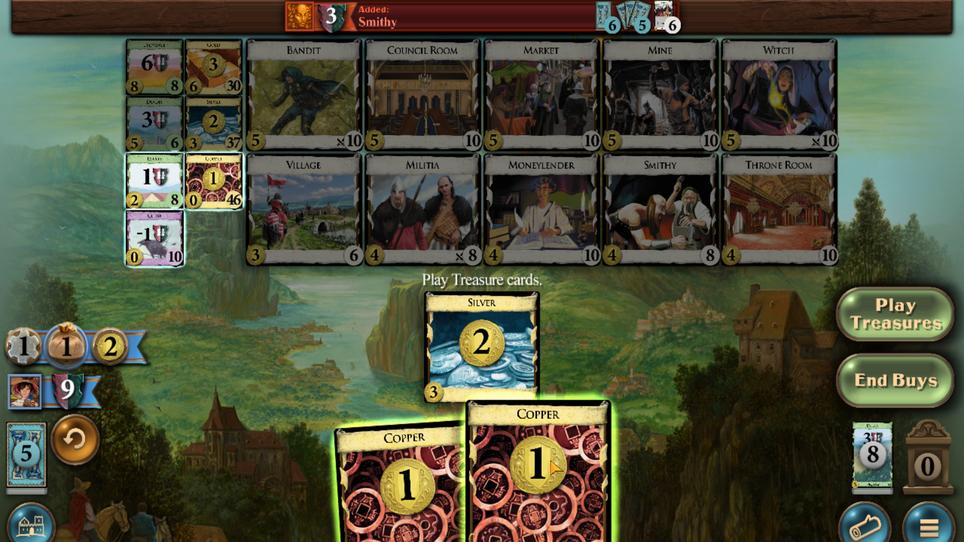 
Action: Mouse moved to (472, 461)
Screenshot: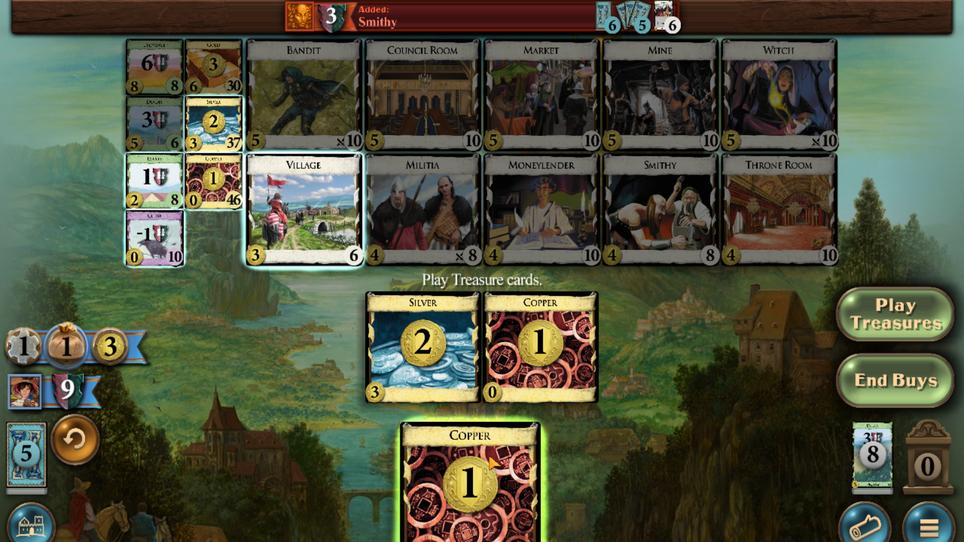 
Action: Mouse scrolled (472, 461) with delta (0, 0)
Screenshot: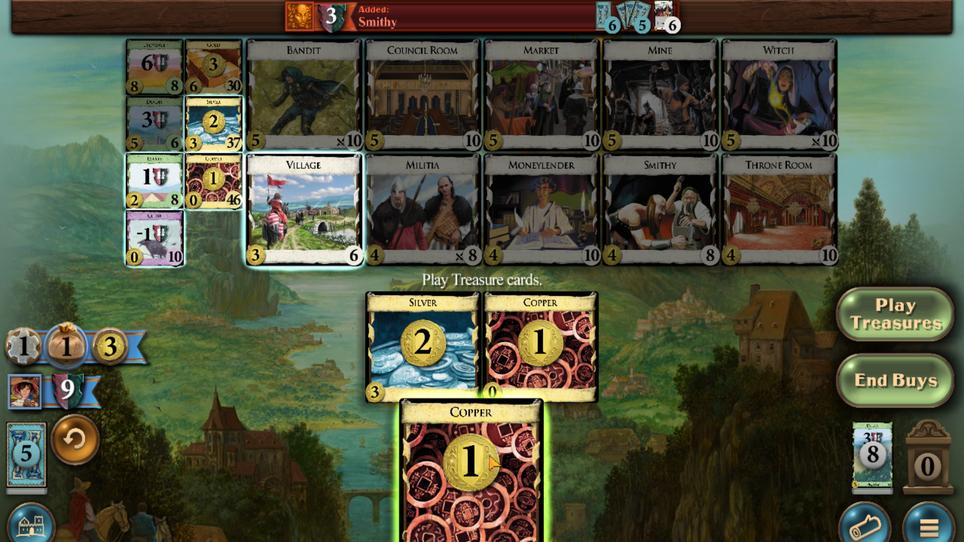 
Action: Mouse moved to (629, 214)
Screenshot: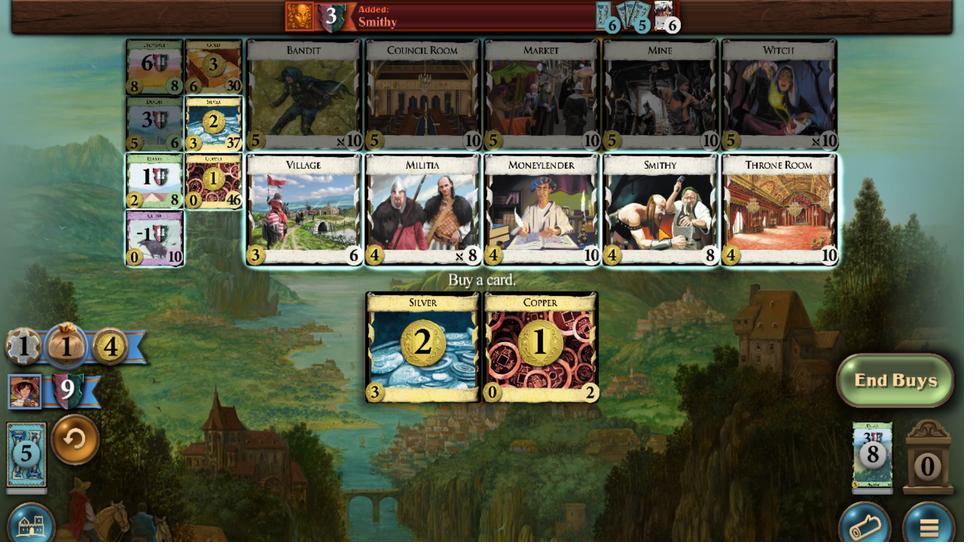 
Action: Mouse scrolled (629, 215) with delta (0, 0)
Screenshot: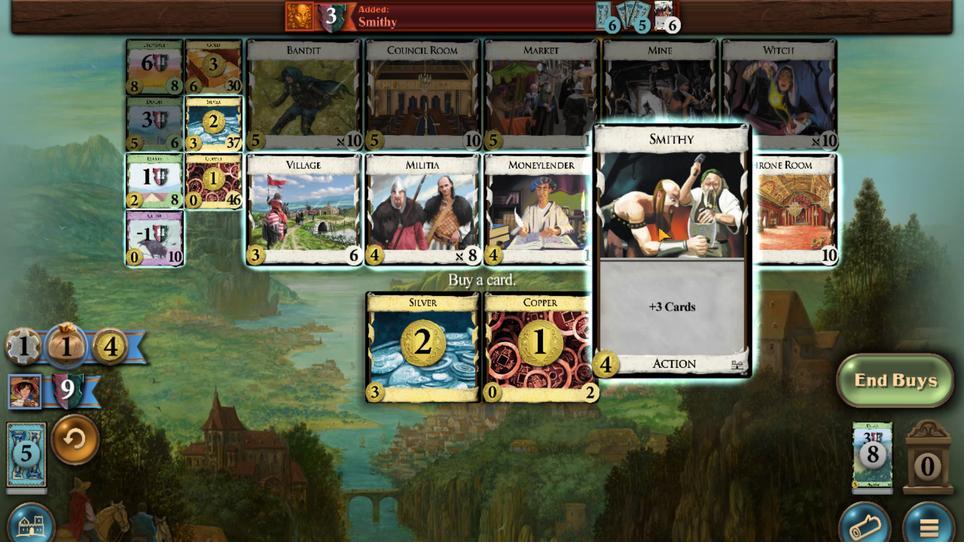 
Action: Mouse scrolled (629, 215) with delta (0, 0)
Screenshot: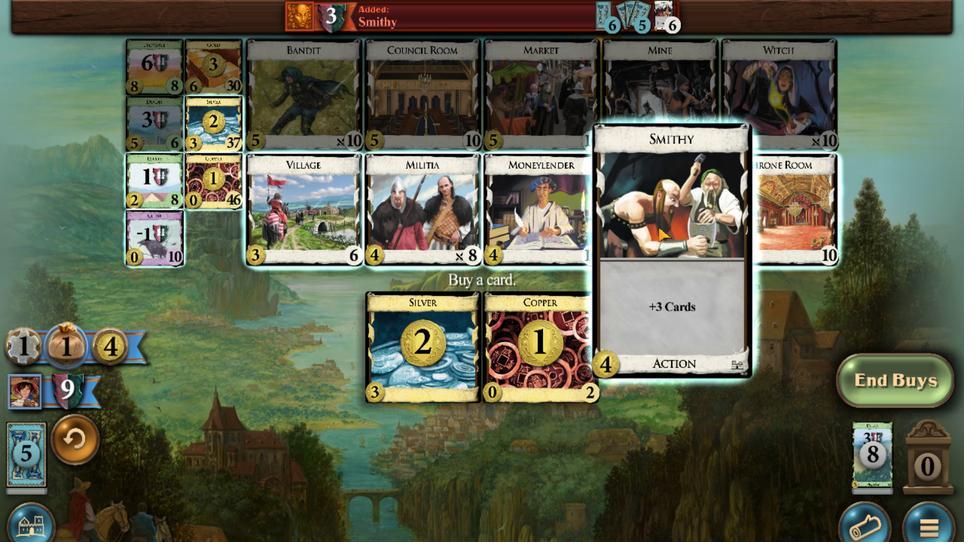 
Action: Mouse moved to (238, 490)
Screenshot: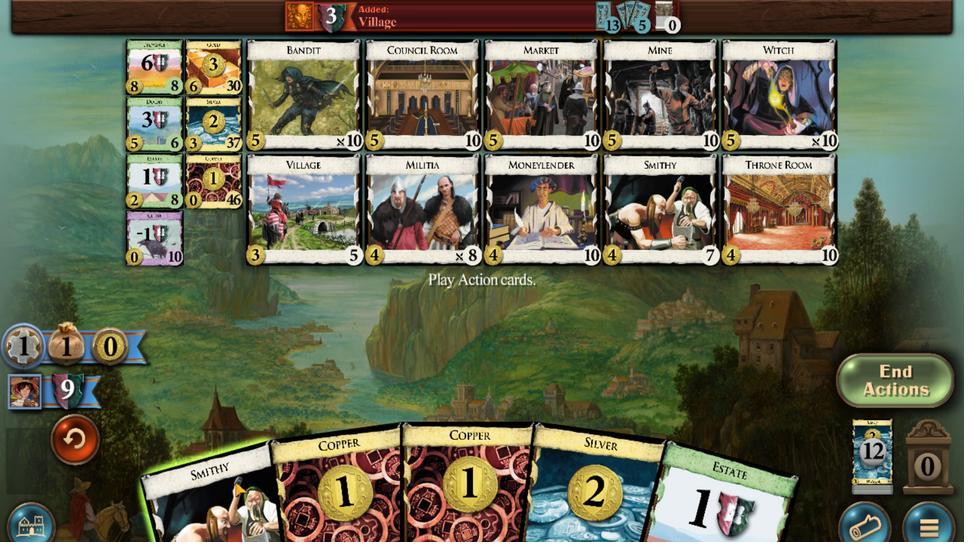 
Action: Mouse scrolled (238, 490) with delta (0, 0)
Screenshot: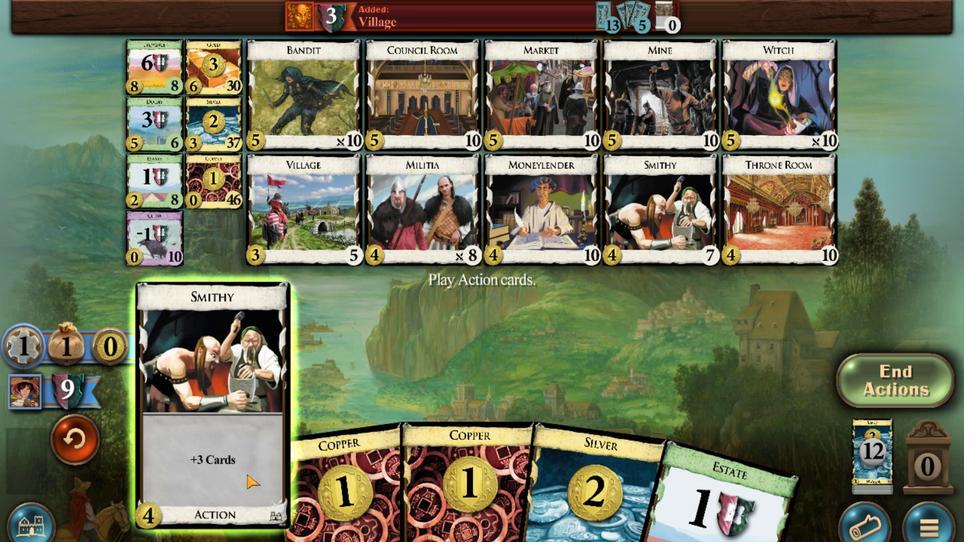
Action: Mouse moved to (550, 483)
Screenshot: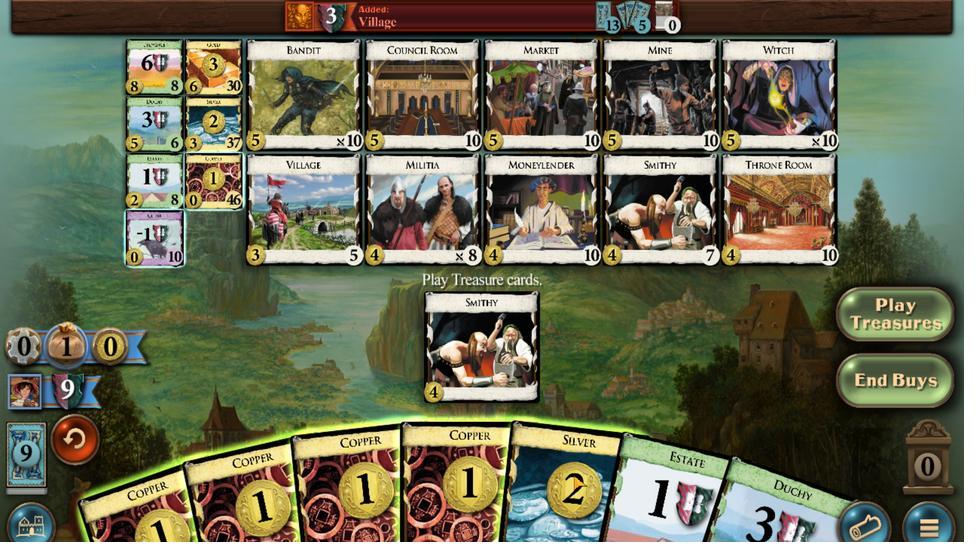 
Action: Mouse scrolled (550, 482) with delta (0, 0)
Screenshot: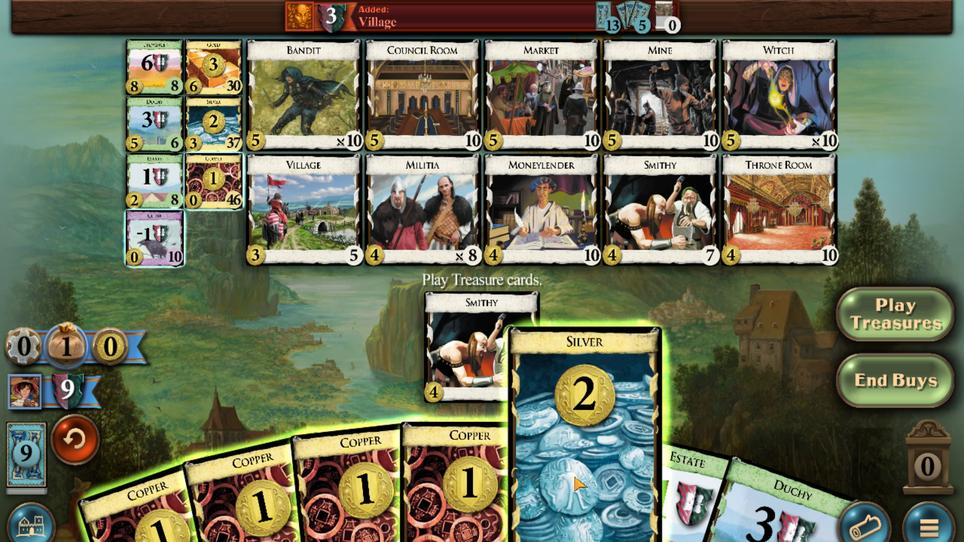 
Action: Mouse moved to (499, 487)
Screenshot: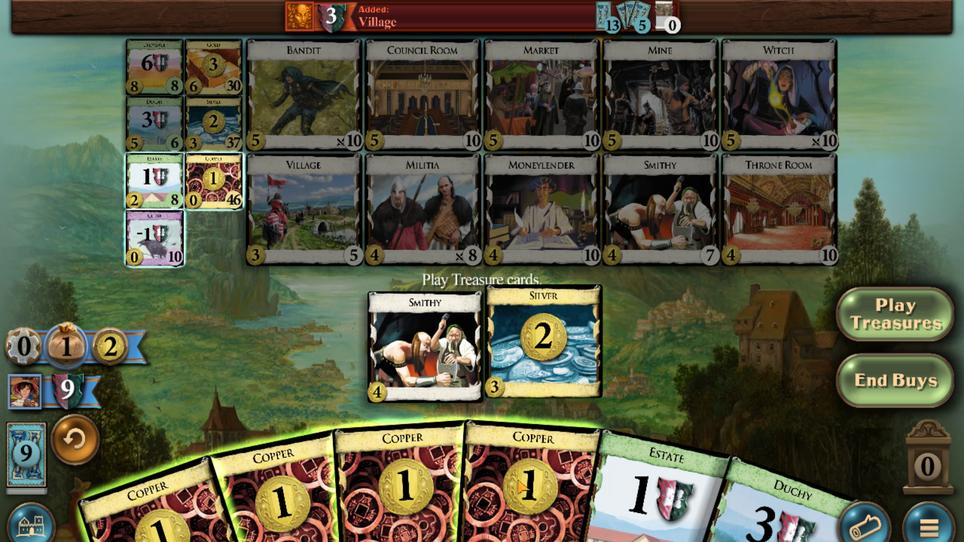 
Action: Mouse scrolled (499, 487) with delta (0, 0)
Screenshot: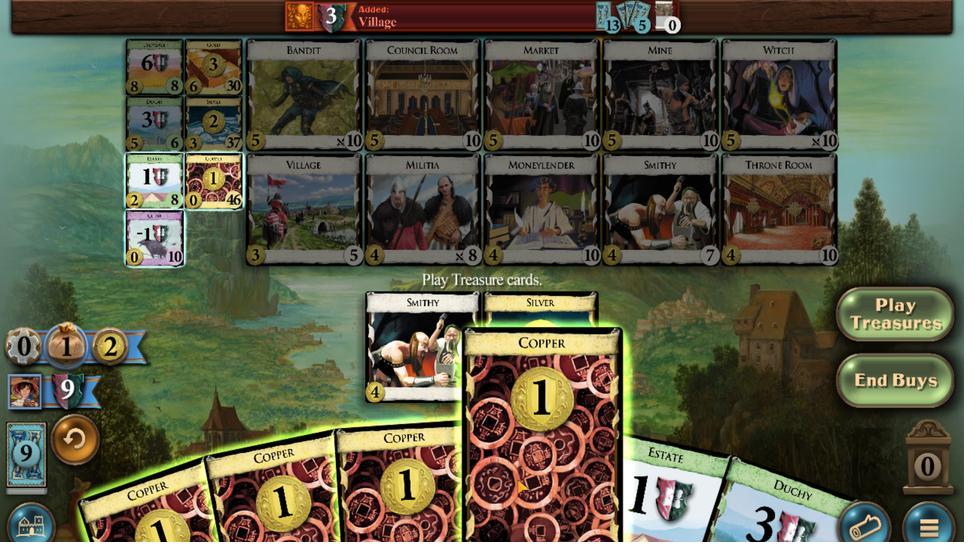 
Action: Mouse moved to (475, 481)
Screenshot: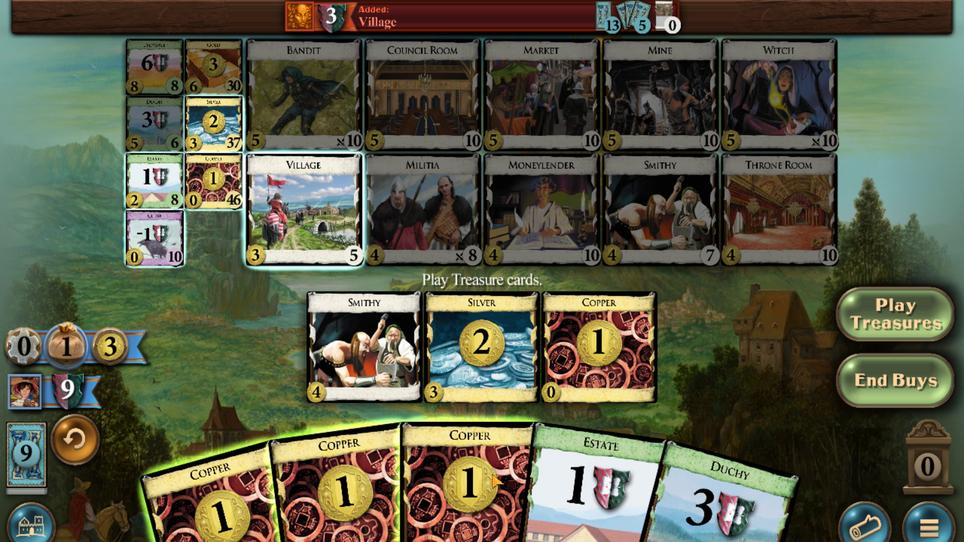 
Action: Mouse scrolled (475, 481) with delta (0, 0)
Screenshot: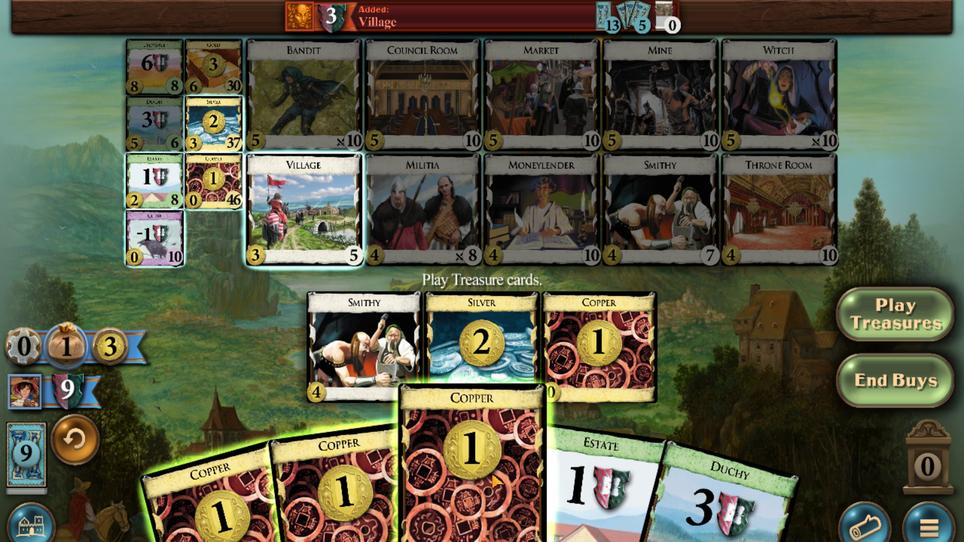 
Action: Mouse moved to (411, 470)
Screenshot: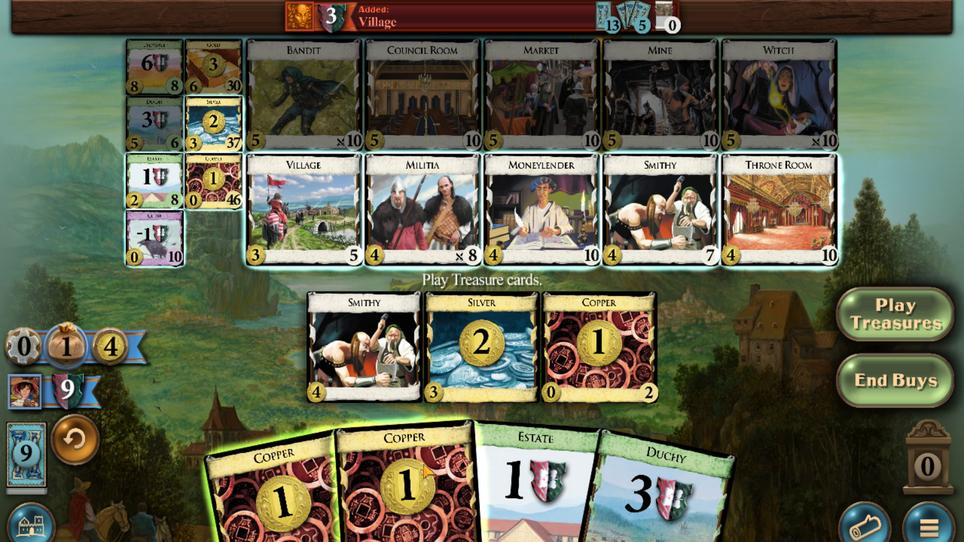 
Action: Mouse scrolled (411, 470) with delta (0, 0)
Screenshot: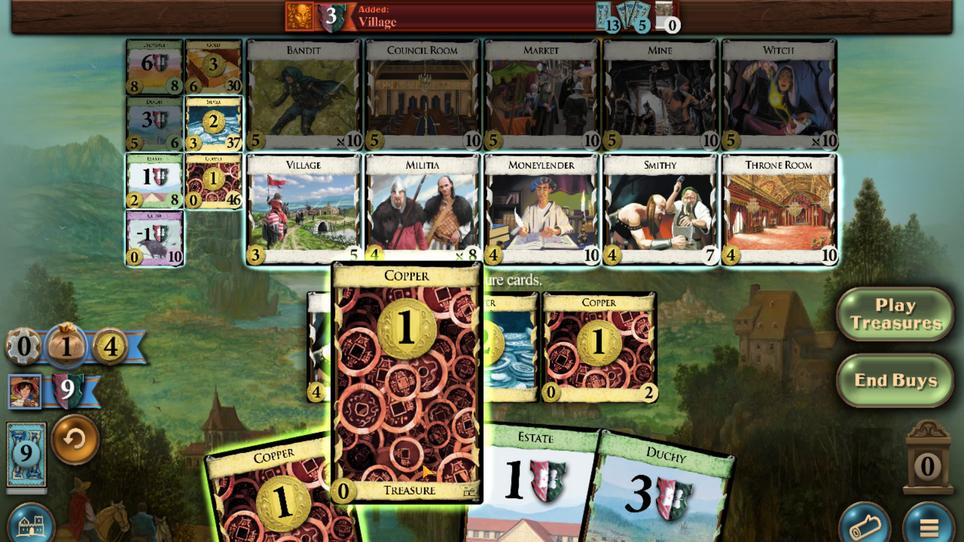 
Action: Mouse moved to (334, 482)
Screenshot: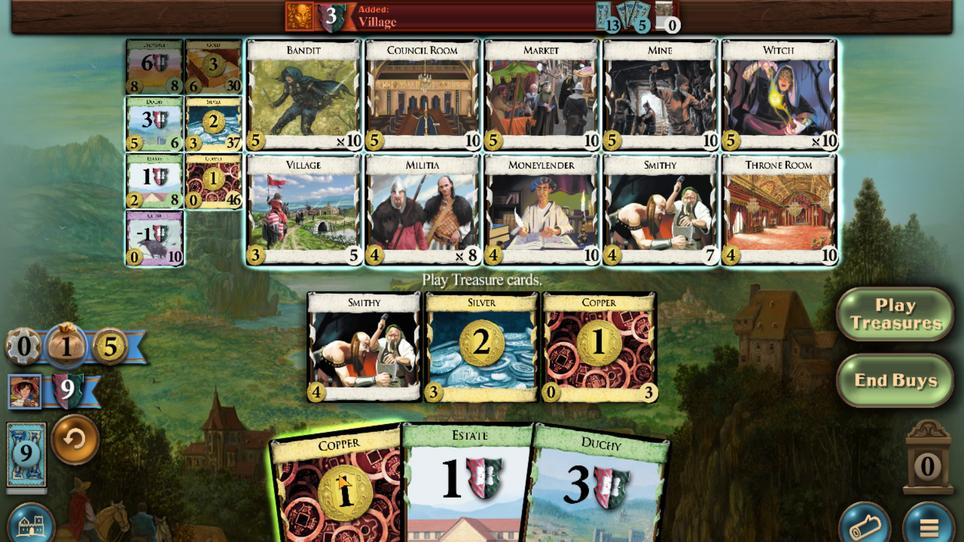 
Action: Mouse scrolled (334, 482) with delta (0, 0)
Screenshot: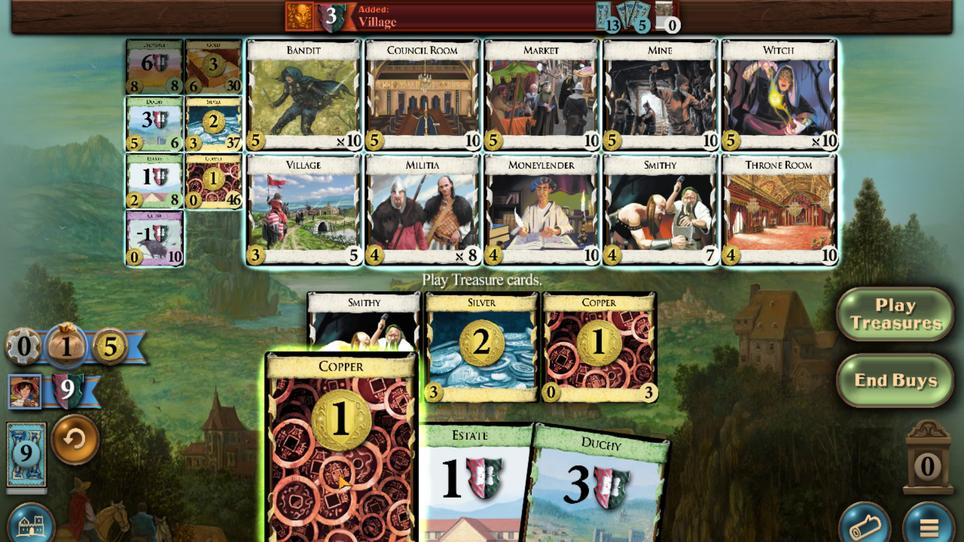 
Action: Mouse moved to (215, 45)
Screenshot: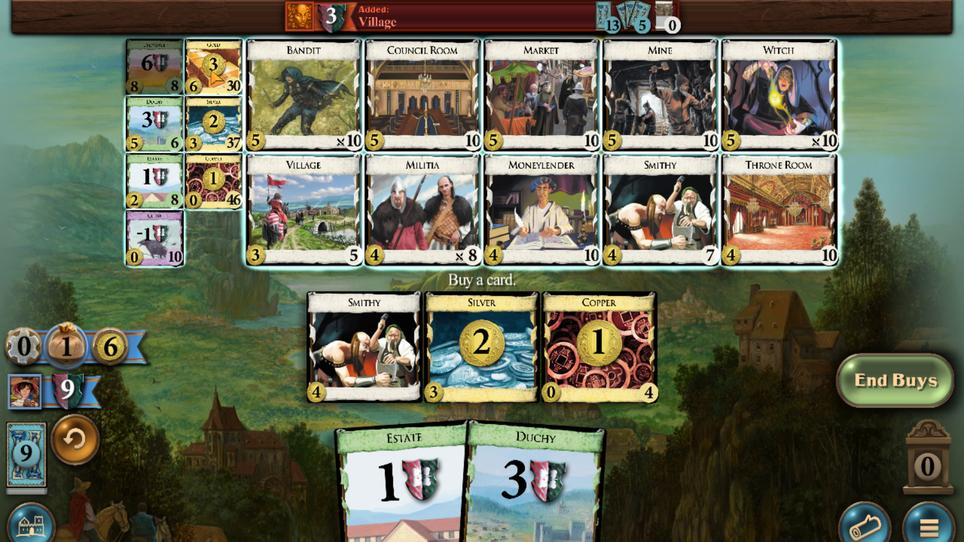 
Action: Mouse scrolled (215, 45) with delta (0, 0)
Screenshot: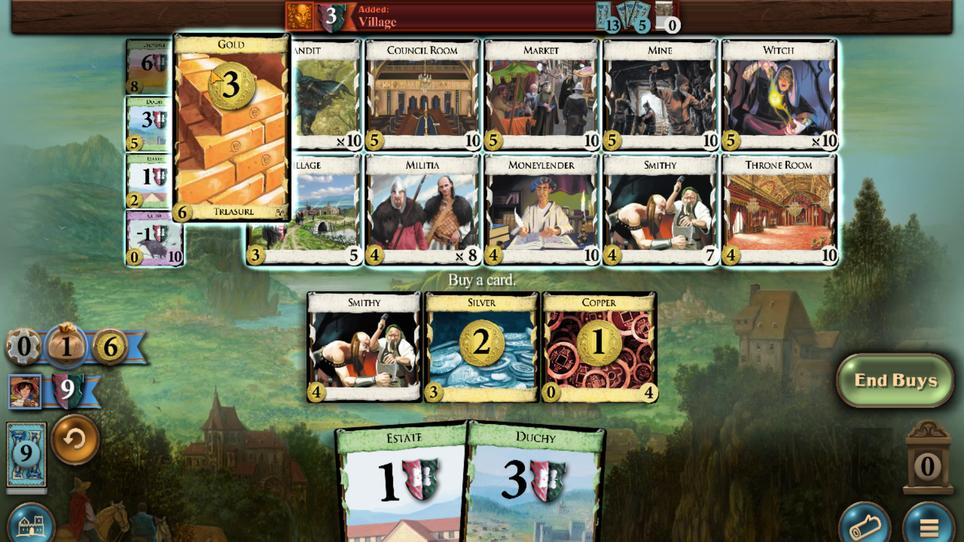 
Action: Mouse scrolled (215, 45) with delta (0, 0)
Screenshot: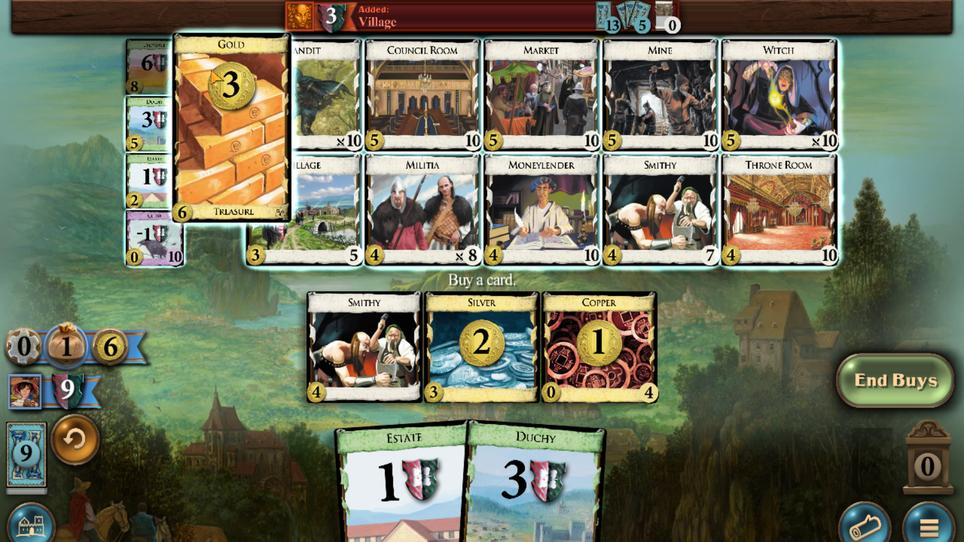 
Action: Mouse scrolled (215, 45) with delta (0, 0)
Screenshot: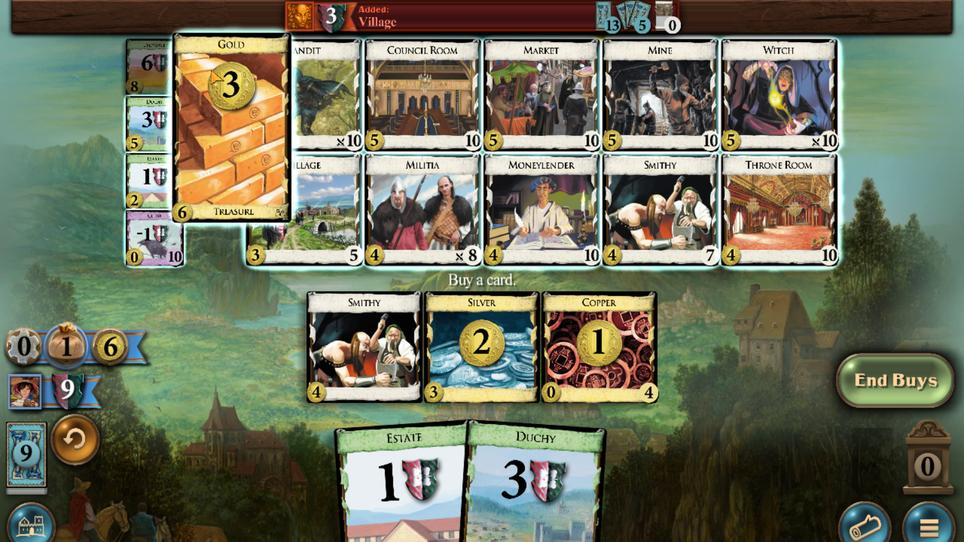 
Action: Mouse scrolled (215, 45) with delta (0, 0)
Screenshot: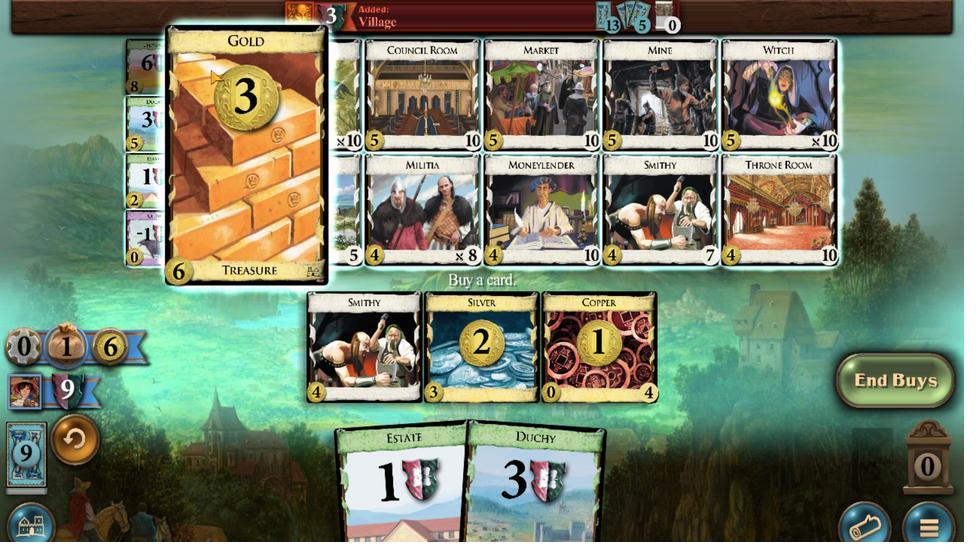 
Action: Mouse scrolled (215, 45) with delta (0, 0)
Screenshot: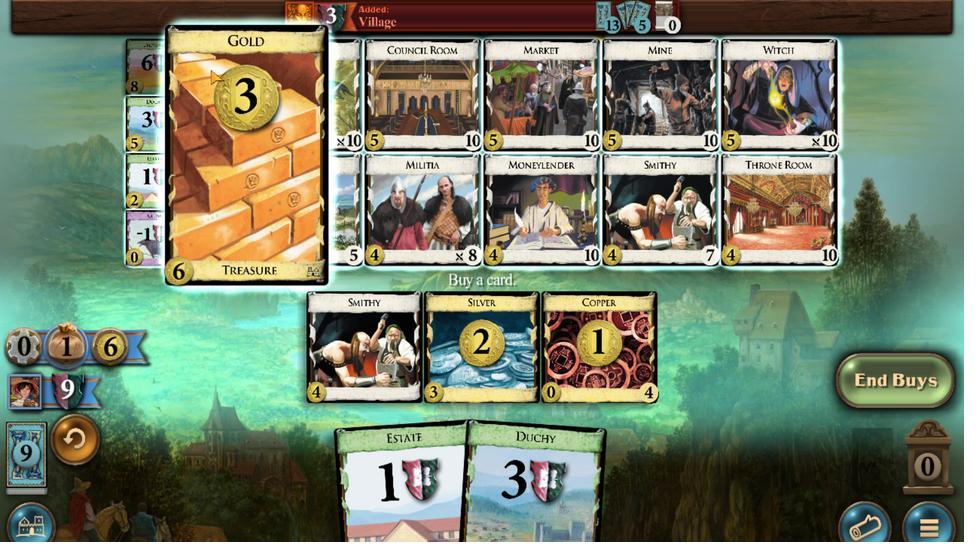 
Action: Mouse scrolled (215, 45) with delta (0, 0)
Screenshot: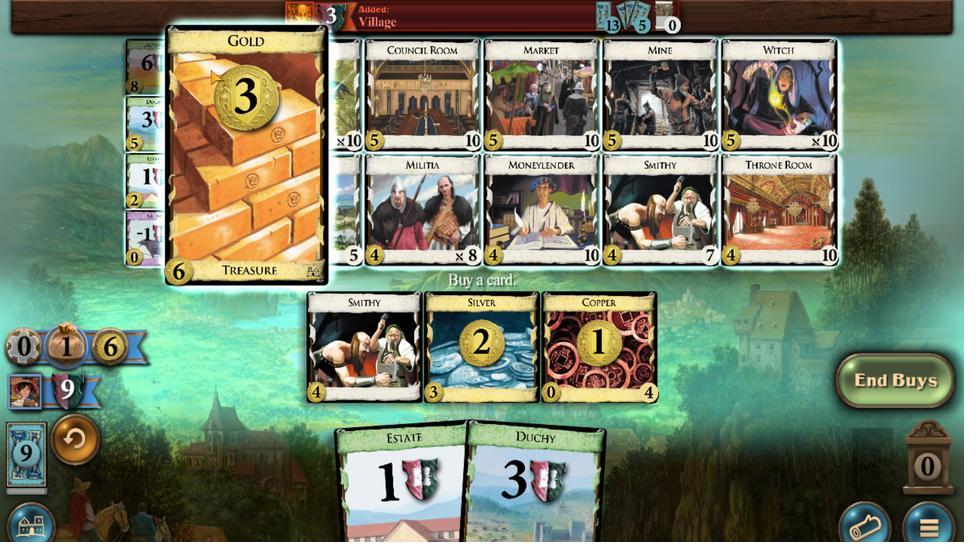 
Action: Mouse scrolled (215, 45) with delta (0, 0)
Screenshot: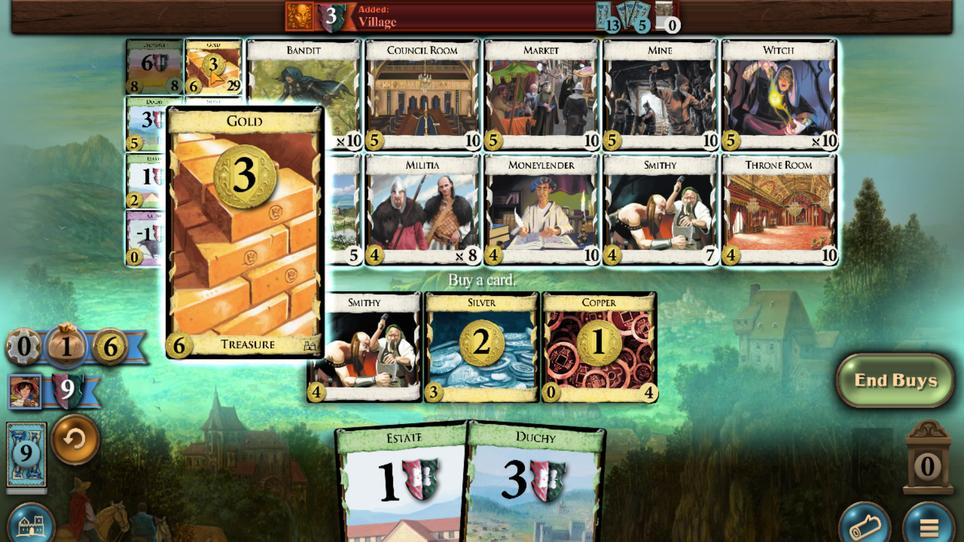 
Action: Mouse moved to (687, 498)
Screenshot: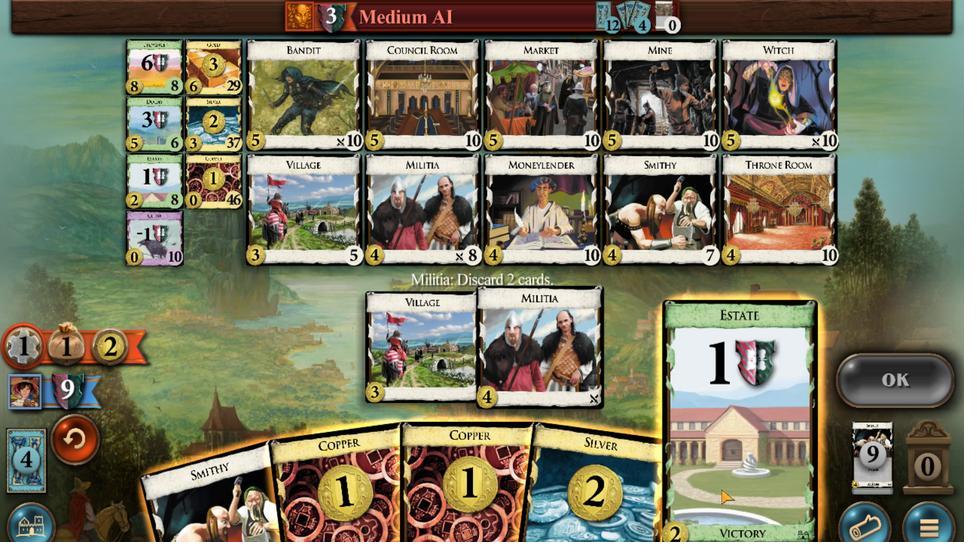 
Action: Mouse scrolled (687, 497) with delta (0, 0)
Screenshot: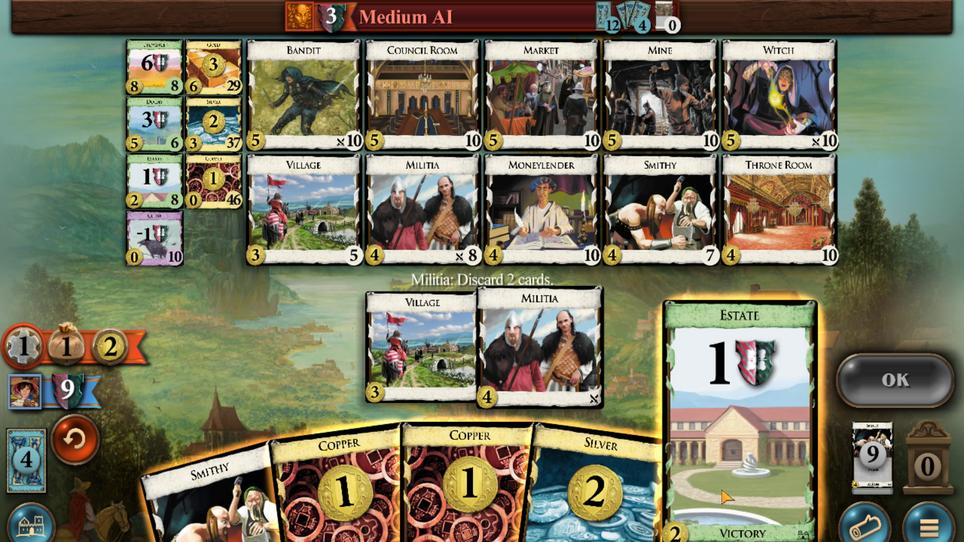 
Action: Mouse moved to (374, 479)
Screenshot: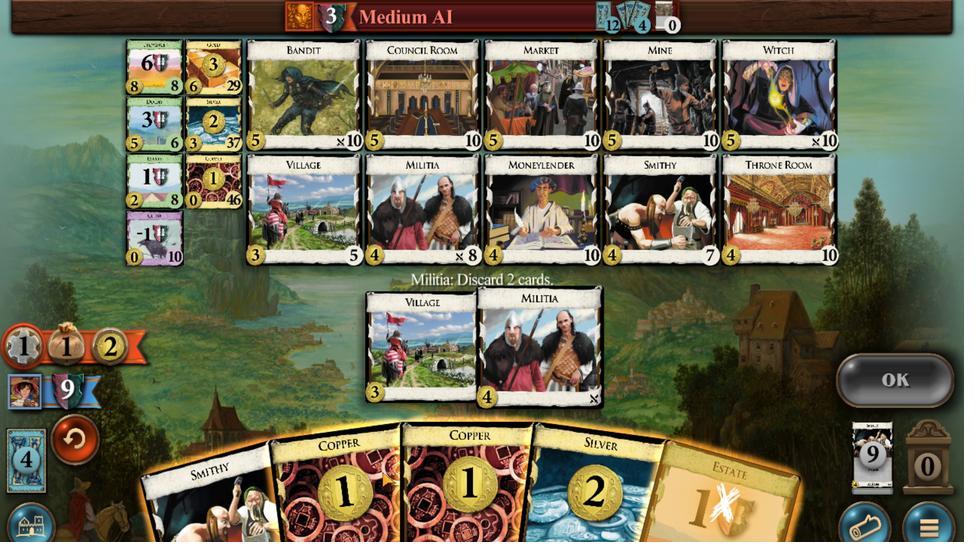 
Action: Mouse scrolled (374, 479) with delta (0, 0)
Screenshot: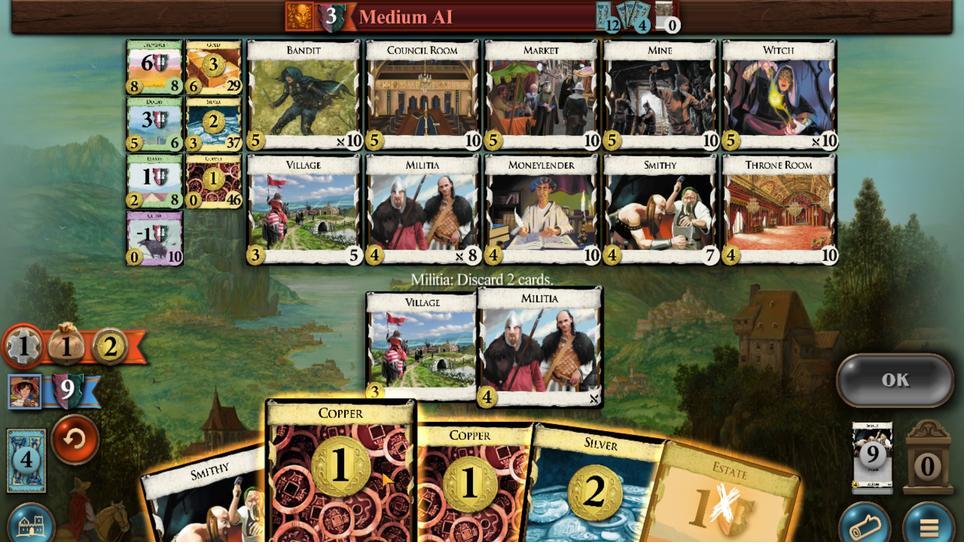 
Action: Mouse moved to (822, 368)
Screenshot: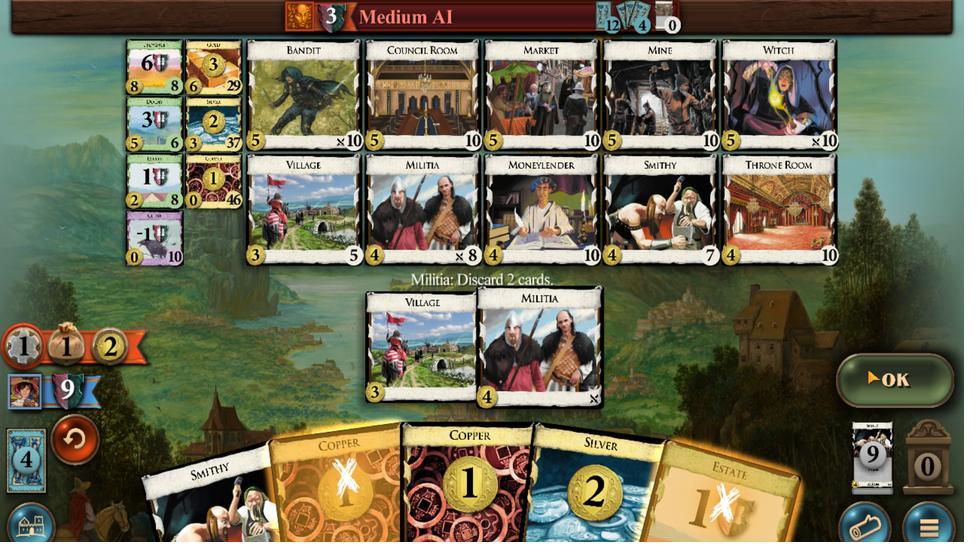 
Action: Mouse pressed left at (822, 368)
Screenshot: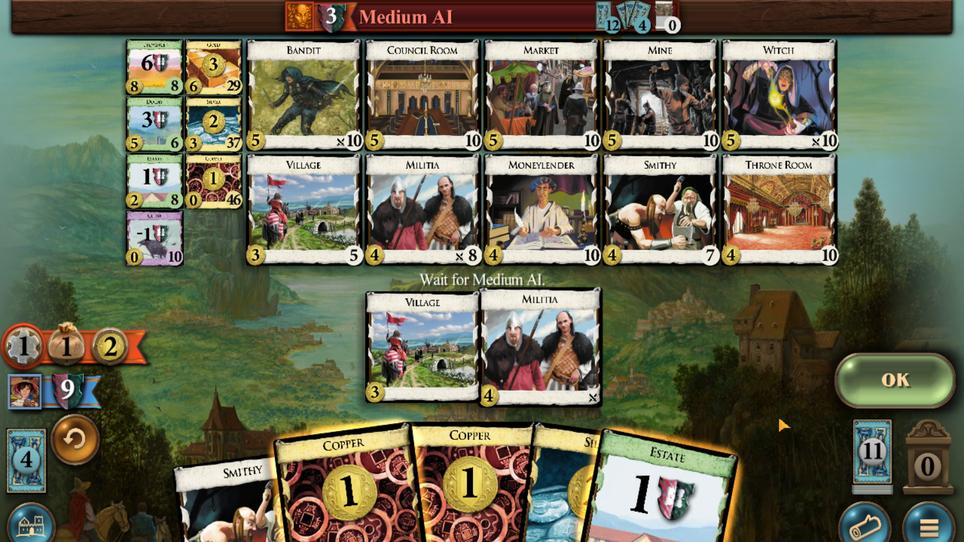 
Action: Mouse moved to (326, 493)
Screenshot: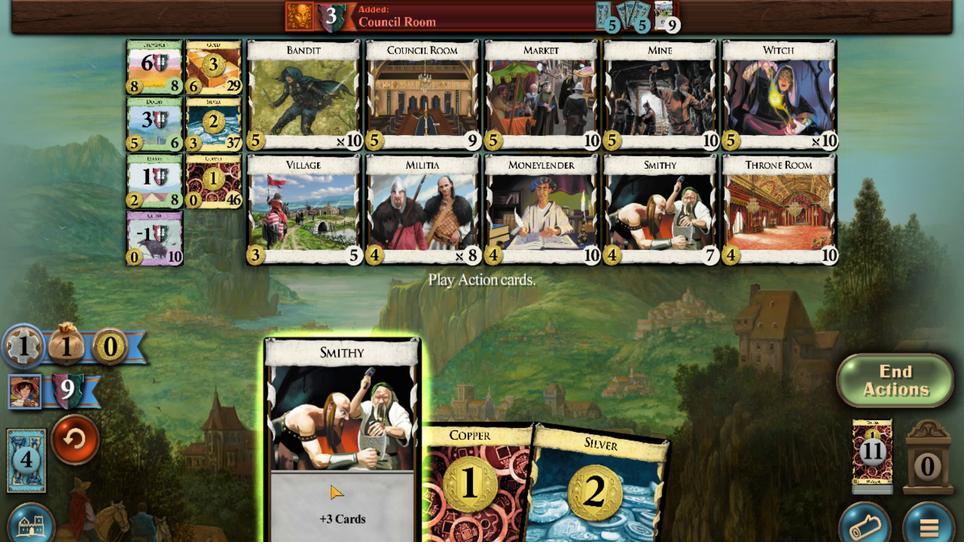 
Action: Mouse scrolled (326, 492) with delta (0, 0)
Screenshot: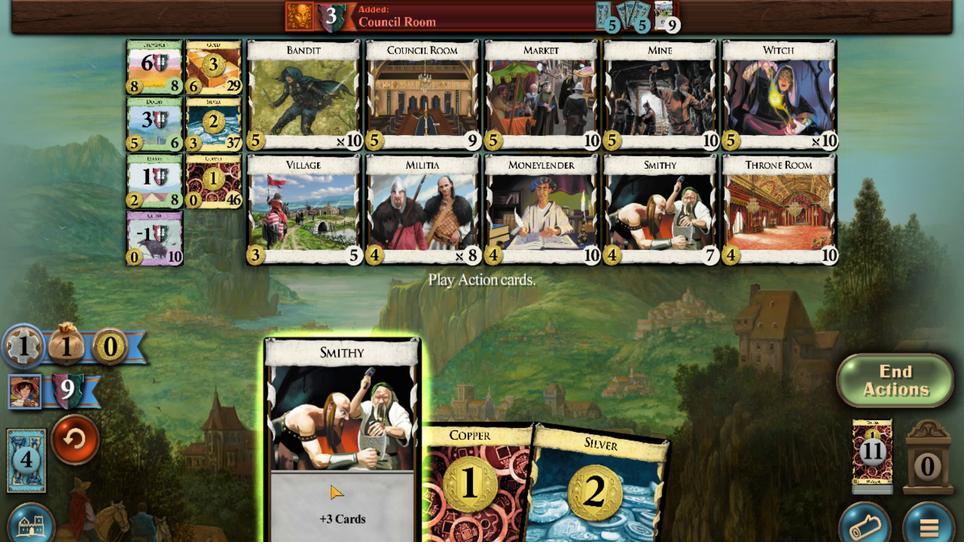 
Action: Mouse moved to (556, 488)
Screenshot: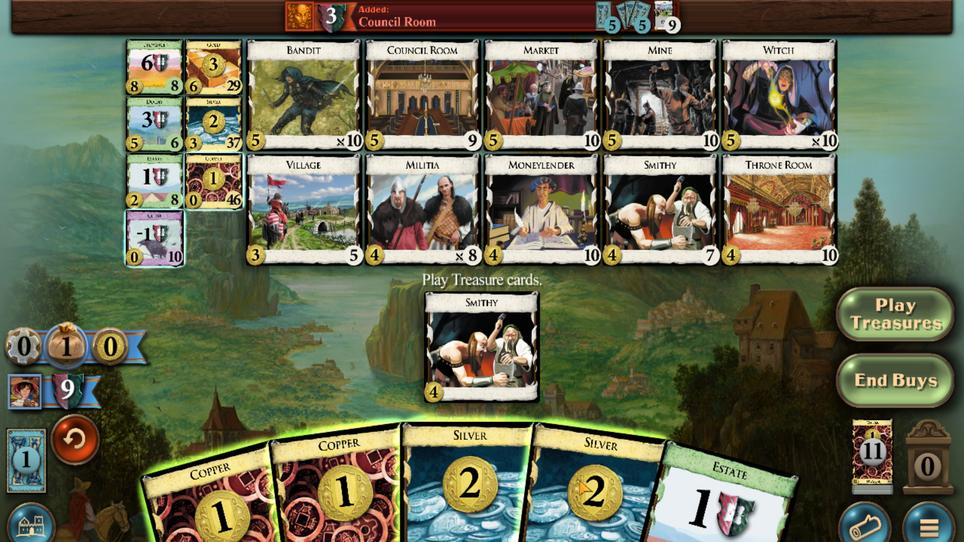 
Action: Mouse scrolled (556, 488) with delta (0, 0)
Screenshot: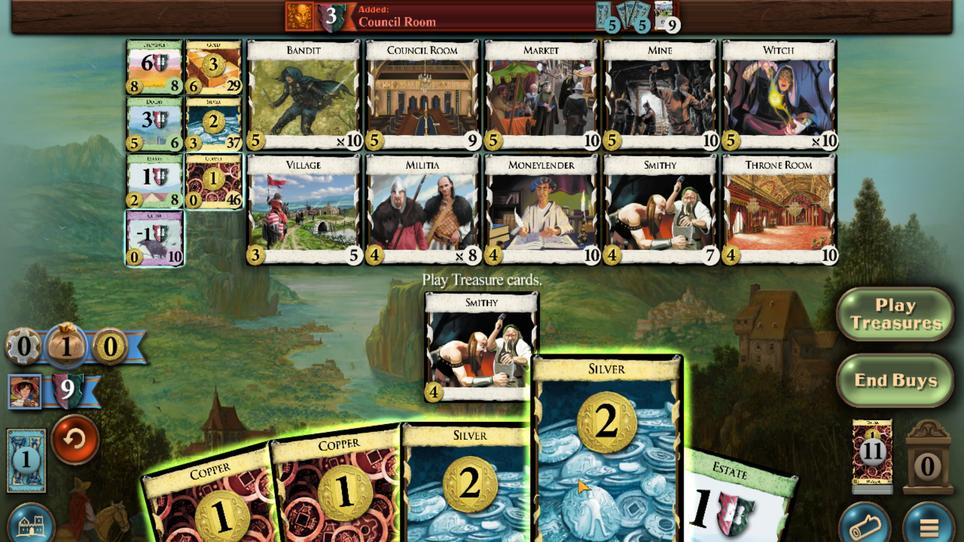 
Action: Mouse moved to (497, 469)
Screenshot: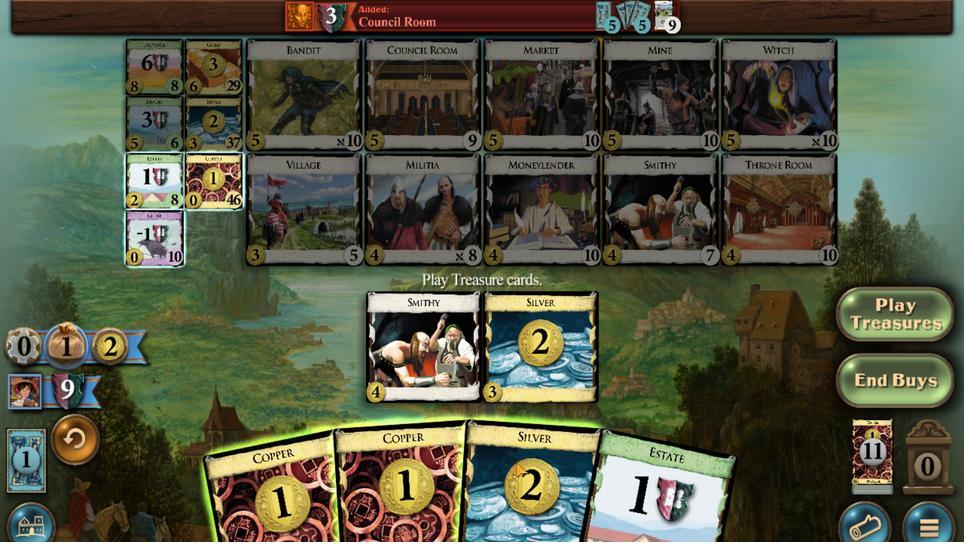 
Action: Mouse scrolled (497, 469) with delta (0, 0)
Screenshot: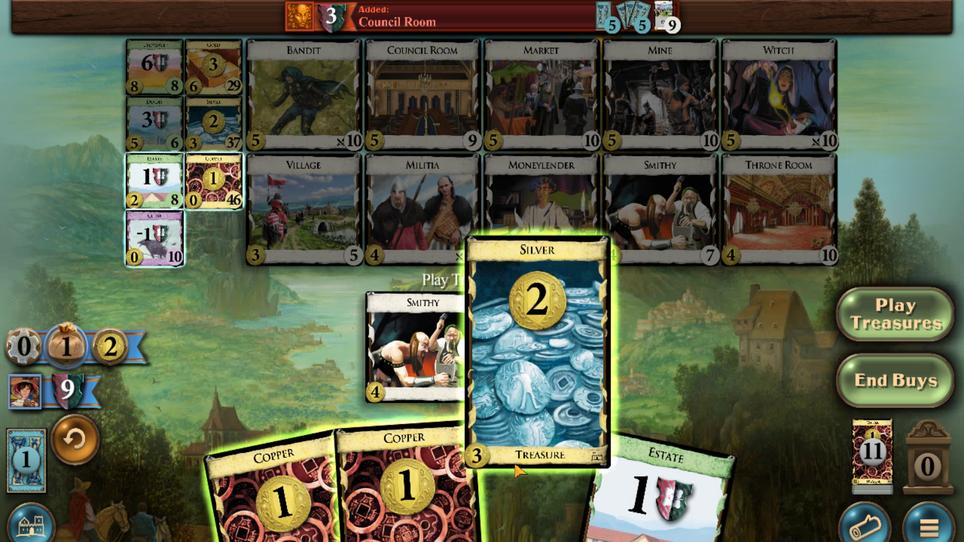 
Action: Mouse moved to (447, 478)
Screenshot: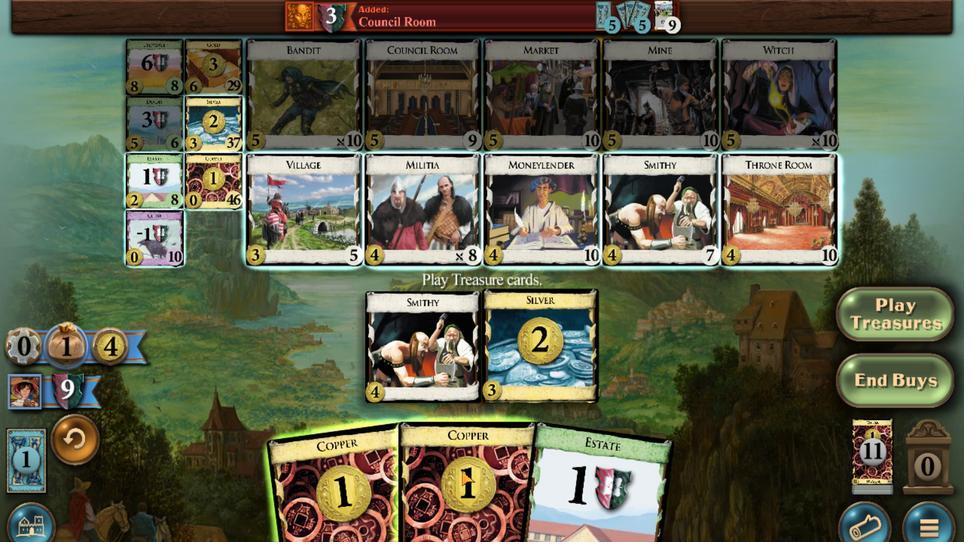 
Action: Mouse scrolled (447, 478) with delta (0, 0)
Screenshot: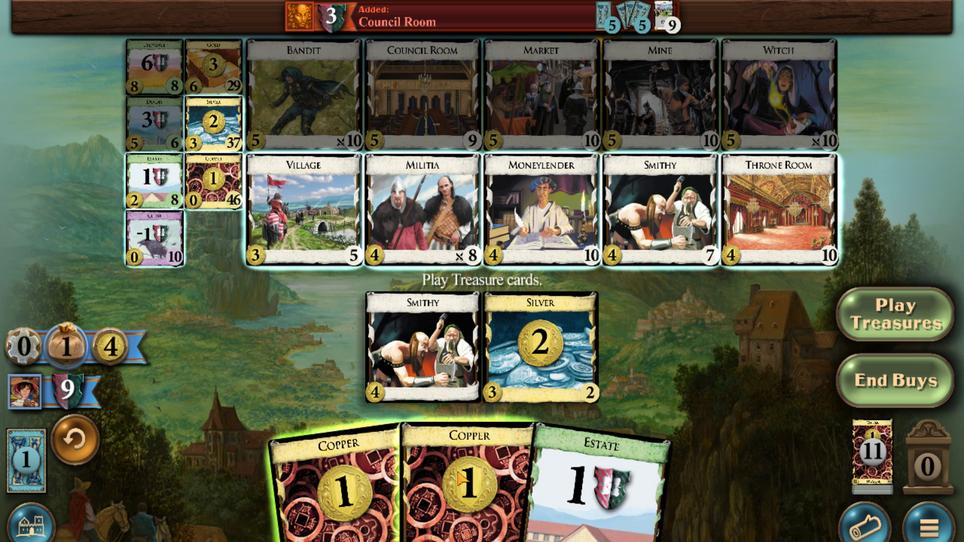 
Action: Mouse moved to (372, 482)
Screenshot: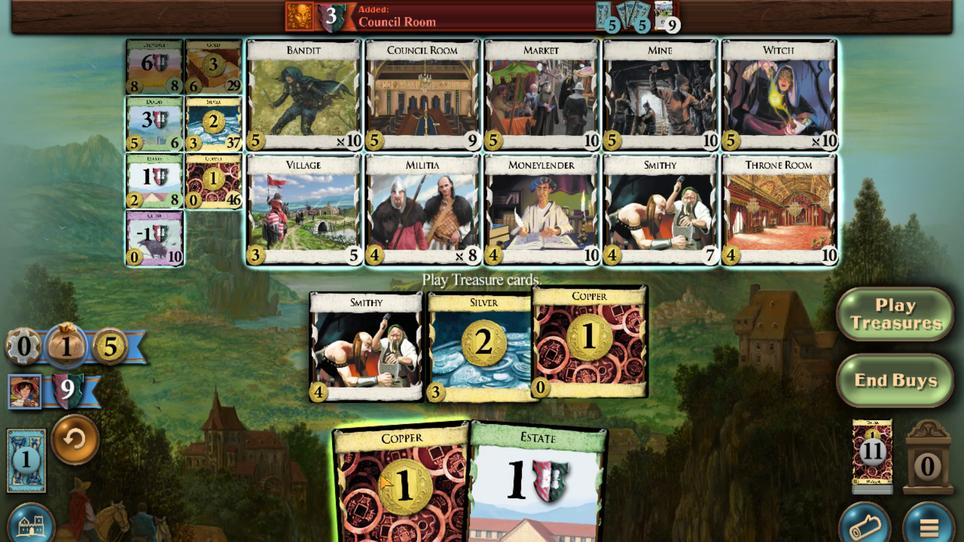 
Action: Mouse scrolled (372, 482) with delta (0, 0)
Screenshot: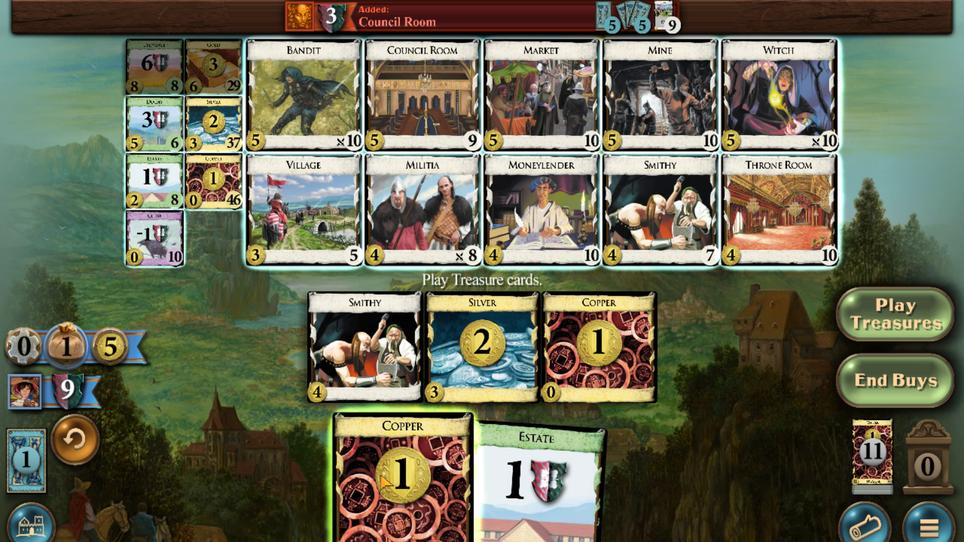 
Action: Mouse moved to (223, 29)
Screenshot: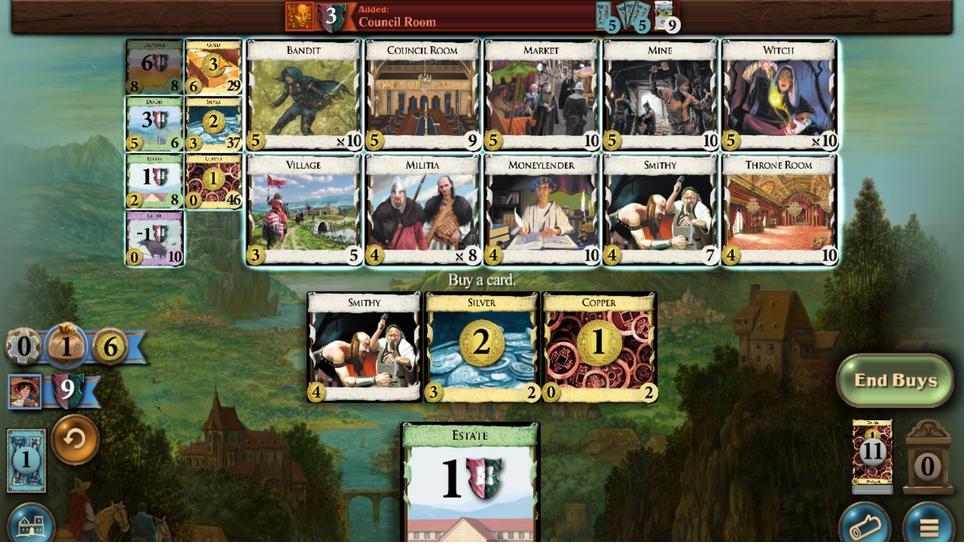 
Action: Mouse scrolled (223, 29) with delta (0, 0)
Screenshot: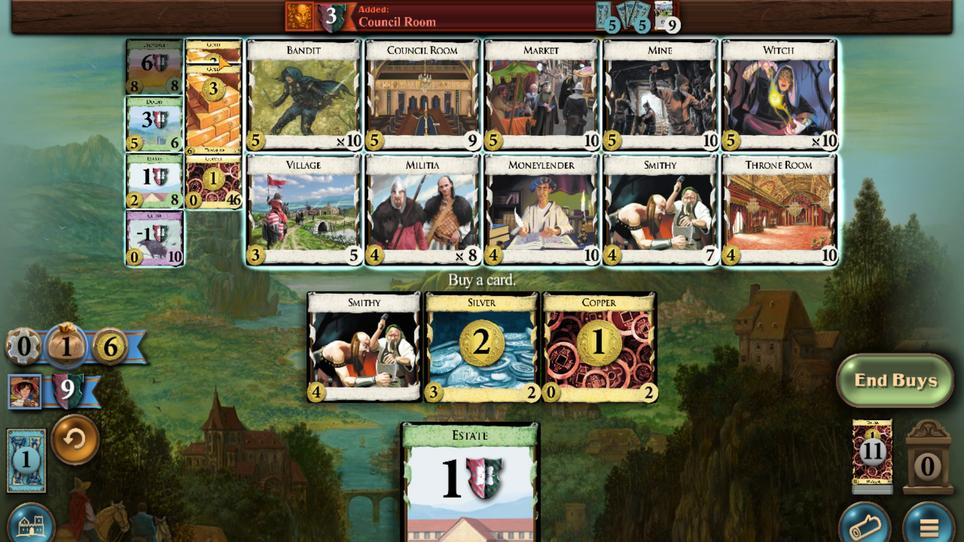 
Action: Mouse scrolled (223, 29) with delta (0, 0)
Screenshot: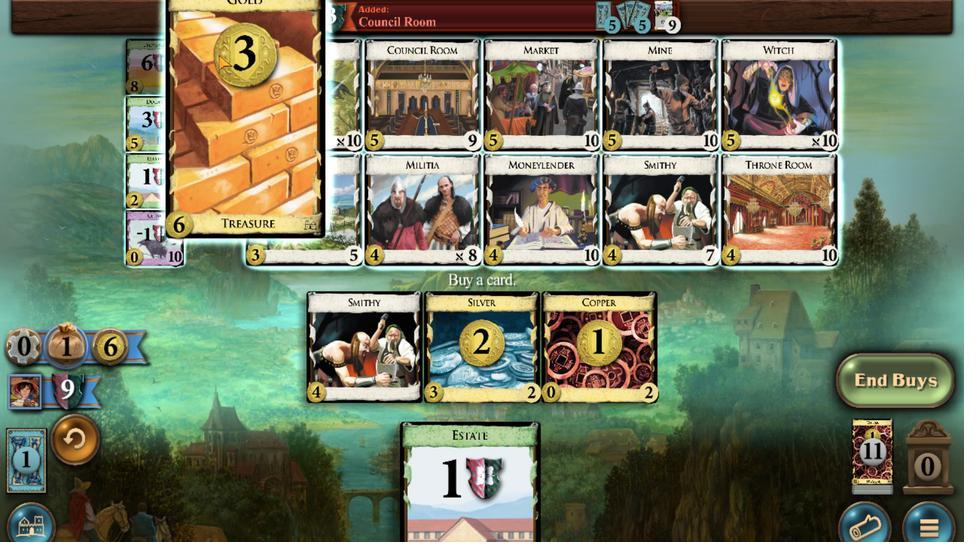 
Action: Mouse scrolled (223, 29) with delta (0, 0)
Screenshot: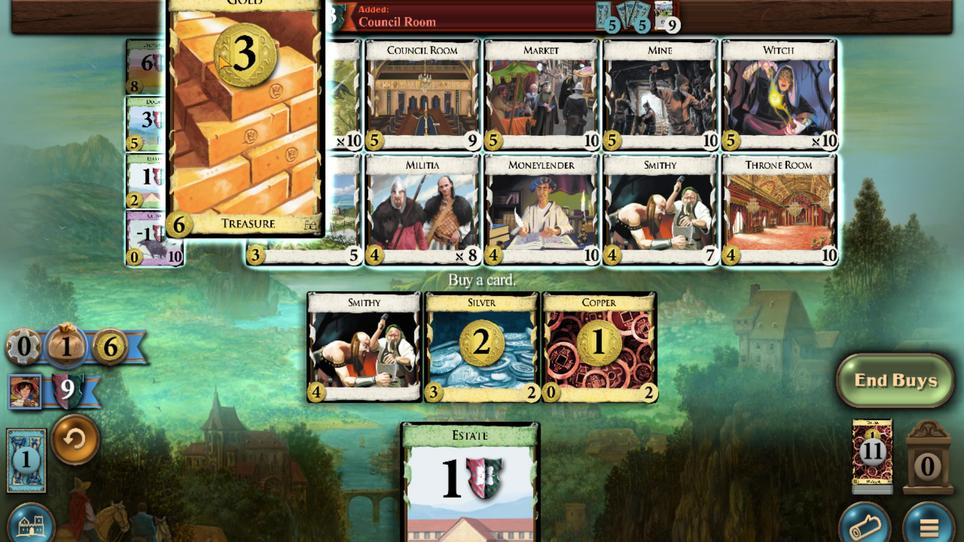
Action: Mouse scrolled (223, 29) with delta (0, 0)
Screenshot: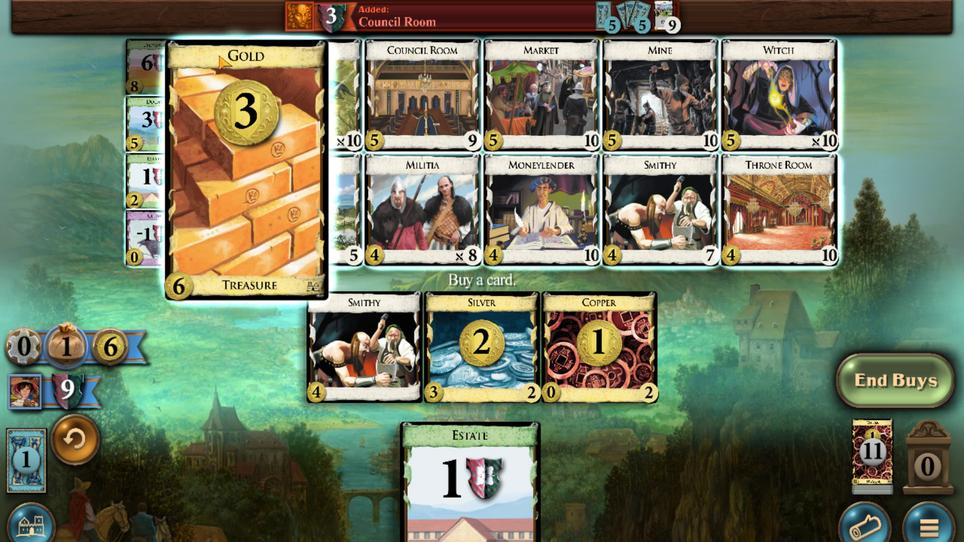 
Action: Mouse scrolled (223, 29) with delta (0, 0)
Screenshot: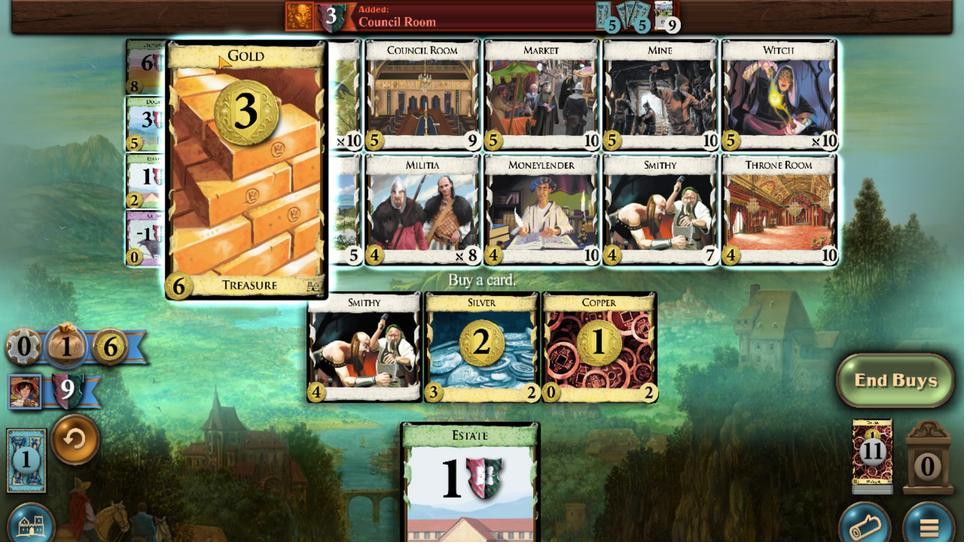 
Action: Mouse scrolled (223, 29) with delta (0, 0)
Screenshot: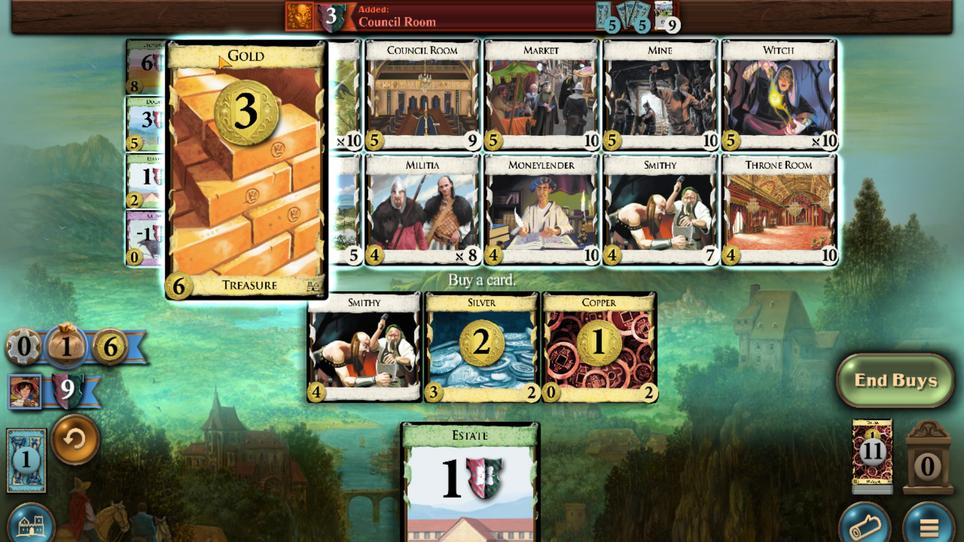 
Action: Mouse scrolled (223, 29) with delta (0, 0)
Screenshot: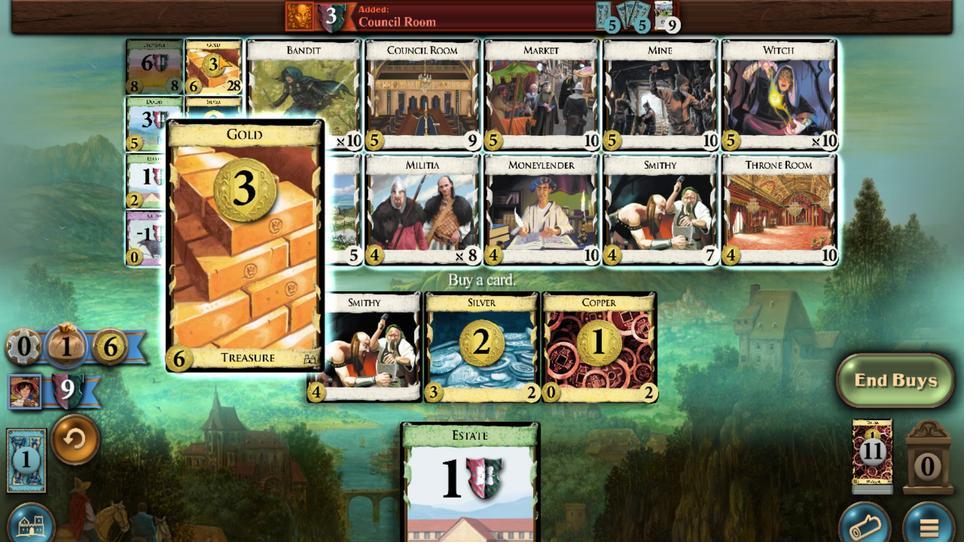
Action: Mouse scrolled (223, 29) with delta (0, 0)
Screenshot: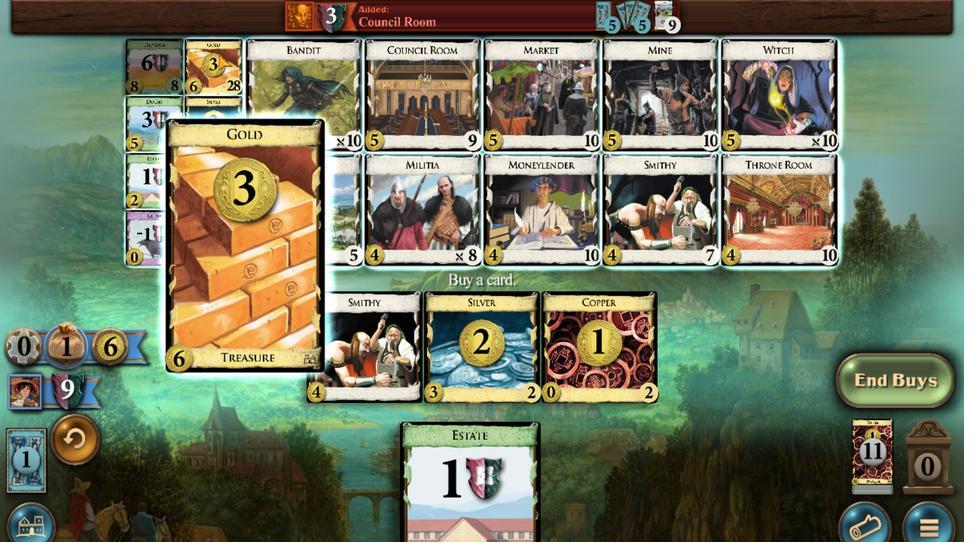 
Action: Mouse scrolled (223, 29) with delta (0, 0)
Screenshot: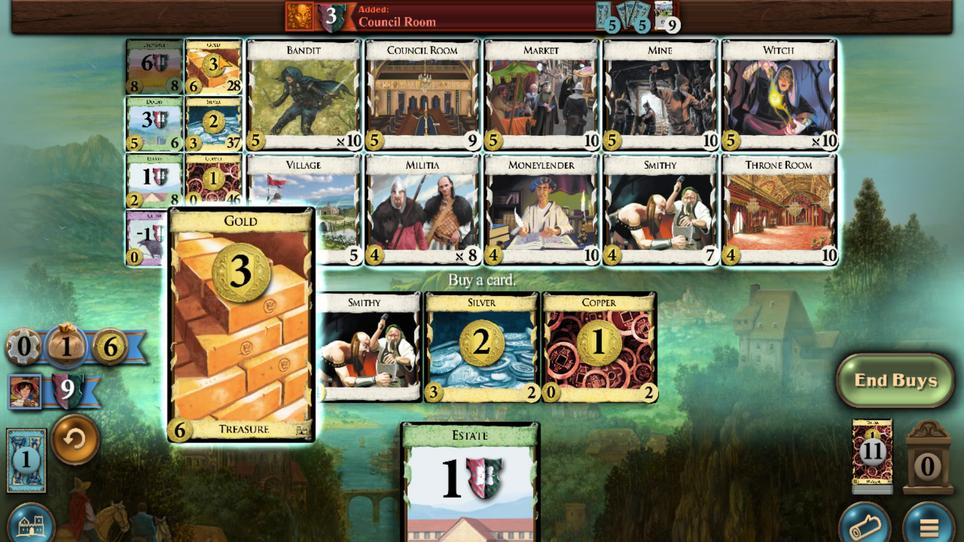 
Action: Mouse moved to (226, 494)
Screenshot: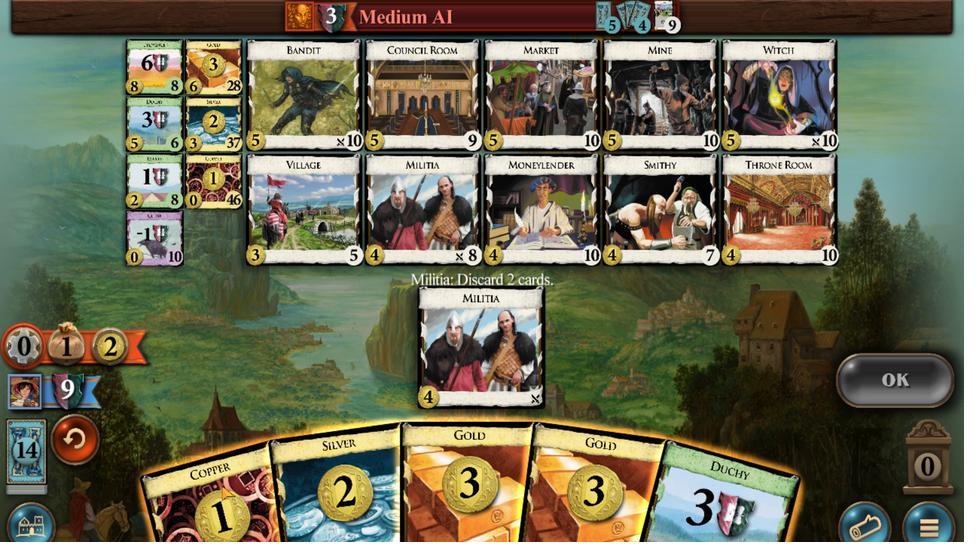
Action: Mouse scrolled (226, 493) with delta (0, 0)
Screenshot: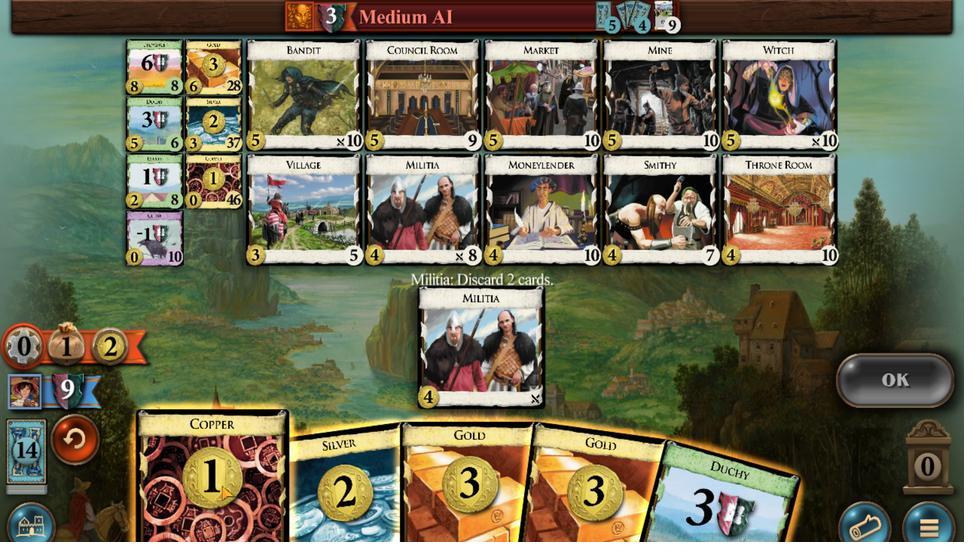 
Action: Mouse moved to (211, 512)
Screenshot: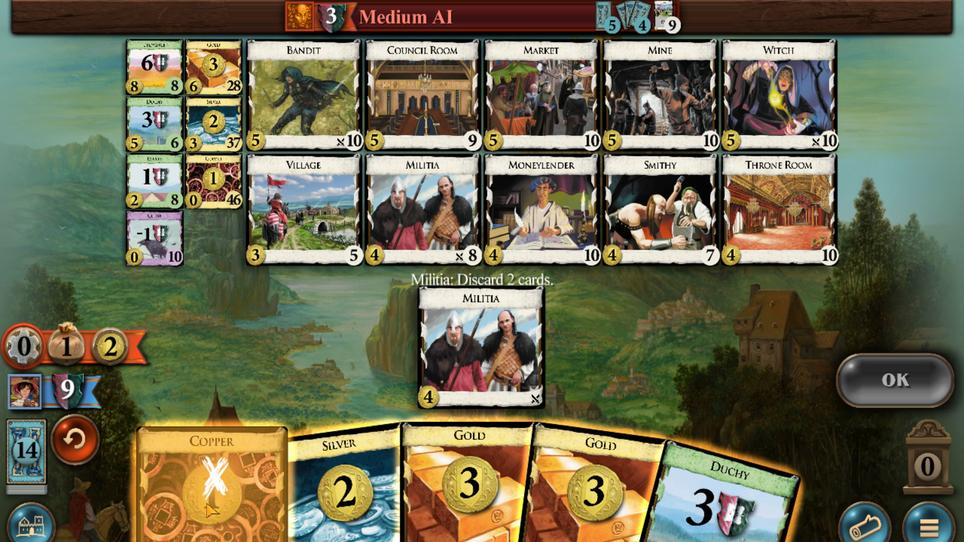 
Action: Mouse scrolled (211, 512) with delta (0, 0)
Screenshot: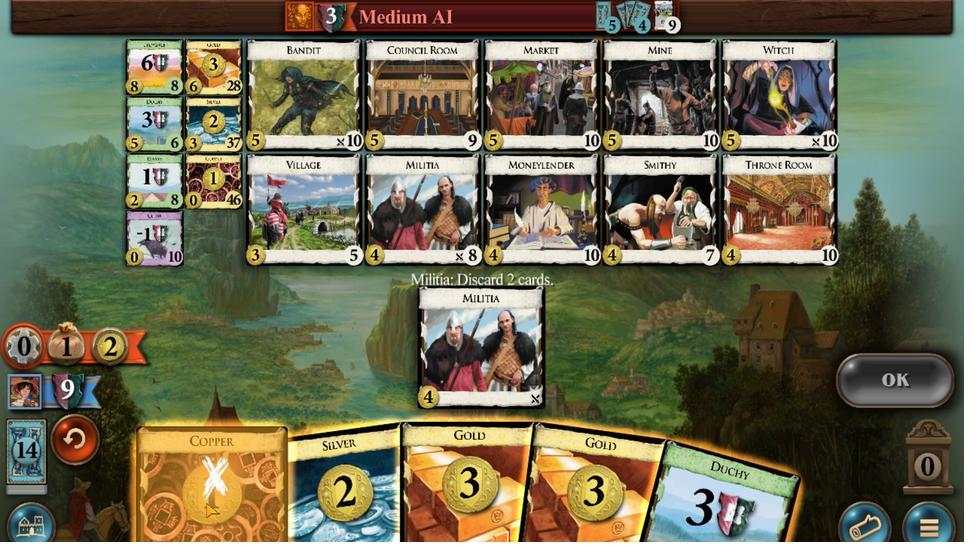 
Action: Mouse moved to (695, 514)
Screenshot: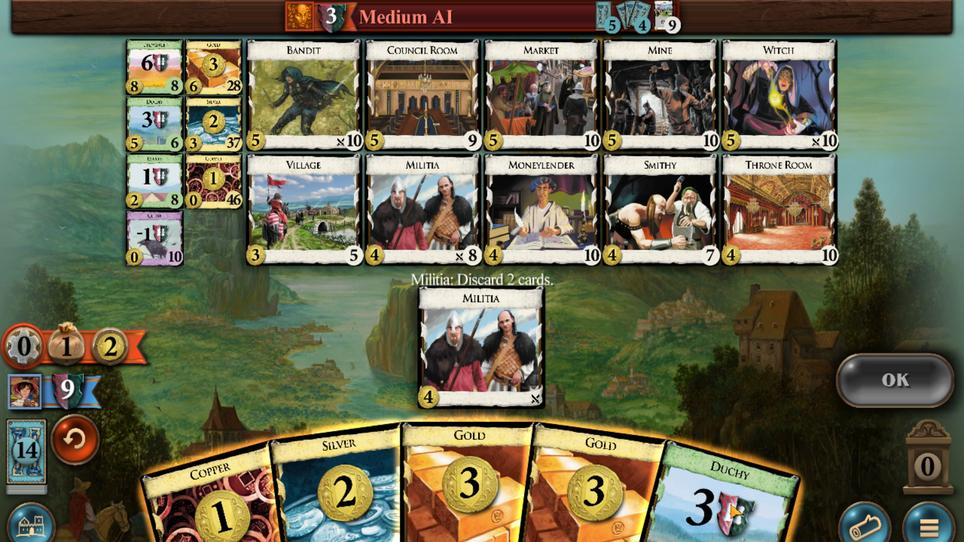 
Action: Mouse scrolled (695, 513) with delta (0, 0)
Screenshot: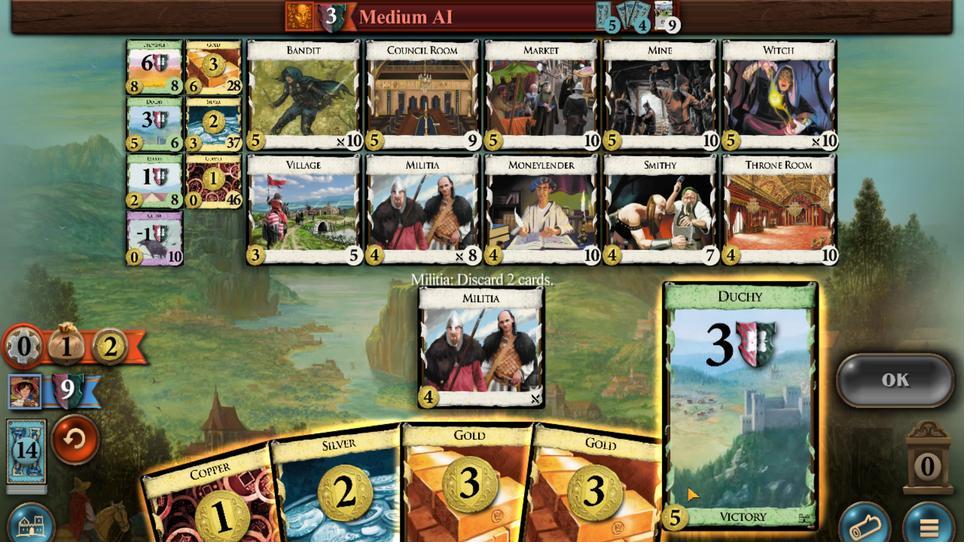 
Action: Mouse moved to (224, 491)
Screenshot: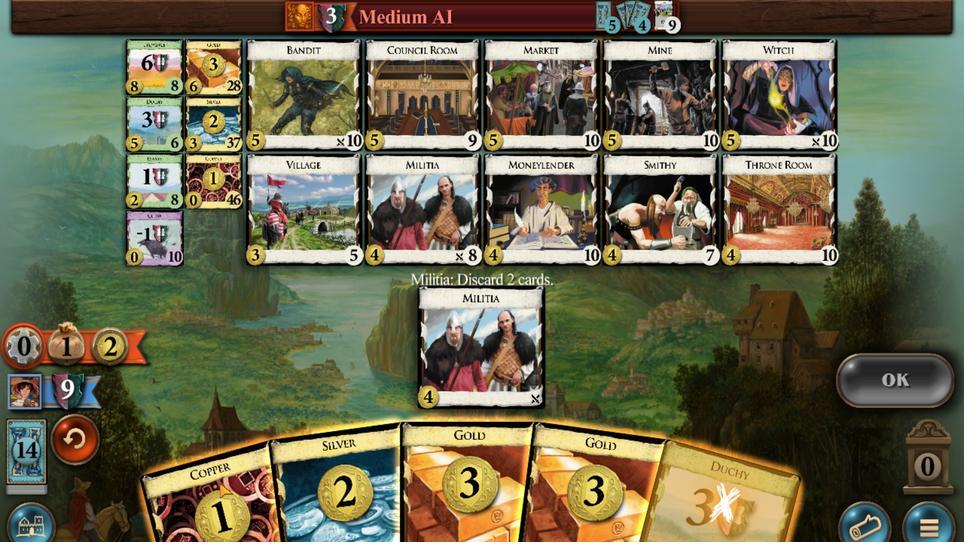 
Action: Mouse scrolled (224, 491) with delta (0, 0)
Screenshot: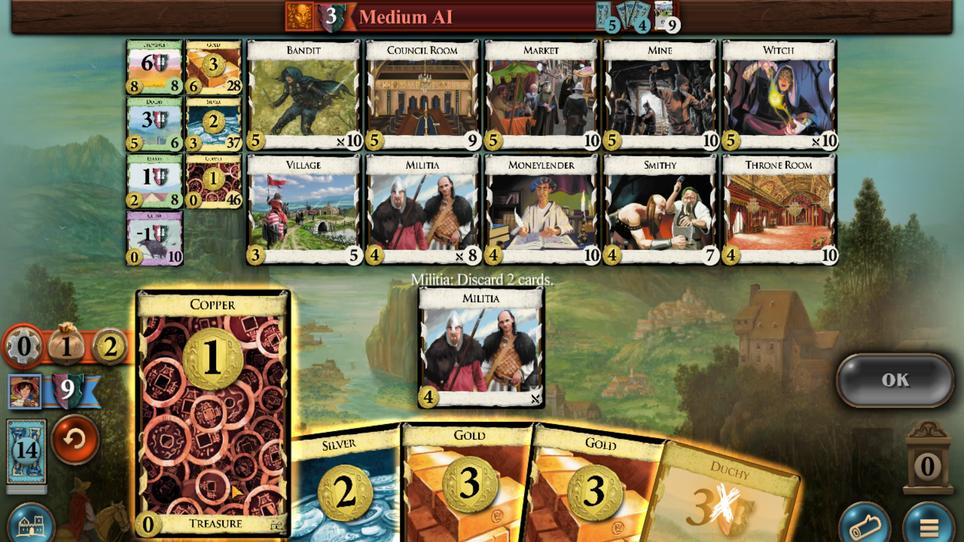 
Action: Mouse moved to (225, 492)
Screenshot: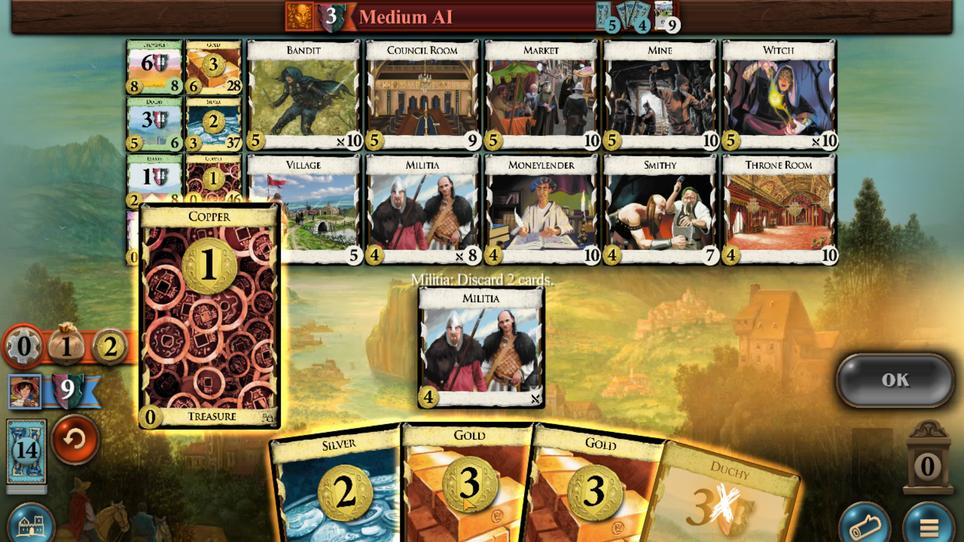 
Action: Mouse scrolled (225, 491) with delta (0, 0)
Screenshot: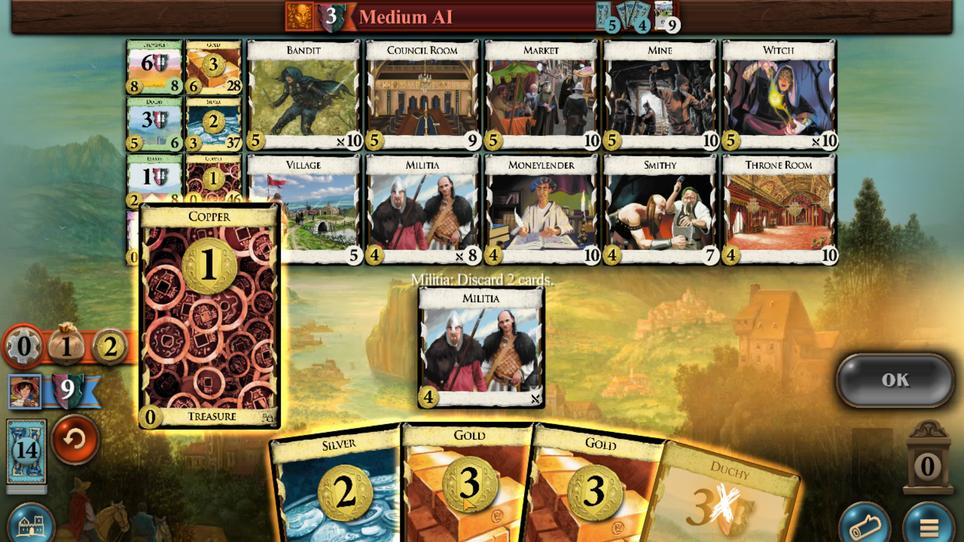 
Action: Mouse moved to (856, 391)
Screenshot: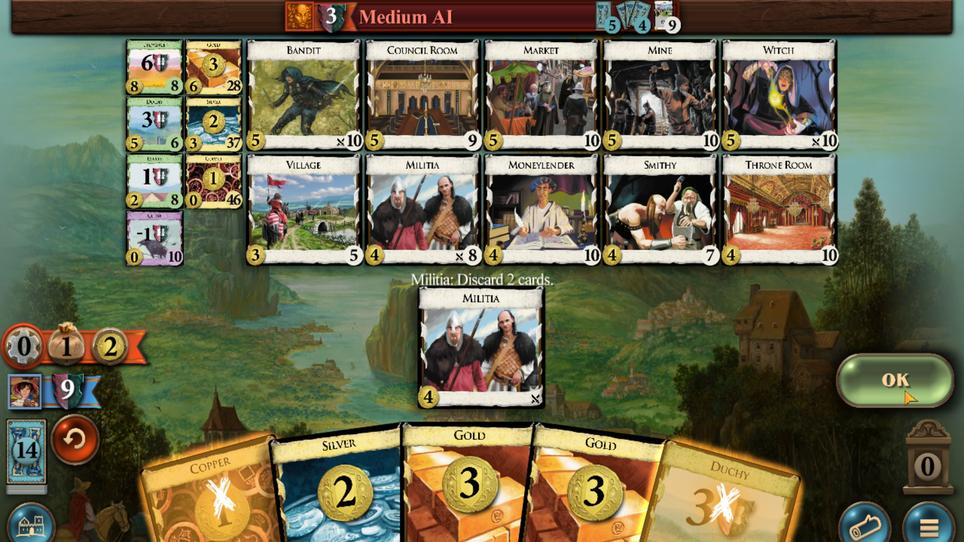 
Action: Mouse pressed left at (856, 391)
Screenshot: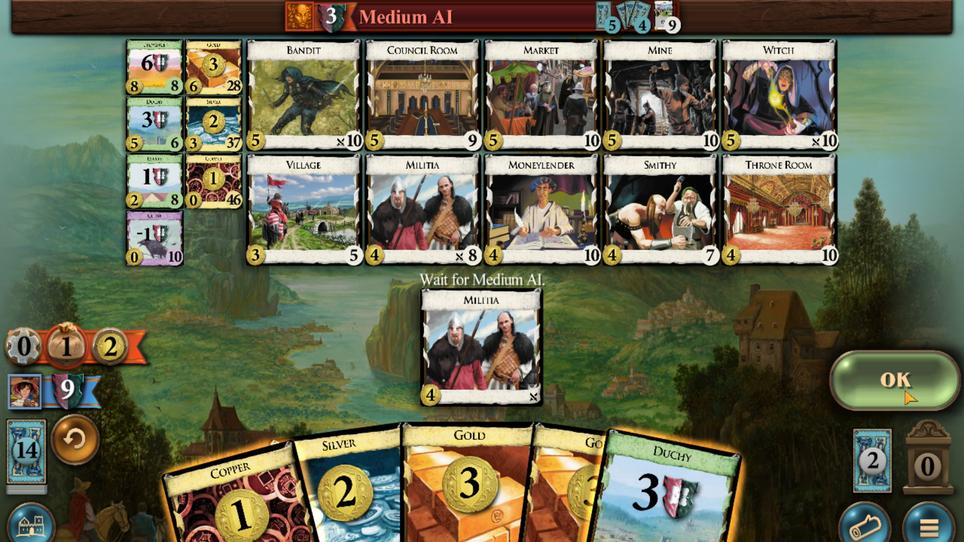 
Action: Mouse moved to (601, 462)
Screenshot: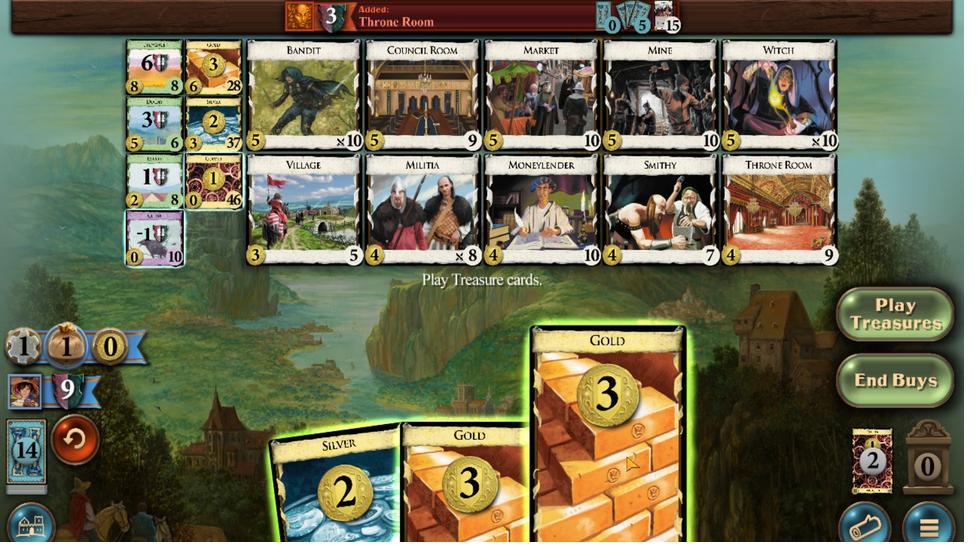 
Action: Mouse scrolled (601, 461) with delta (0, -1)
Screenshot: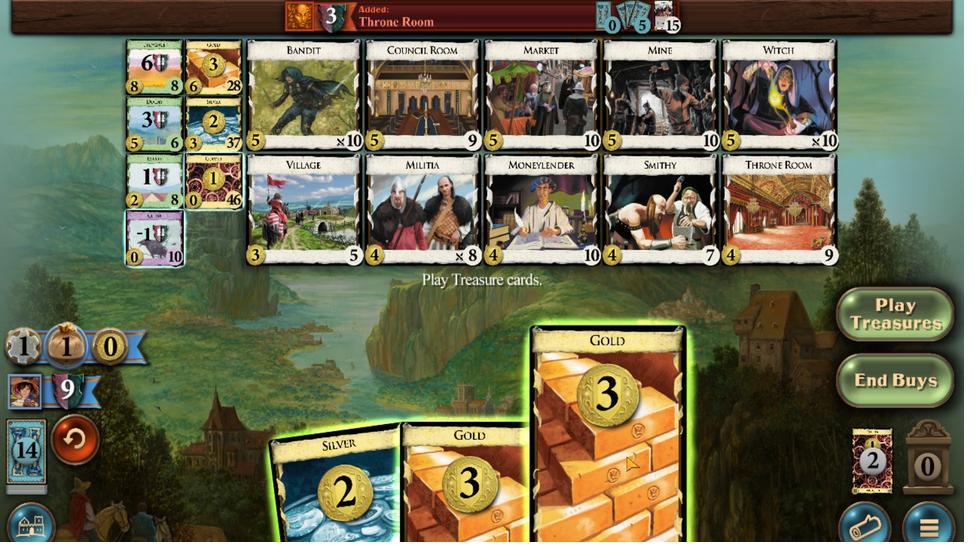
Action: Mouse moved to (515, 478)
Screenshot: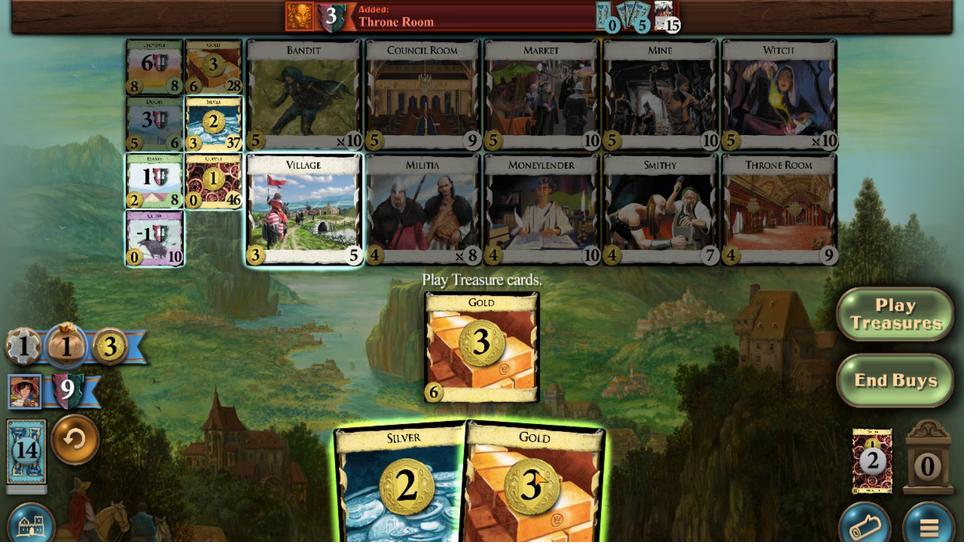 
Action: Mouse scrolled (515, 478) with delta (0, 0)
Screenshot: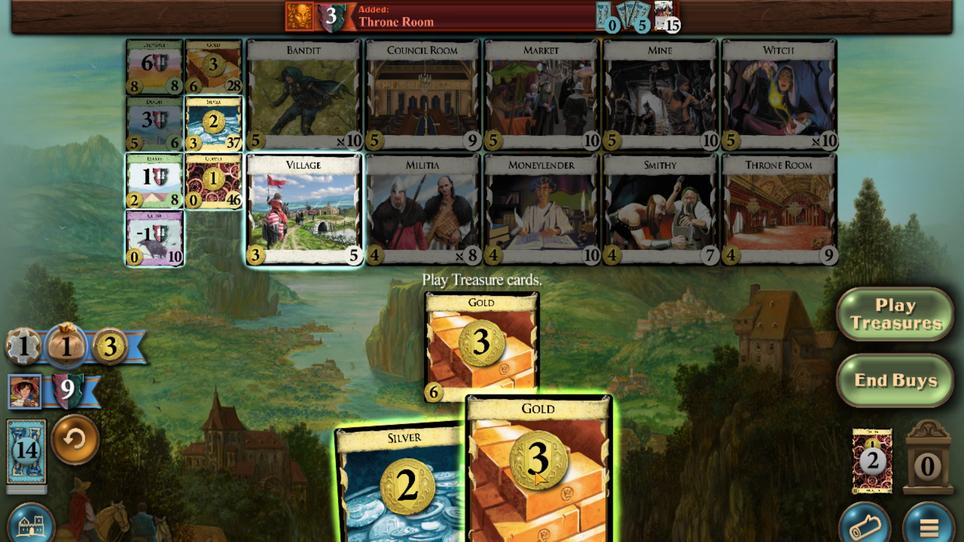 
Action: Mouse moved to (463, 451)
Screenshot: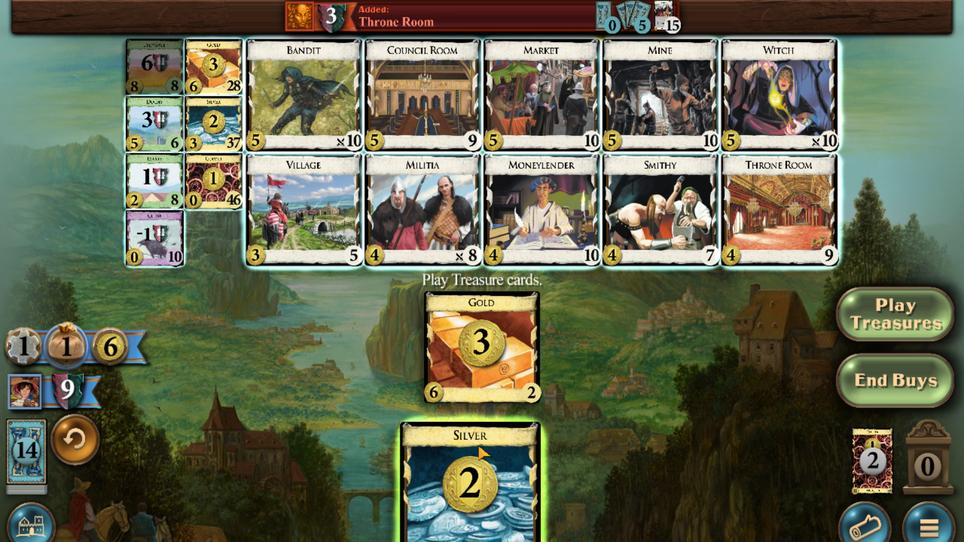 
Action: Mouse scrolled (463, 450) with delta (0, 0)
Screenshot: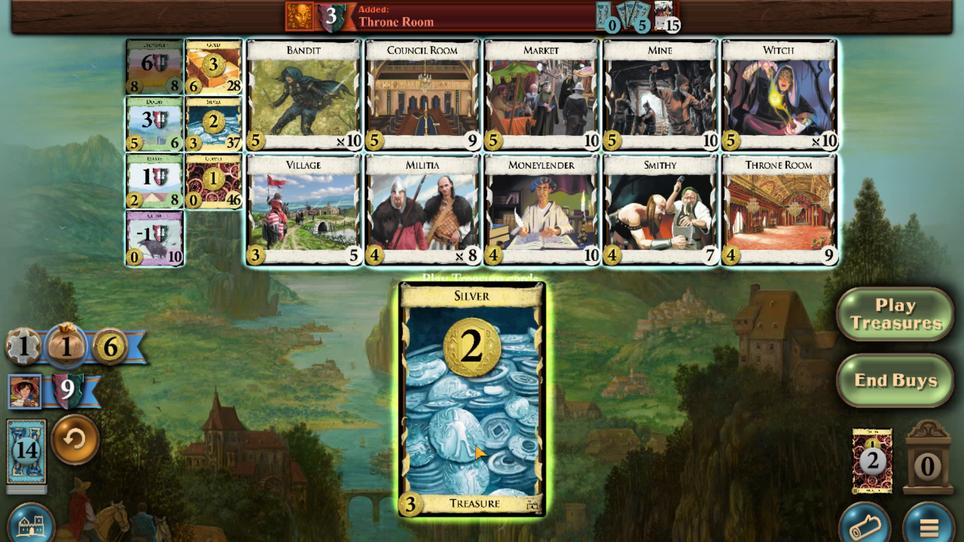 
Action: Mouse moved to (164, 50)
Screenshot: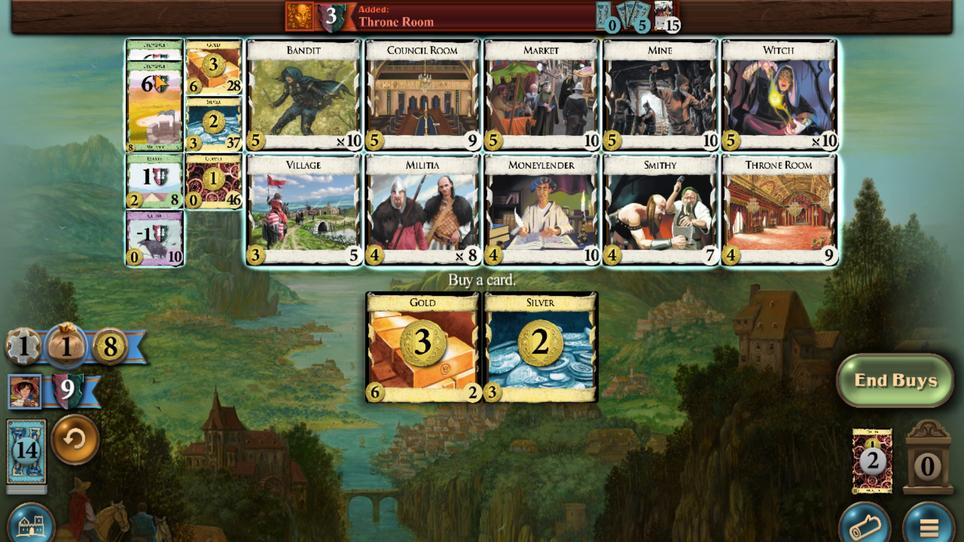 
Action: Mouse scrolled (164, 50) with delta (0, 0)
Screenshot: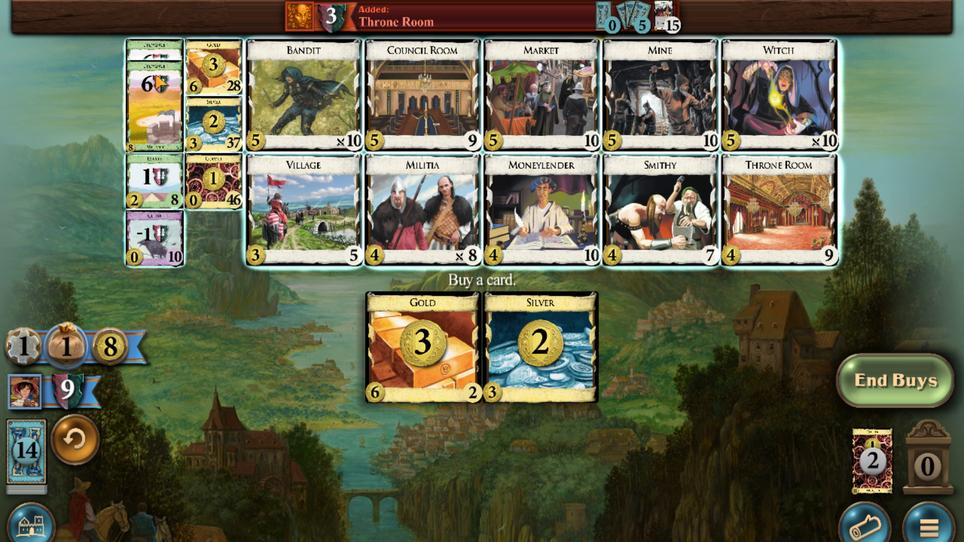 
Action: Mouse scrolled (164, 50) with delta (0, 0)
Screenshot: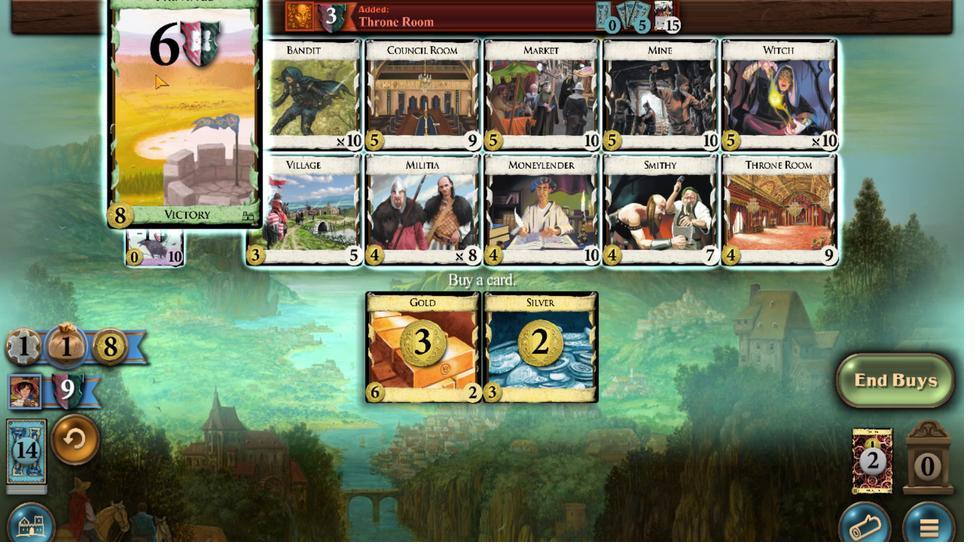 
Action: Mouse scrolled (164, 50) with delta (0, 0)
Screenshot: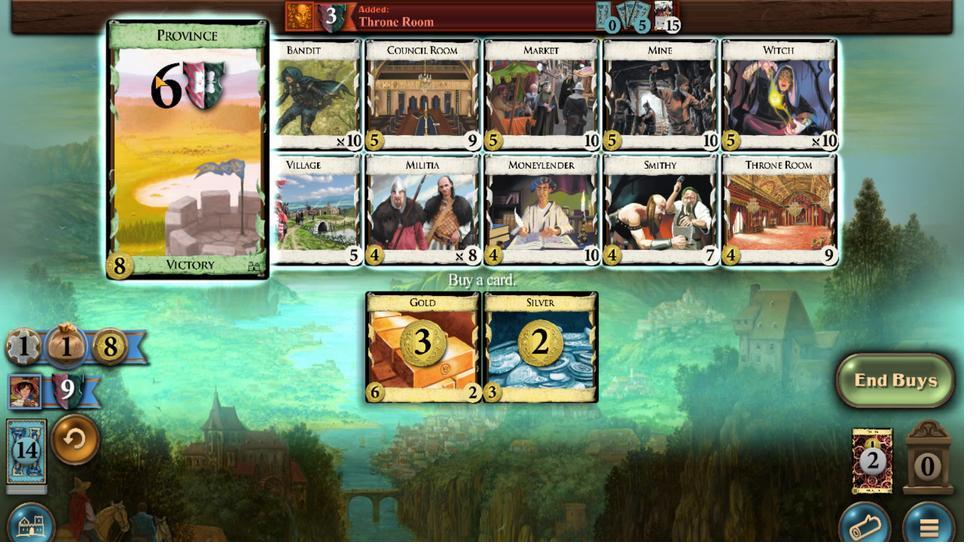 
Action: Mouse scrolled (164, 50) with delta (0, 0)
Screenshot: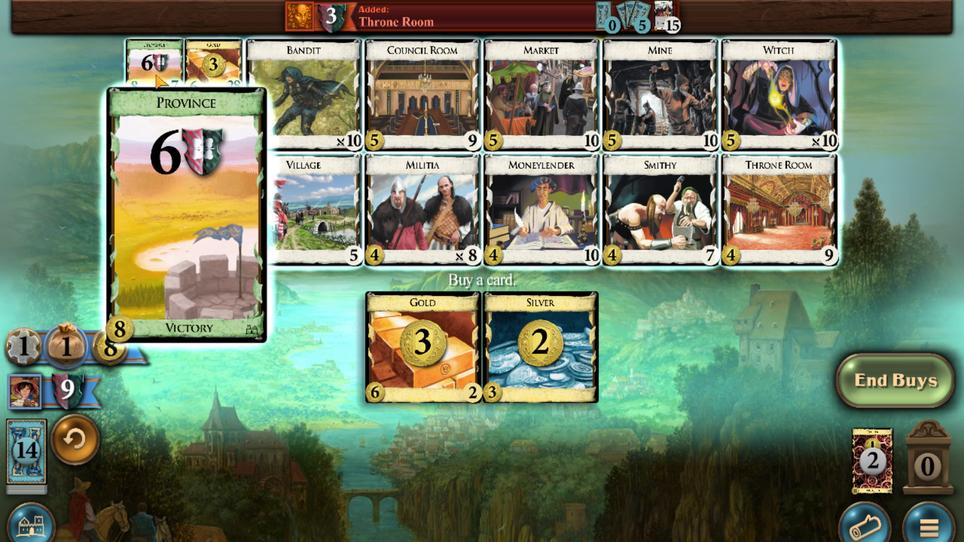 
Action: Mouse scrolled (164, 50) with delta (0, 0)
Screenshot: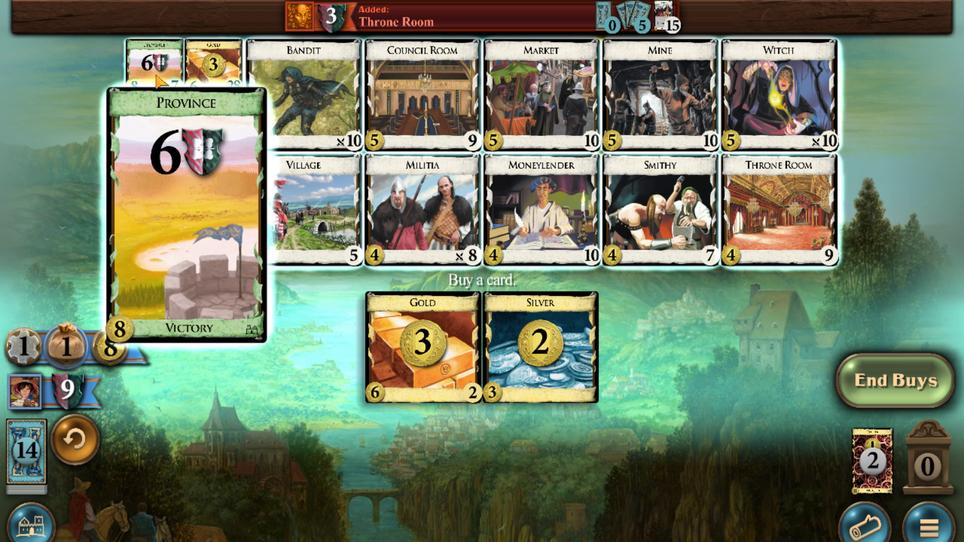 
Action: Mouse scrolled (164, 50) with delta (0, 0)
Screenshot: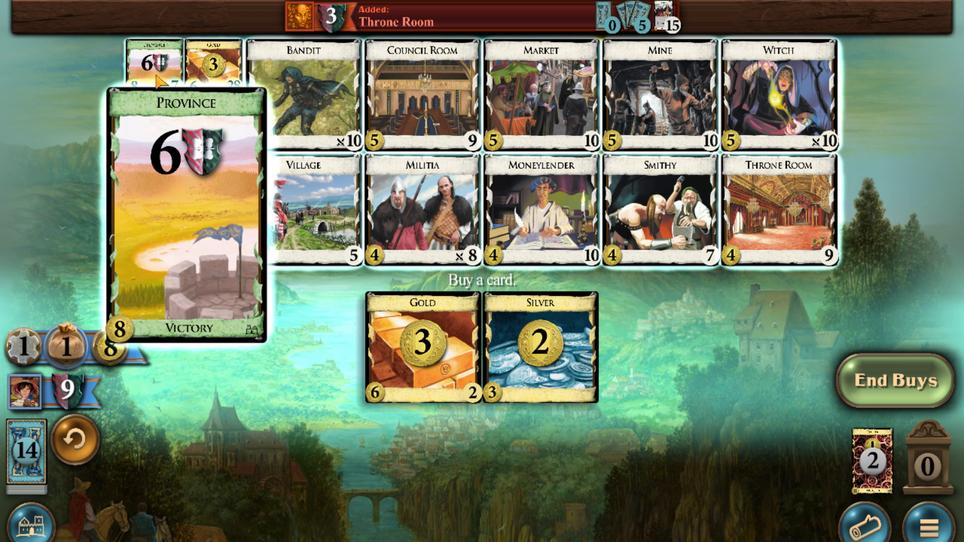 
Action: Mouse moved to (470, 457)
Screenshot: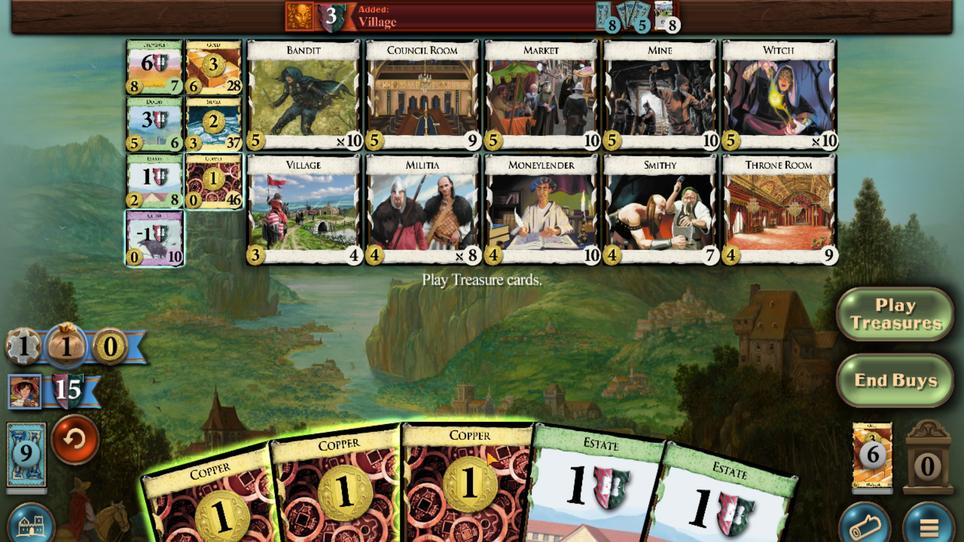 
Action: Mouse scrolled (470, 456) with delta (0, 0)
Screenshot: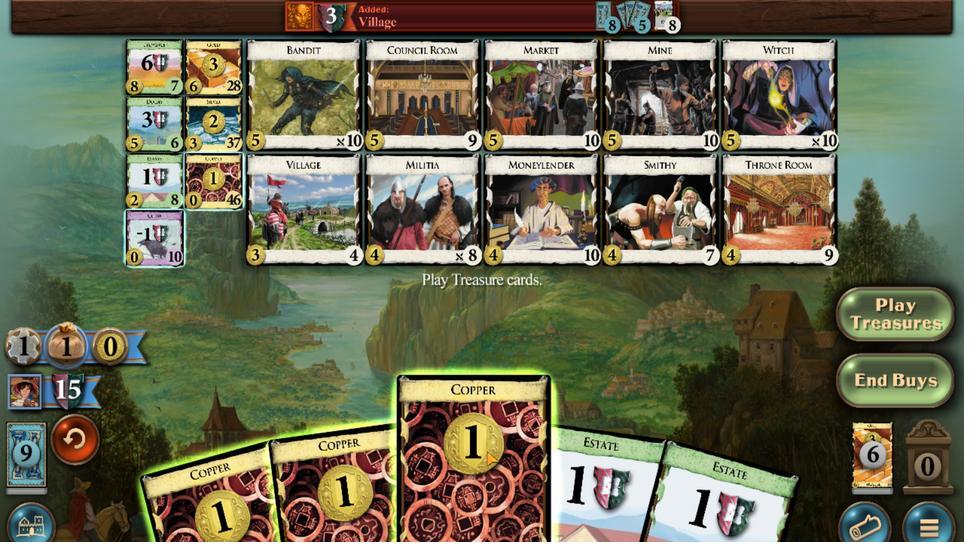 
Action: Mouse moved to (412, 482)
Screenshot: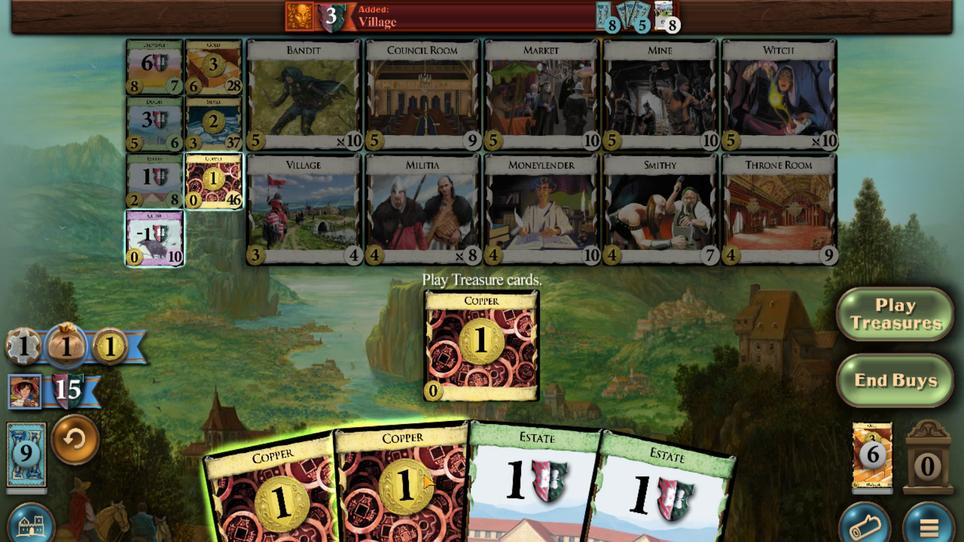 
Action: Mouse scrolled (412, 481) with delta (0, 0)
Screenshot: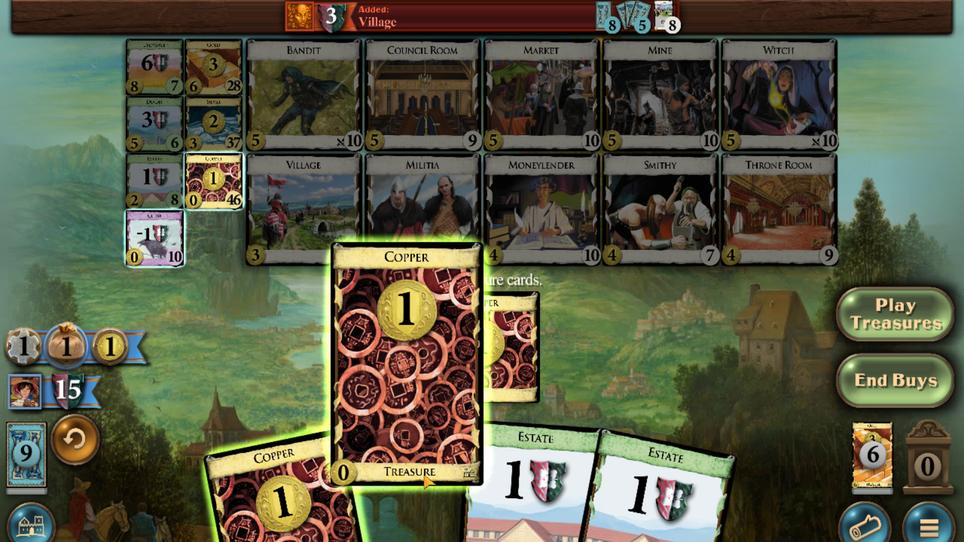 
Action: Mouse moved to (349, 472)
Screenshot: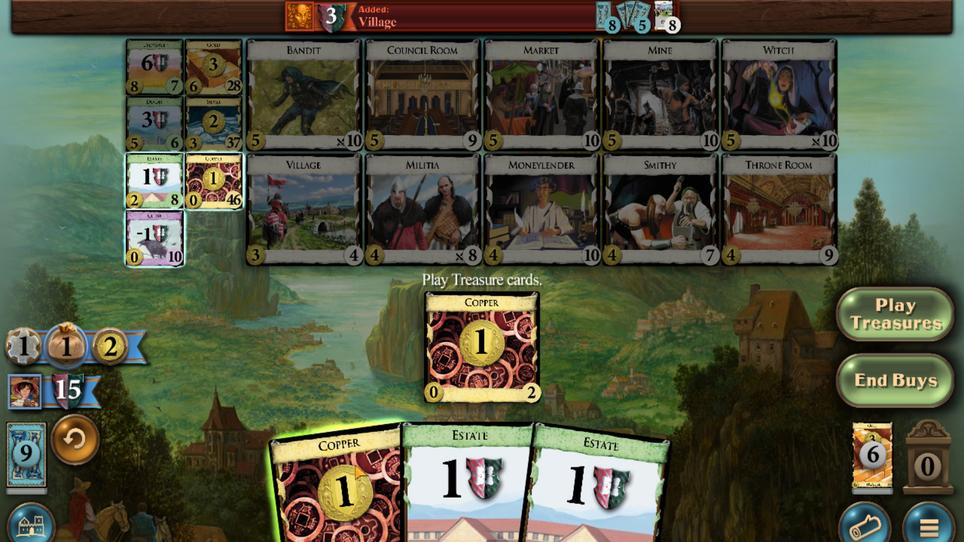 
Action: Mouse scrolled (349, 471) with delta (0, 0)
Screenshot: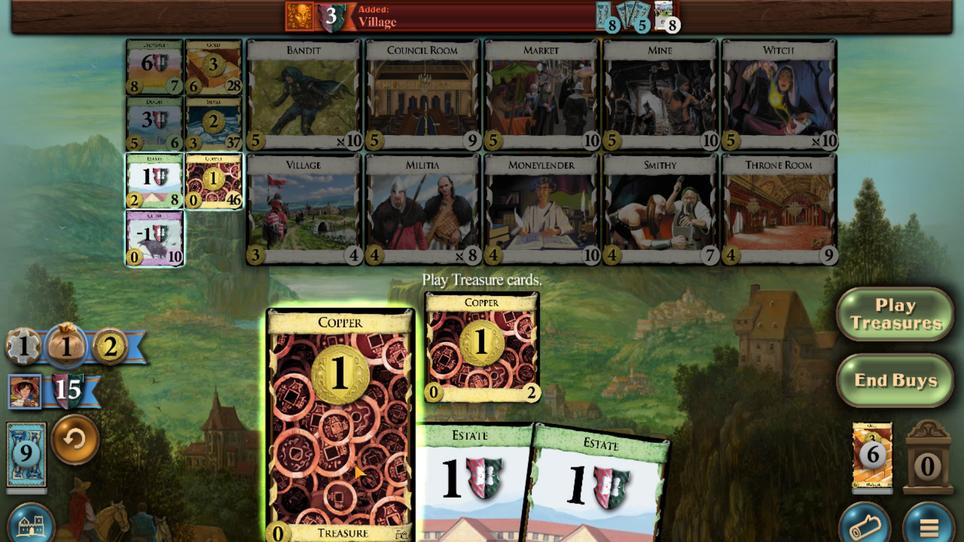 
Action: Mouse scrolled (349, 471) with delta (0, 0)
Screenshot: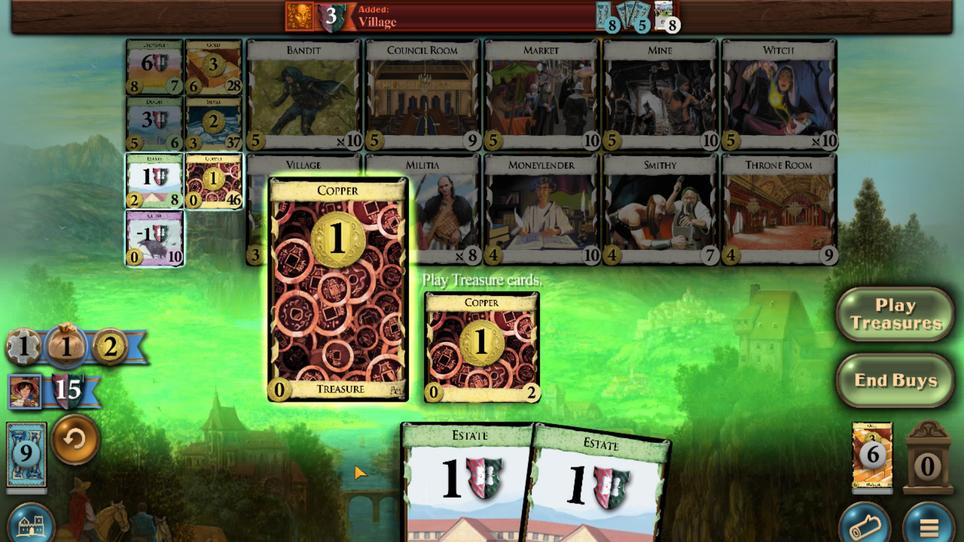 
Action: Mouse moved to (215, 89)
Screenshot: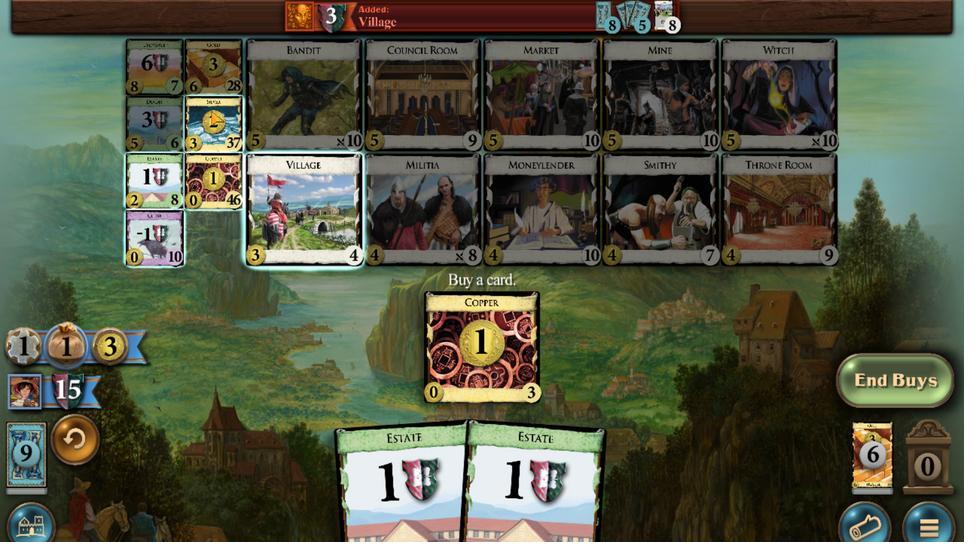 
Action: Mouse scrolled (215, 89) with delta (0, 0)
Screenshot: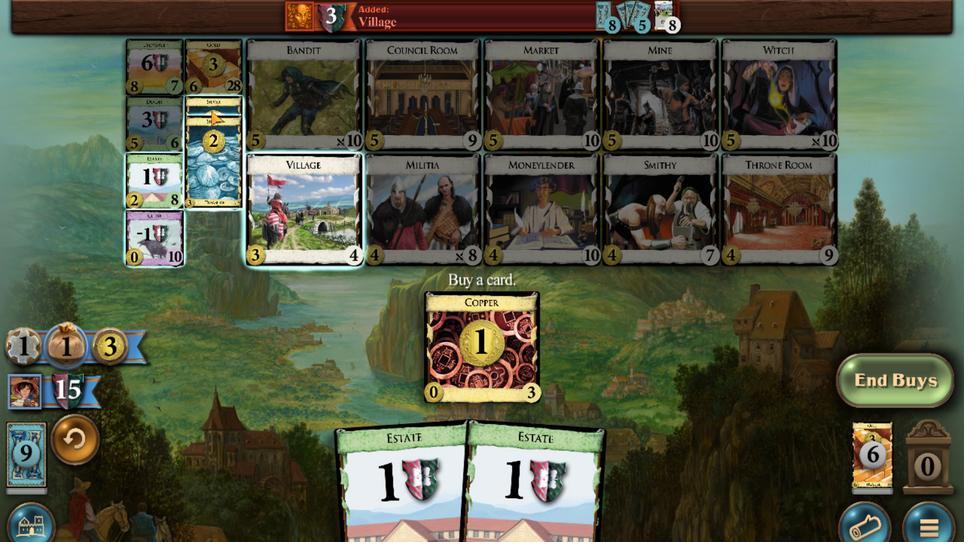 
Action: Mouse scrolled (215, 89) with delta (0, 0)
Screenshot: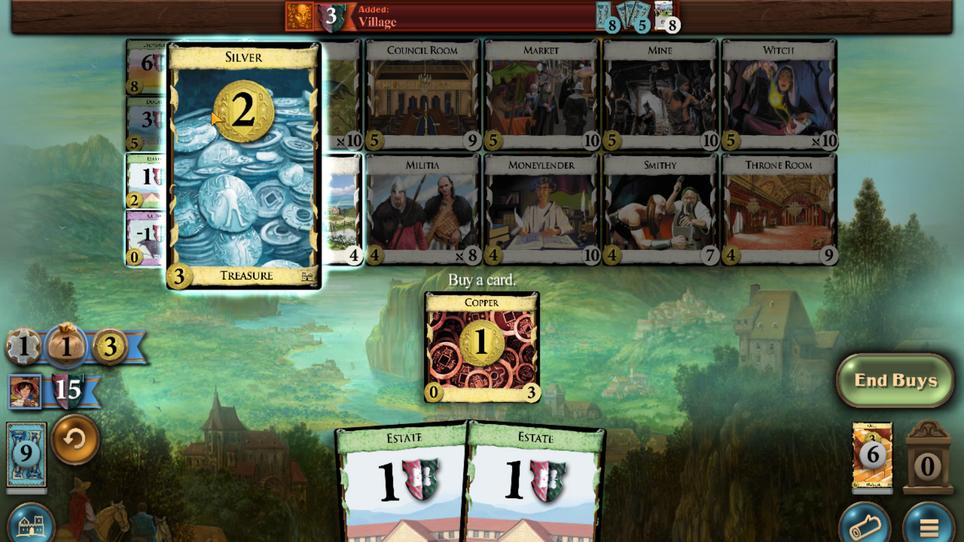 
Action: Mouse scrolled (215, 89) with delta (0, 0)
Screenshot: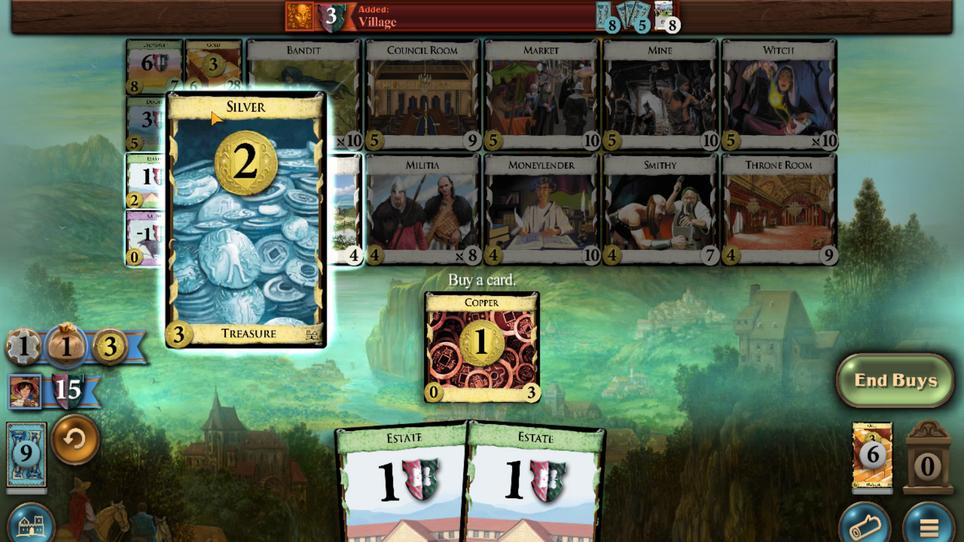 
Action: Mouse scrolled (215, 89) with delta (0, 0)
Screenshot: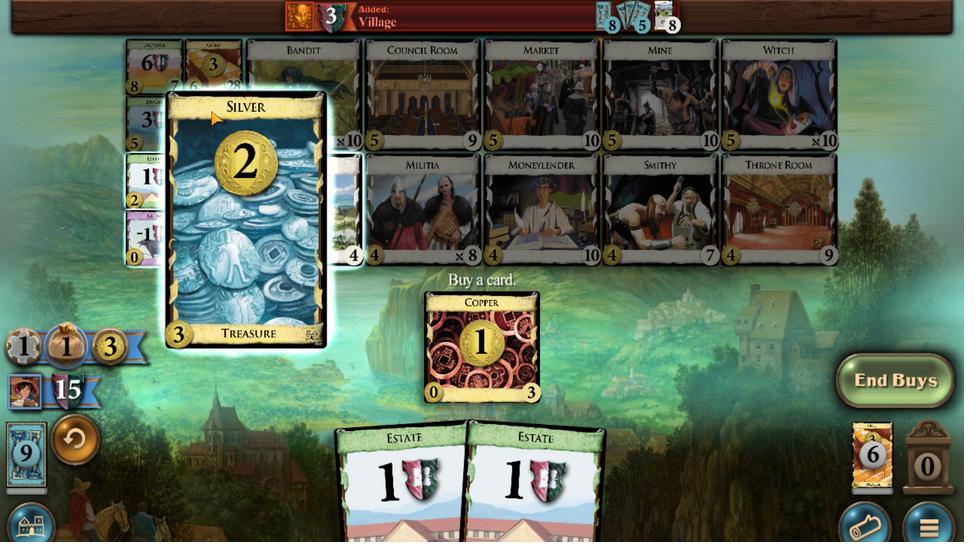 
Action: Mouse scrolled (215, 89) with delta (0, 0)
Screenshot: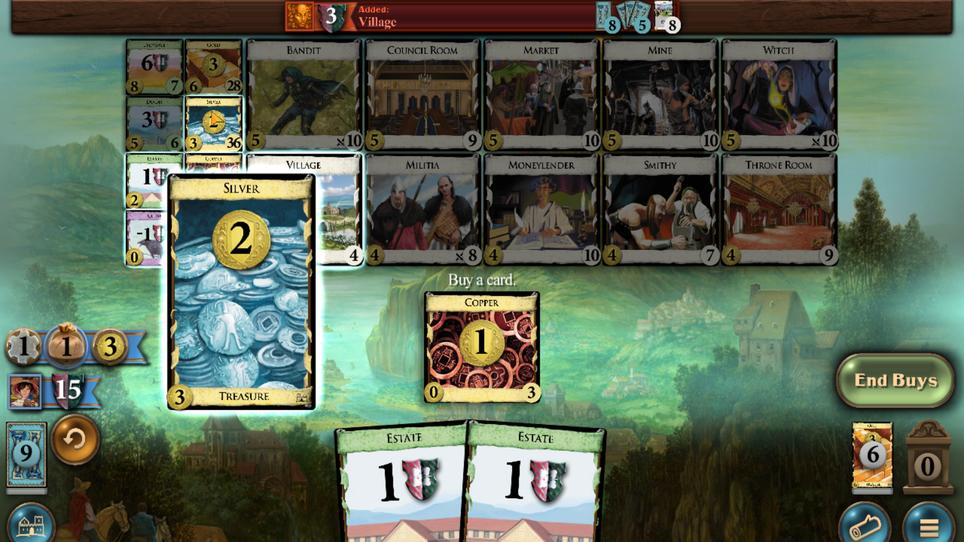 
Action: Mouse scrolled (215, 89) with delta (0, 0)
Screenshot: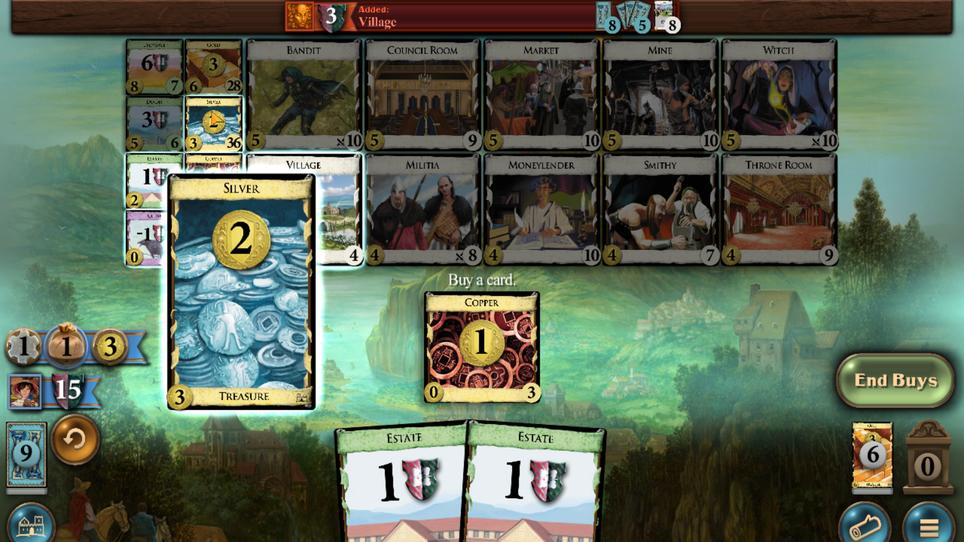 
Action: Mouse scrolled (215, 89) with delta (0, 0)
Screenshot: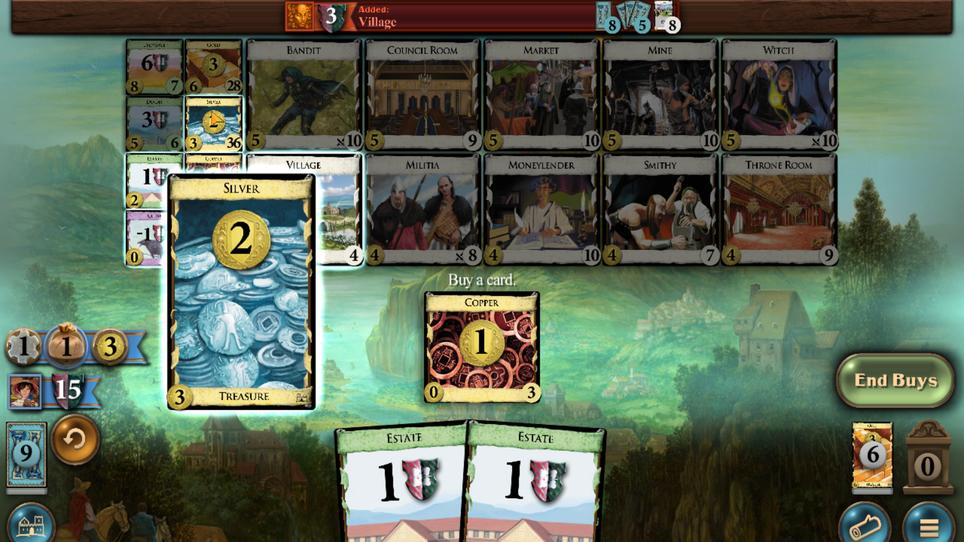
Action: Mouse moved to (405, 483)
Screenshot: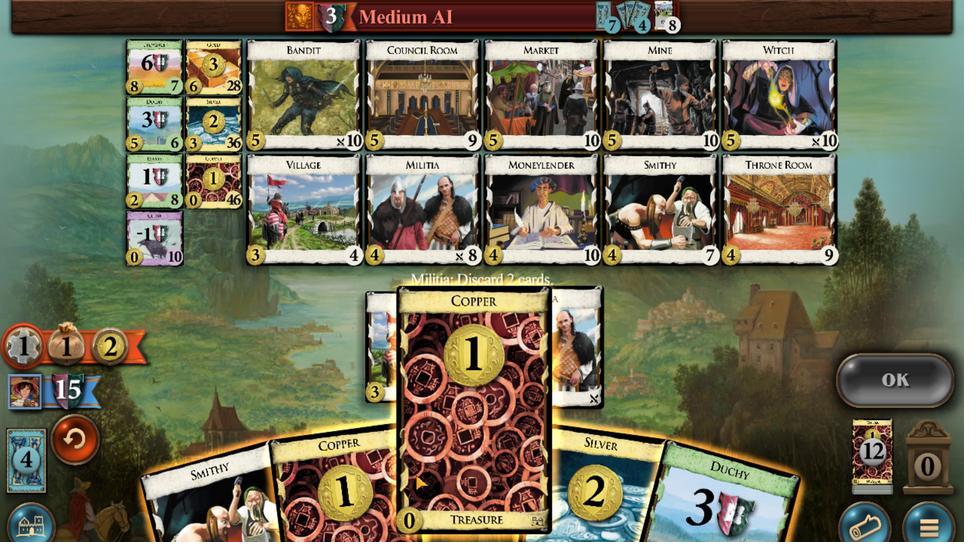 
Action: Mouse scrolled (405, 482) with delta (0, 0)
Screenshot: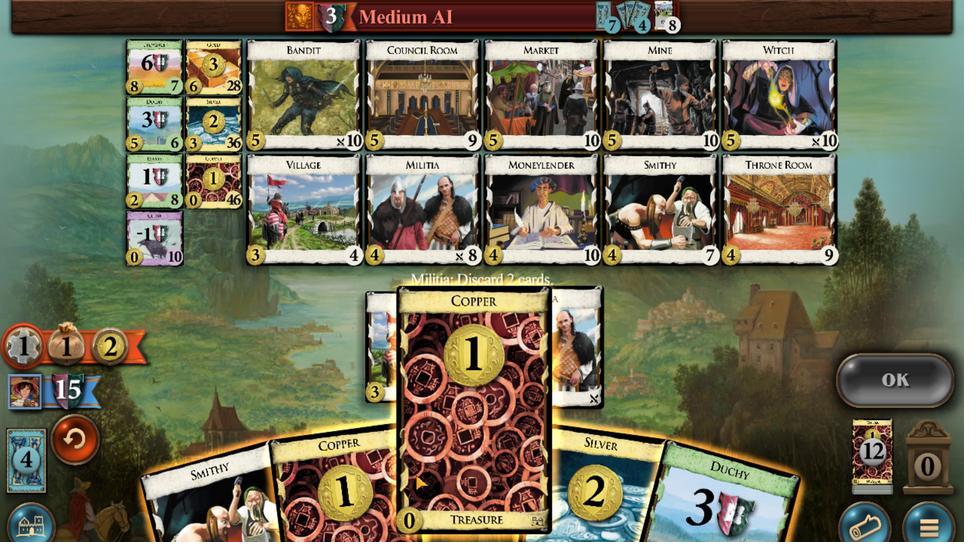 
Action: Mouse moved to (448, 475)
Screenshot: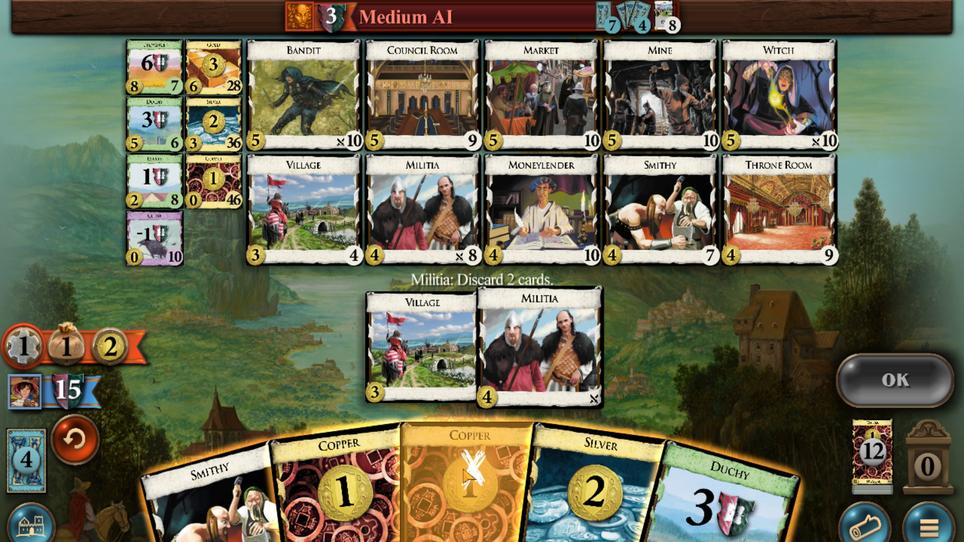 
Action: Mouse scrolled (448, 475) with delta (0, 0)
Screenshot: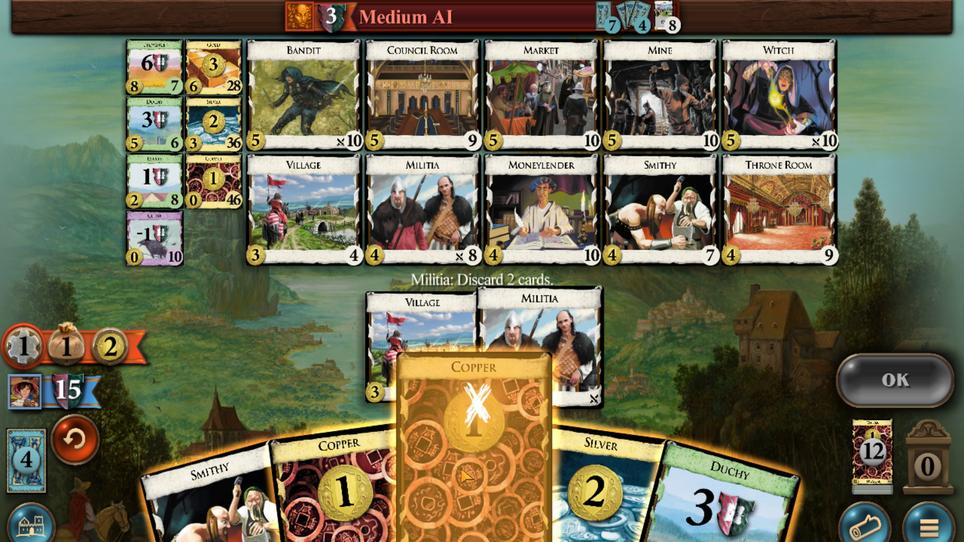 
Action: Mouse moved to (656, 495)
Screenshot: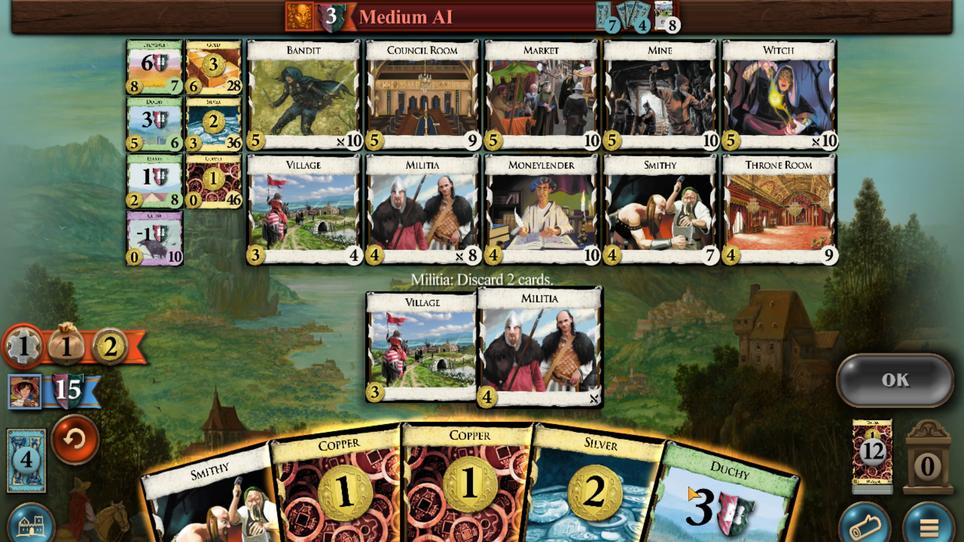 
Action: Mouse scrolled (656, 494) with delta (0, -1)
Screenshot: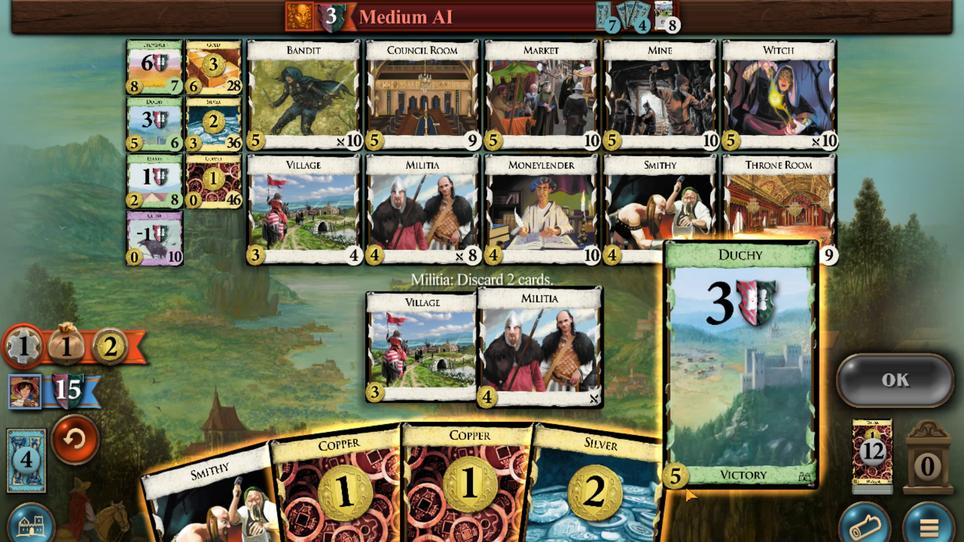
Action: Mouse moved to (349, 468)
Screenshot: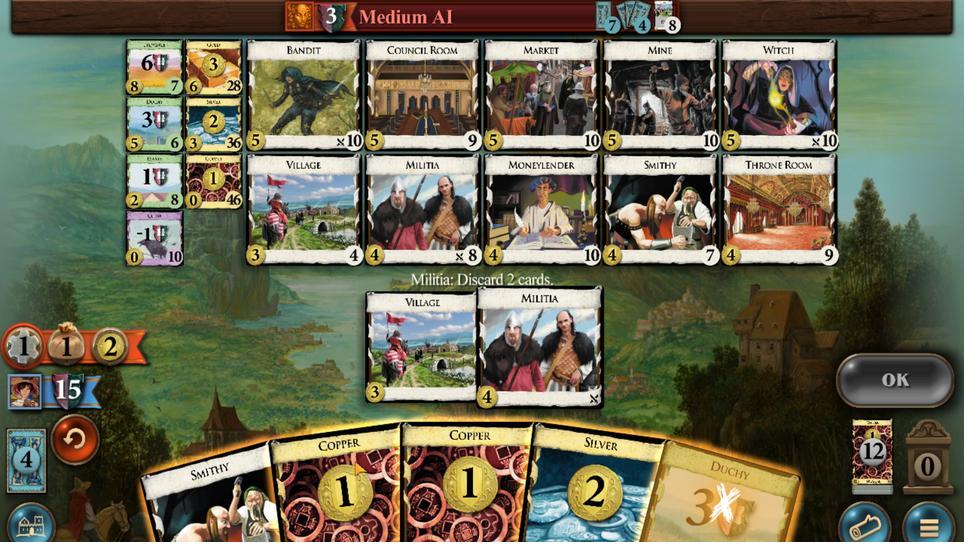 
Action: Mouse scrolled (349, 467) with delta (0, 0)
Screenshot: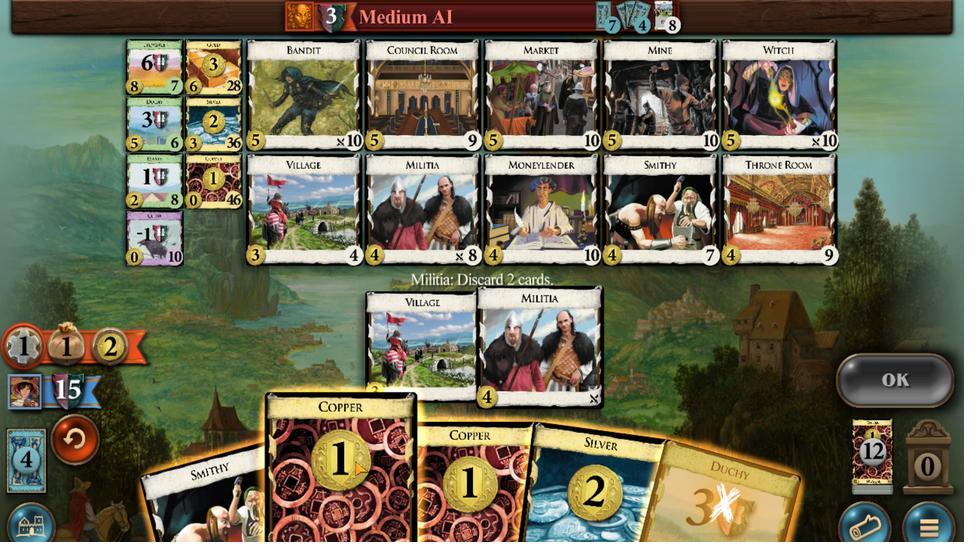 
Action: Mouse moved to (851, 397)
Screenshot: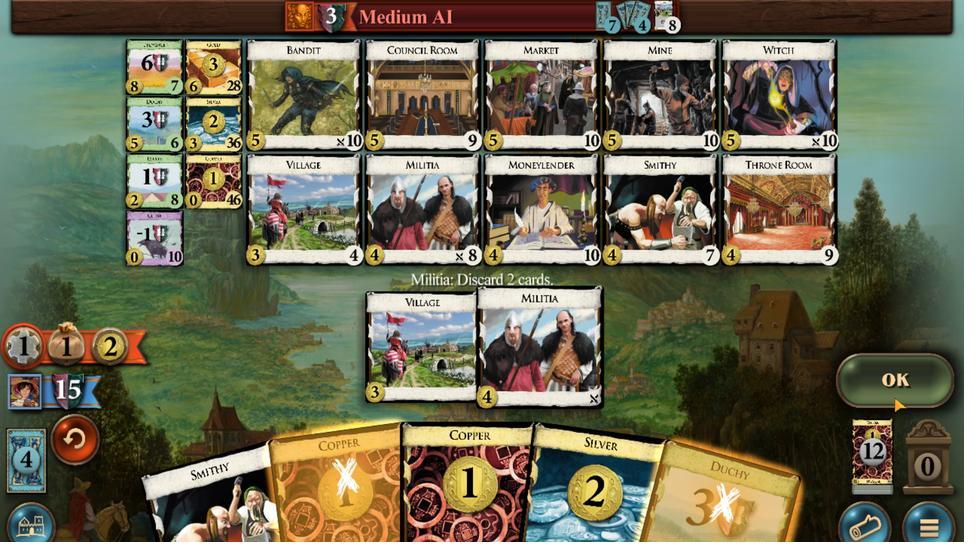 
Action: Mouse pressed left at (851, 397)
Screenshot: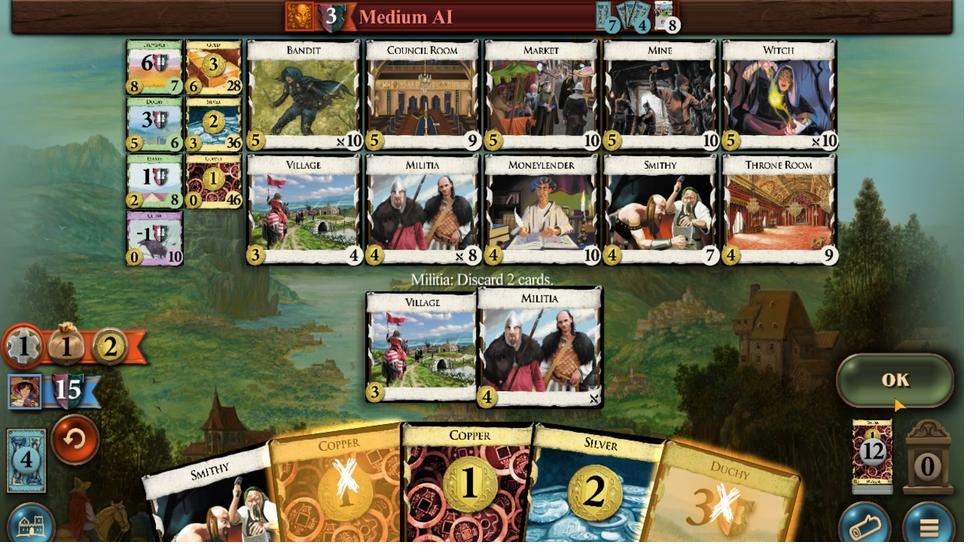 
Action: Mouse moved to (215, 498)
Screenshot: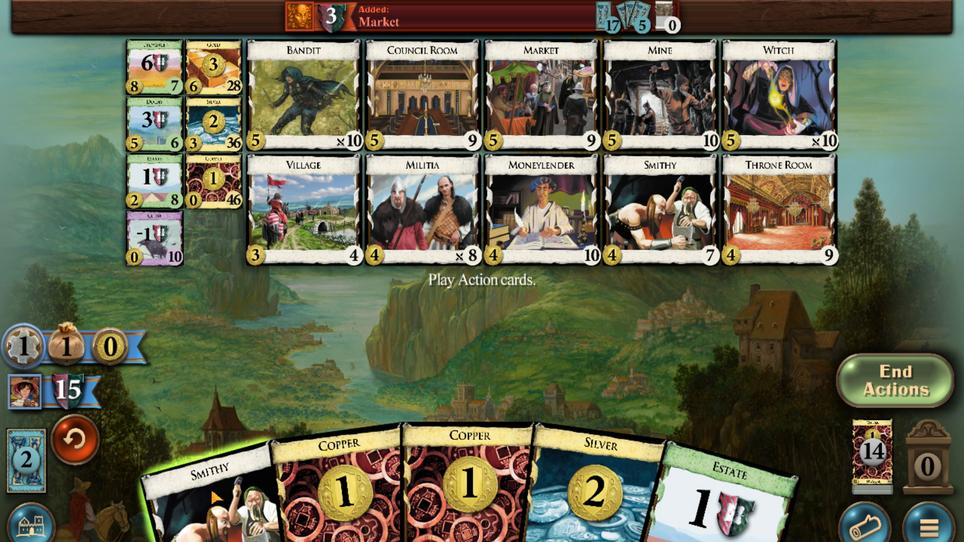 
Action: Mouse scrolled (215, 498) with delta (0, 0)
Screenshot: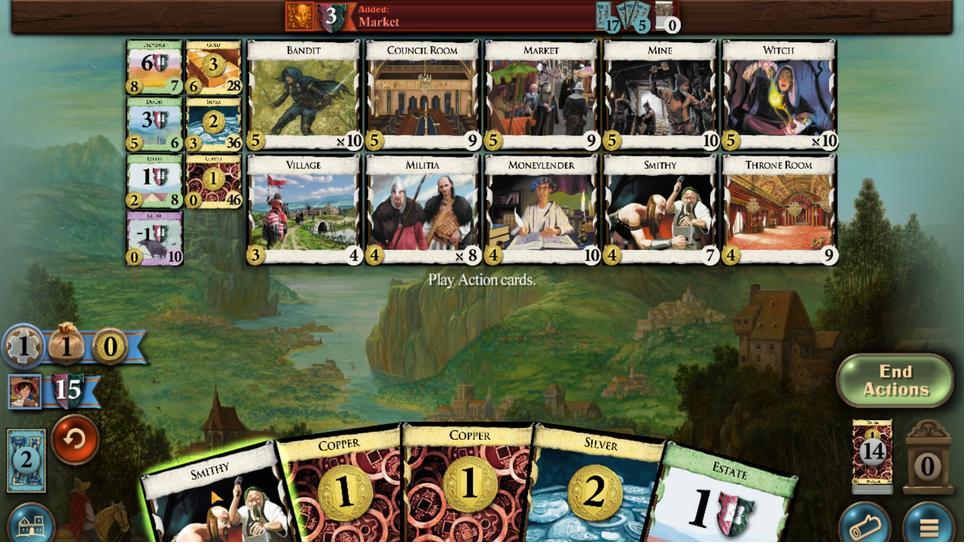 
Action: Mouse moved to (627, 476)
Screenshot: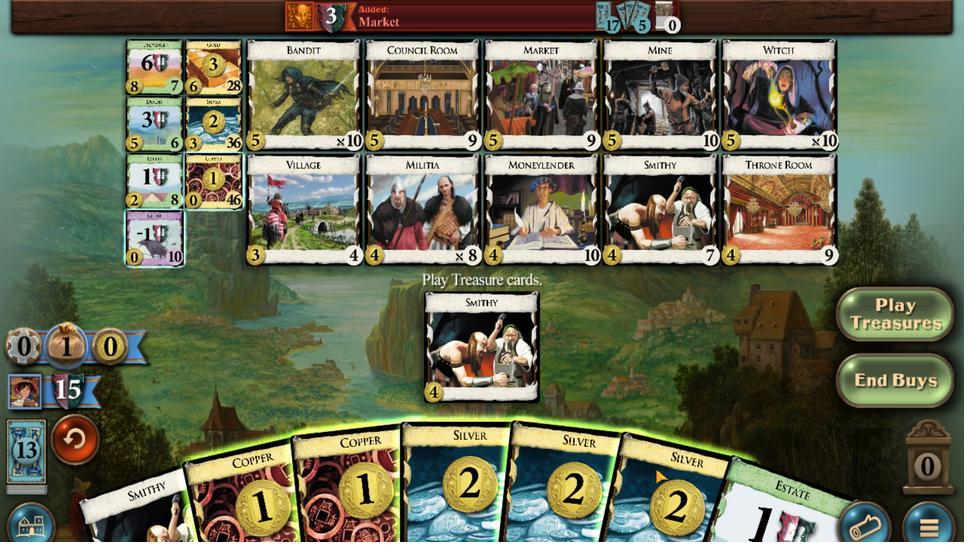 
Action: Mouse scrolled (627, 475) with delta (0, -1)
Screenshot: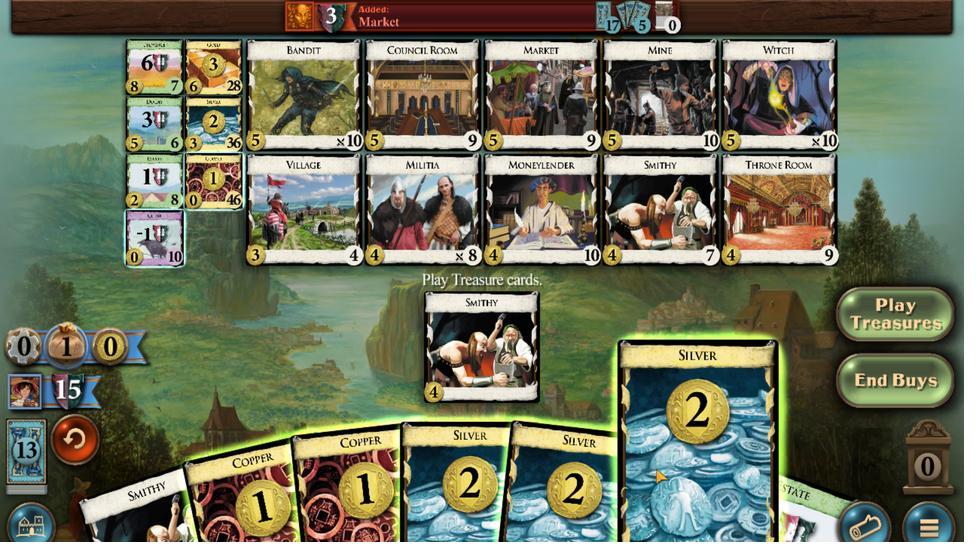 
Action: Mouse moved to (578, 478)
Screenshot: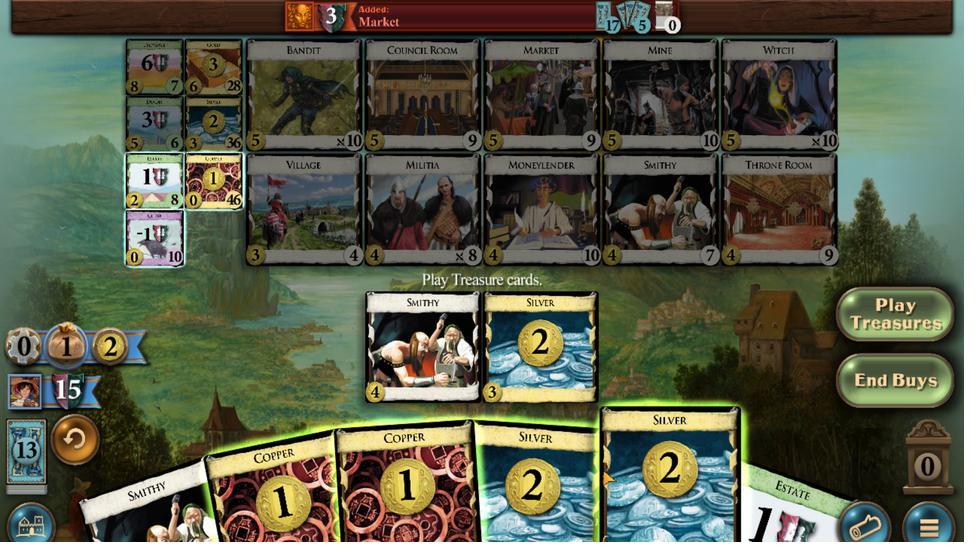 
Action: Mouse scrolled (578, 477) with delta (0, 0)
Screenshot: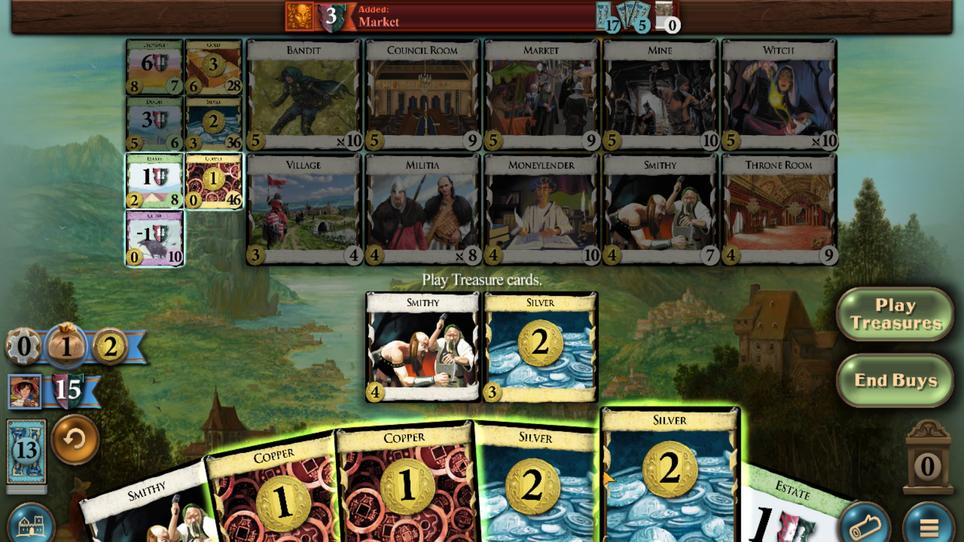 
Action: Mouse moved to (520, 477)
Screenshot: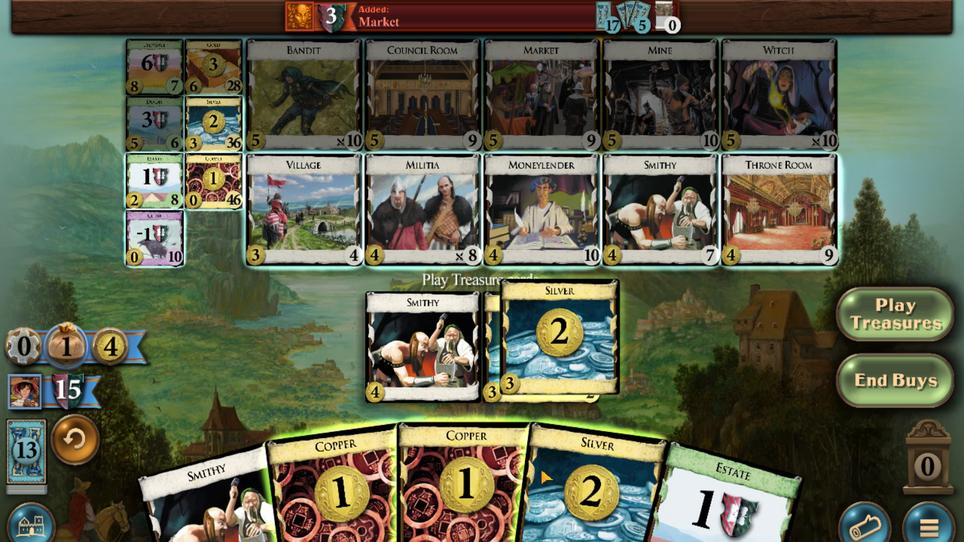 
Action: Mouse scrolled (520, 476) with delta (0, 0)
Screenshot: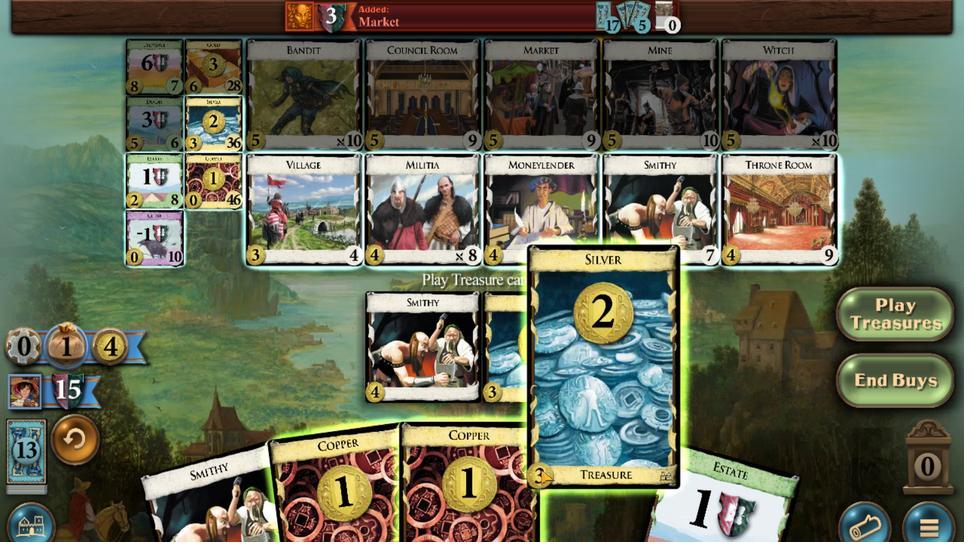 
Action: Mouse moved to (506, 476)
Screenshot: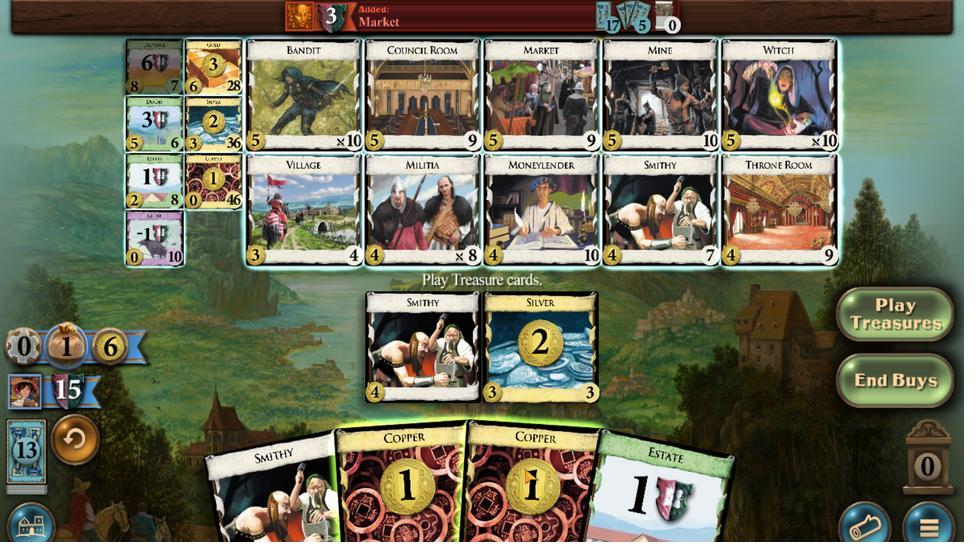 
Action: Mouse scrolled (506, 475) with delta (0, -1)
Screenshot: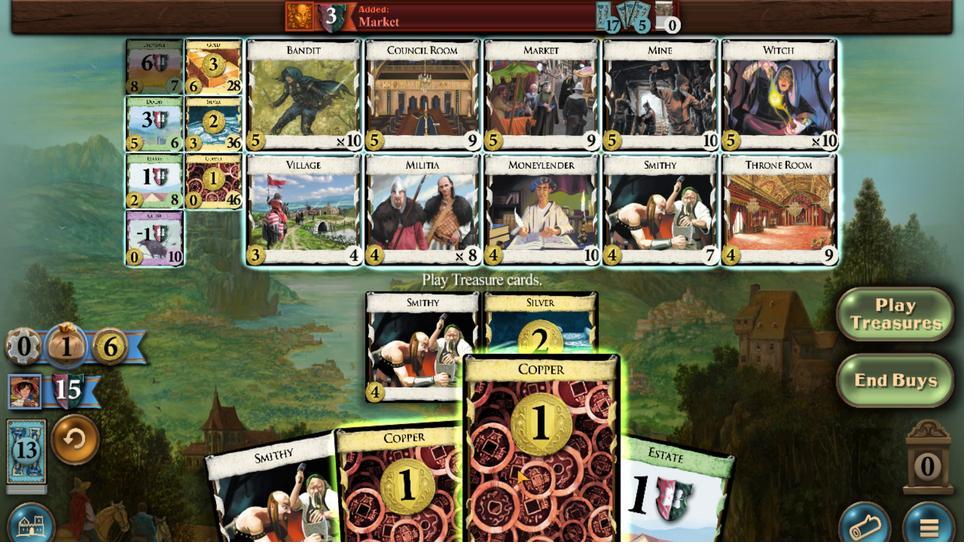 
Action: Mouse moved to (415, 477)
Screenshot: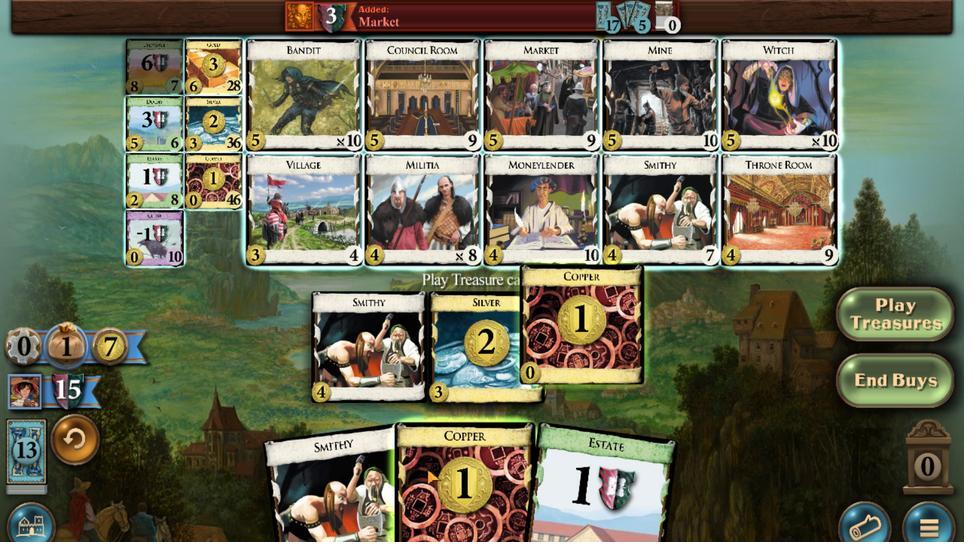 
Action: Mouse scrolled (415, 476) with delta (0, 0)
Screenshot: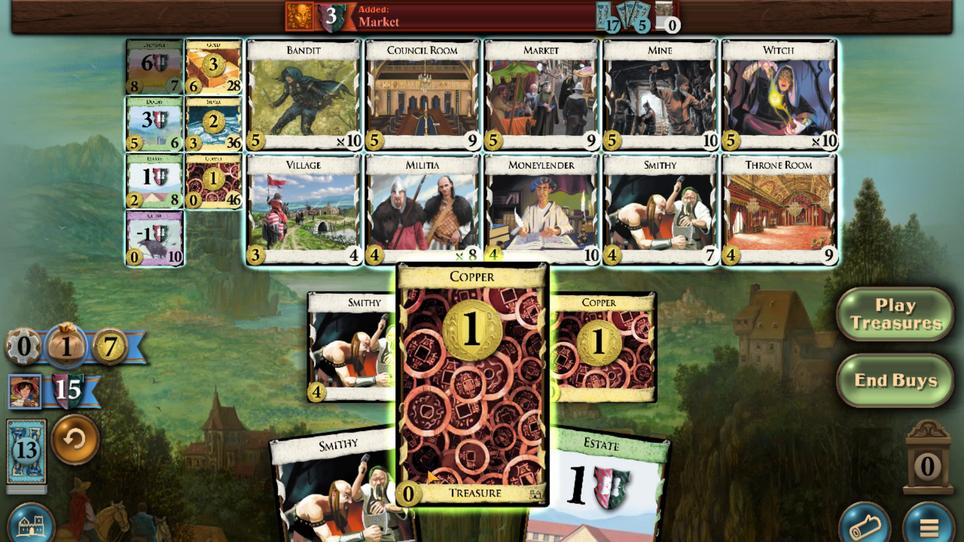 
Action: Mouse moved to (176, 25)
Screenshot: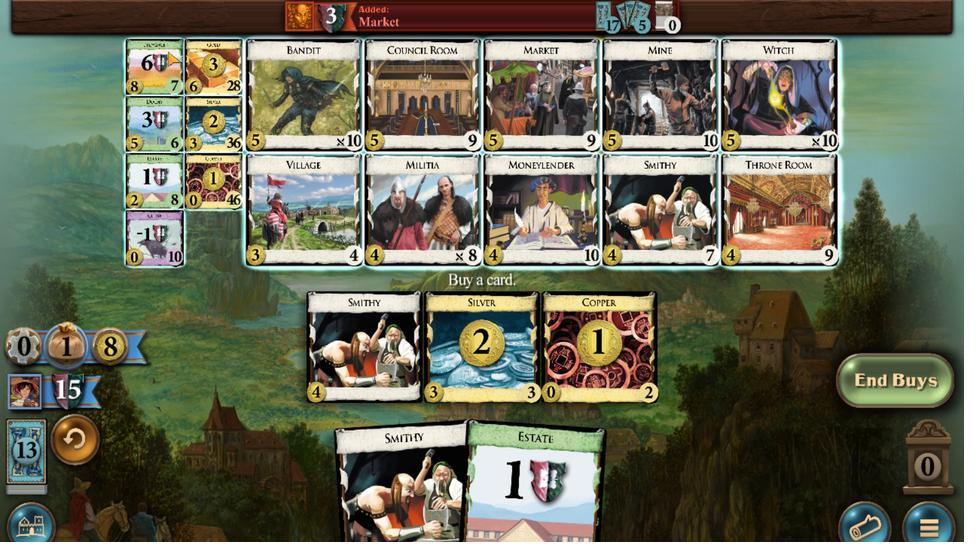 
Action: Mouse scrolled (176, 26) with delta (0, 1)
Screenshot: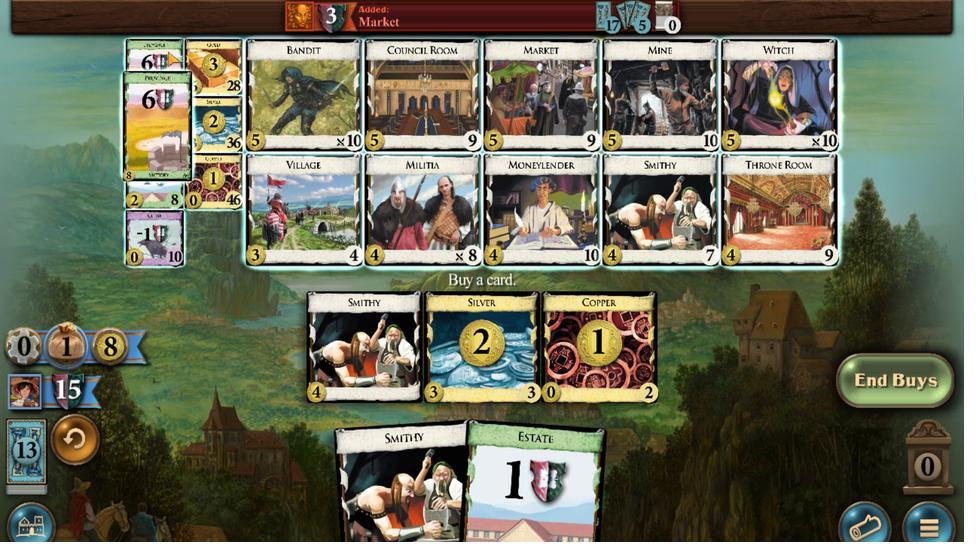
Action: Mouse scrolled (176, 26) with delta (0, 1)
Screenshot: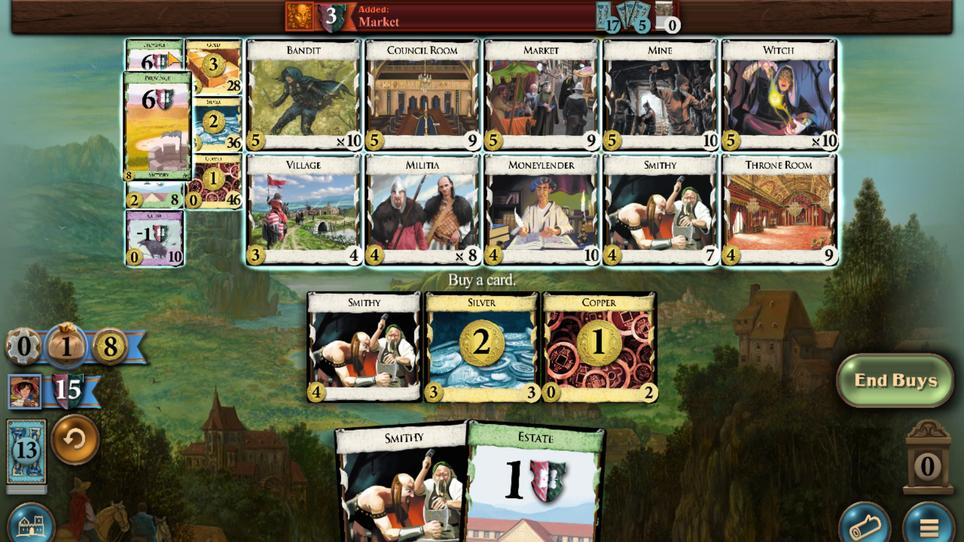 
Action: Mouse scrolled (176, 26) with delta (0, 1)
Screenshot: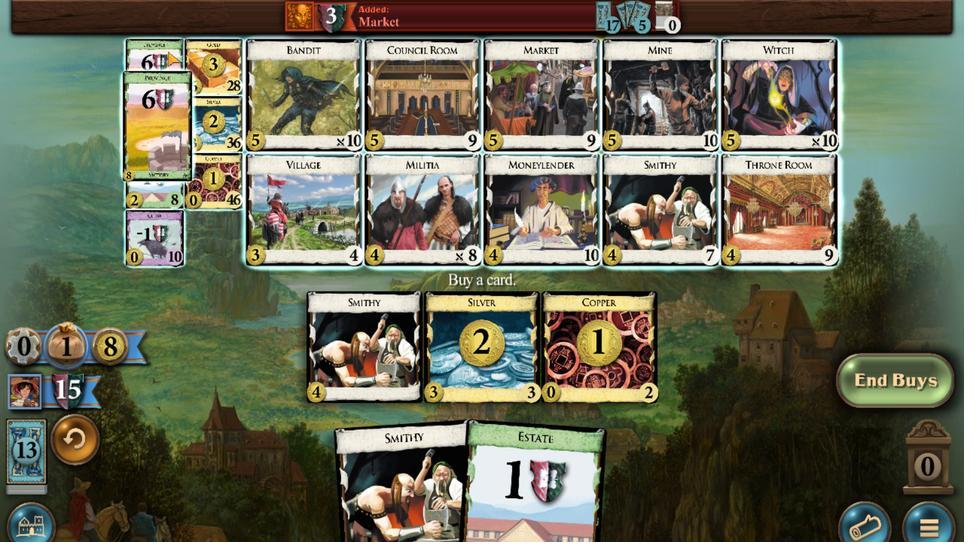 
Action: Mouse scrolled (176, 26) with delta (0, 1)
Screenshot: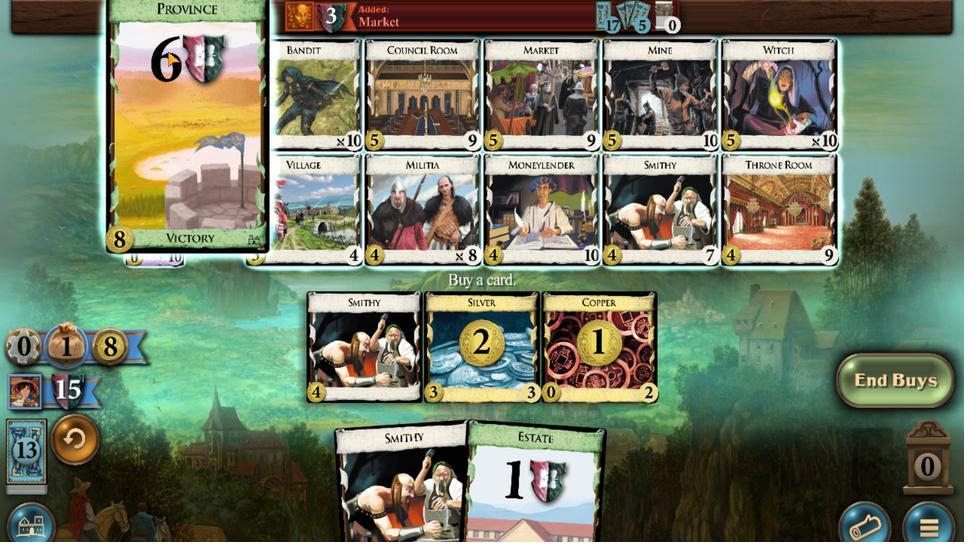 
Action: Mouse scrolled (176, 26) with delta (0, 1)
Screenshot: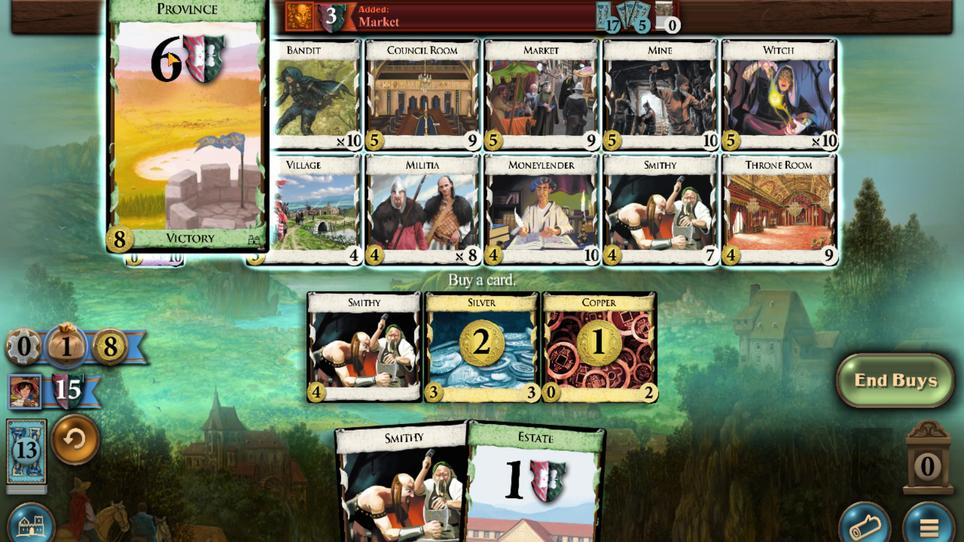 
Action: Mouse scrolled (176, 26) with delta (0, 1)
Screenshot: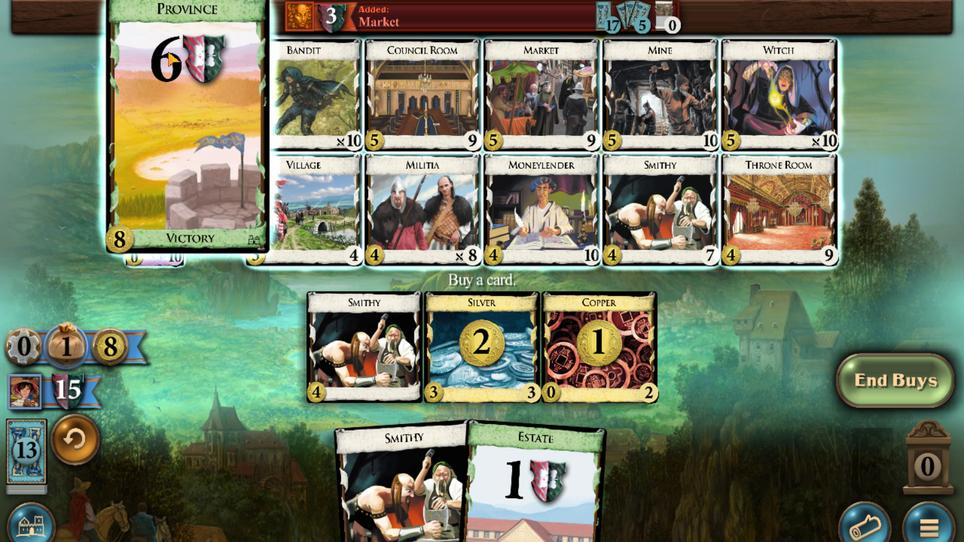 
Action: Mouse scrolled (176, 26) with delta (0, 1)
Screenshot: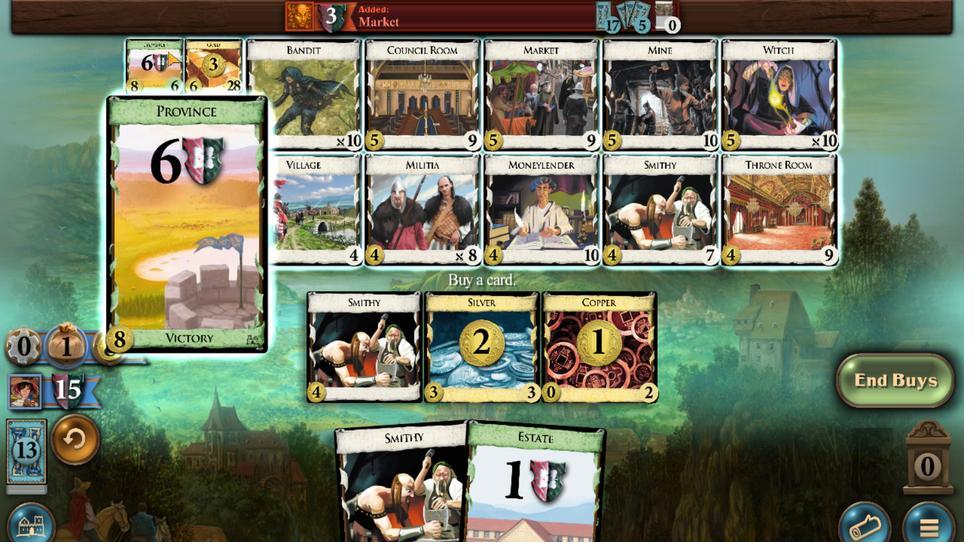 
Action: Mouse scrolled (176, 26) with delta (0, 1)
Screenshot: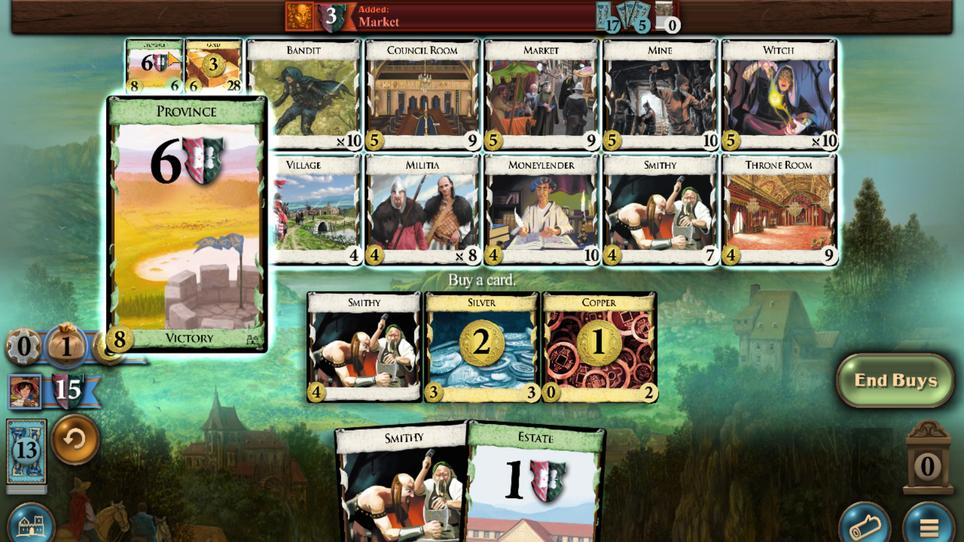 
Action: Mouse scrolled (176, 26) with delta (0, 1)
Screenshot: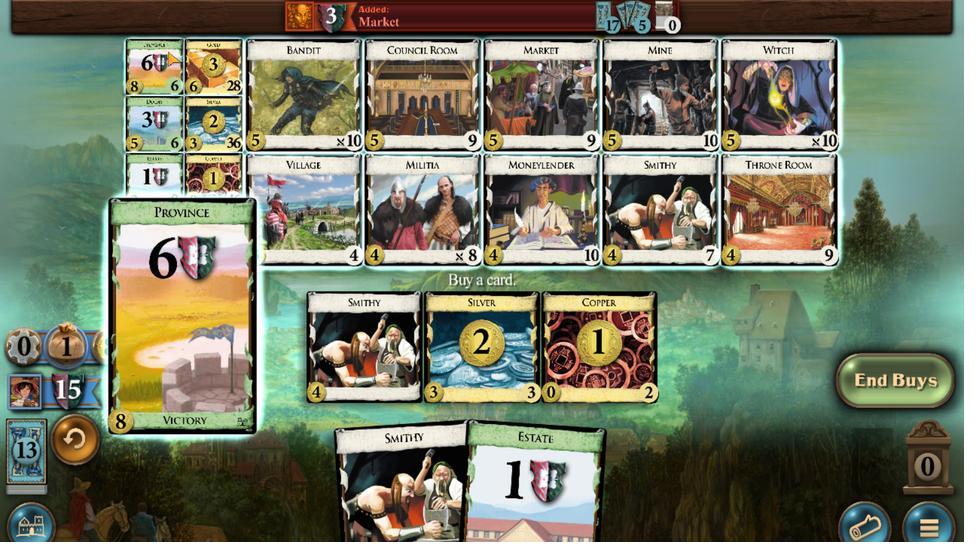 
Action: Mouse moved to (705, 506)
Screenshot: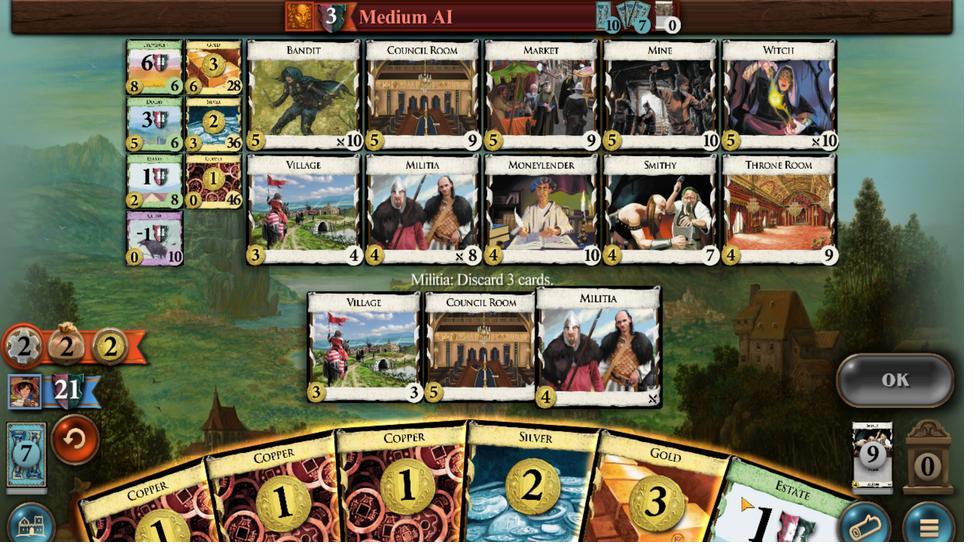 
Action: Mouse scrolled (705, 505) with delta (0, 0)
Screenshot: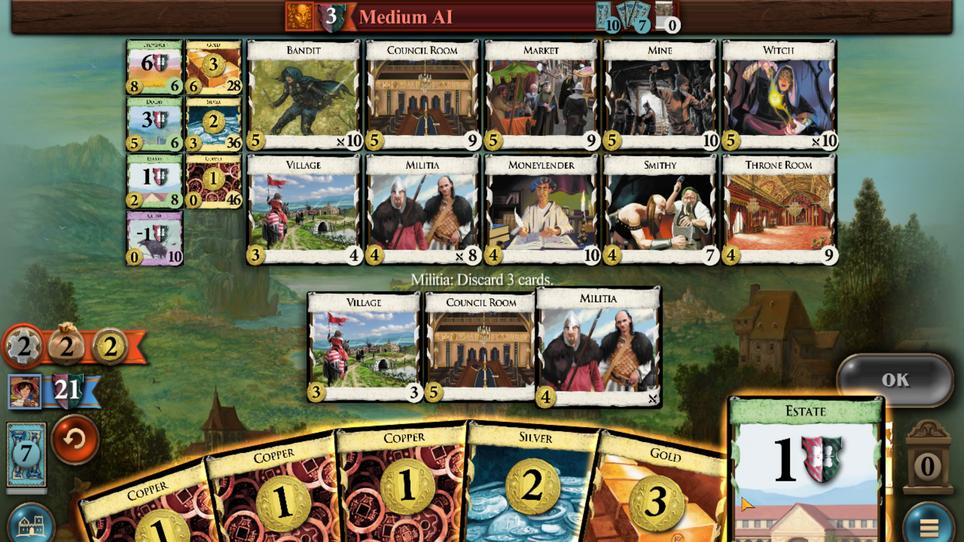 
Action: Mouse moved to (196, 509)
Screenshot: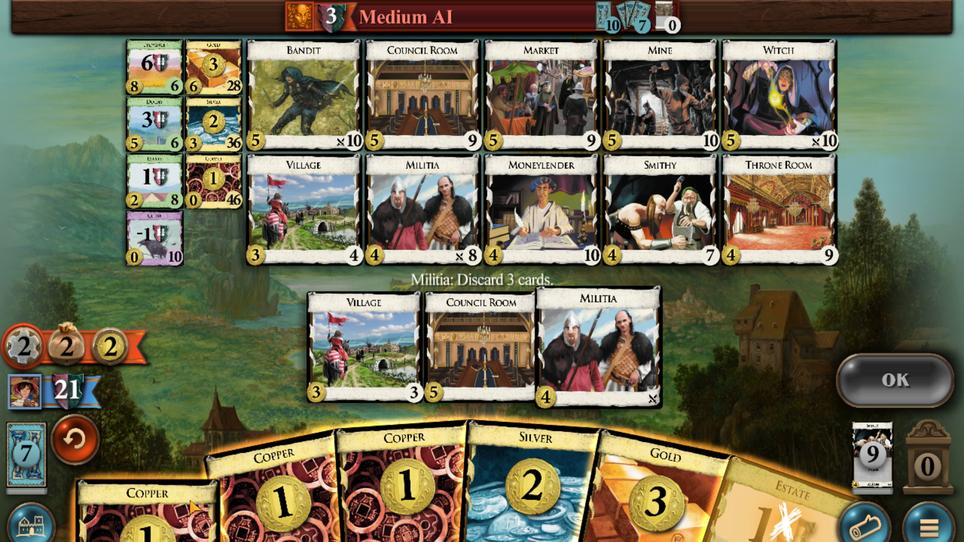 
Action: Mouse scrolled (196, 509) with delta (0, 0)
Screenshot: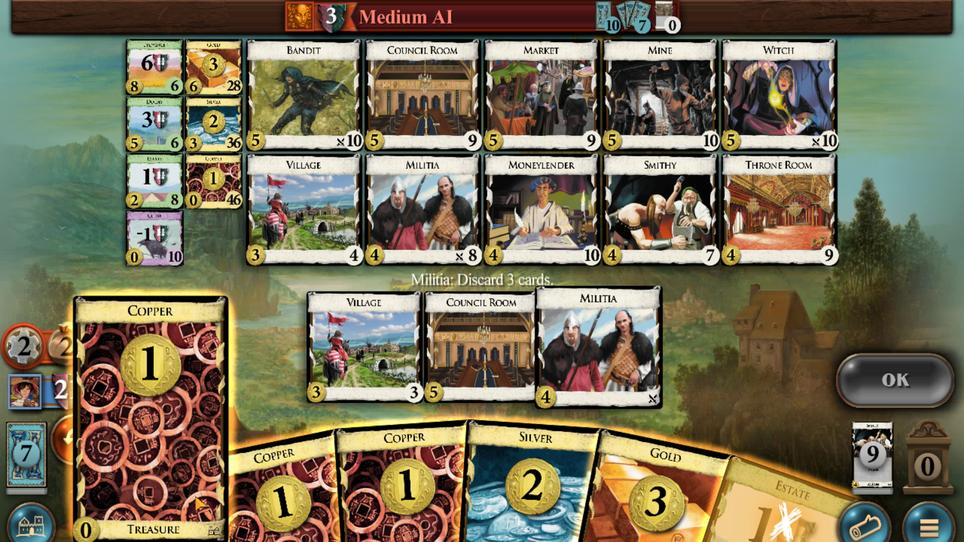 
Action: Mouse moved to (306, 482)
